 Task: Find connections with filter location Jiaozuo with filter topic #lifewith filter profile language English with filter current company Upload Your Resume with filter school Rajalakshmi Engineering College with filter industry Waste Collection with filter service category Product Marketing with filter keywords title Travel Nurse
Action: Mouse moved to (590, 89)
Screenshot: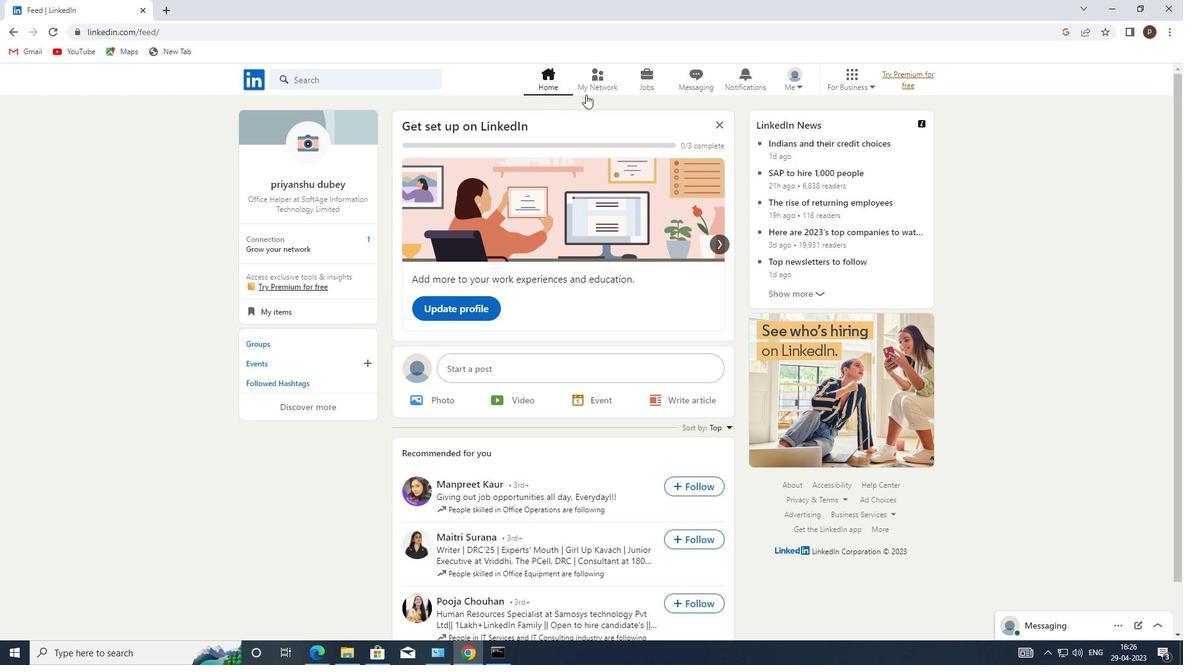 
Action: Mouse pressed left at (590, 89)
Screenshot: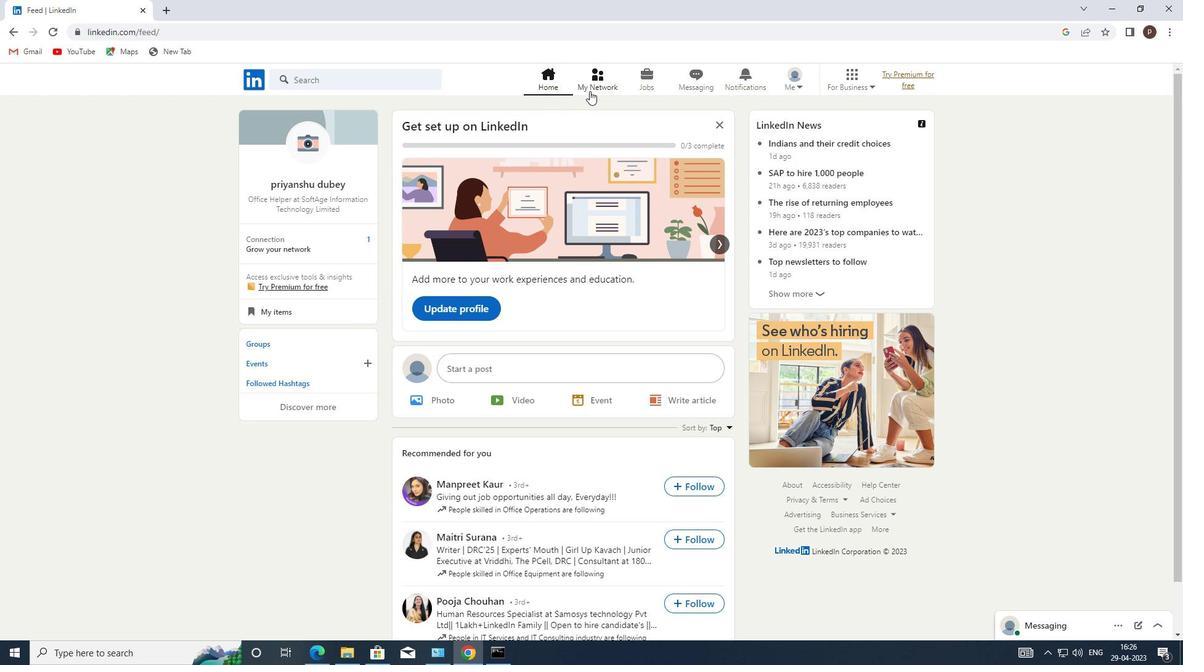 
Action: Mouse moved to (345, 146)
Screenshot: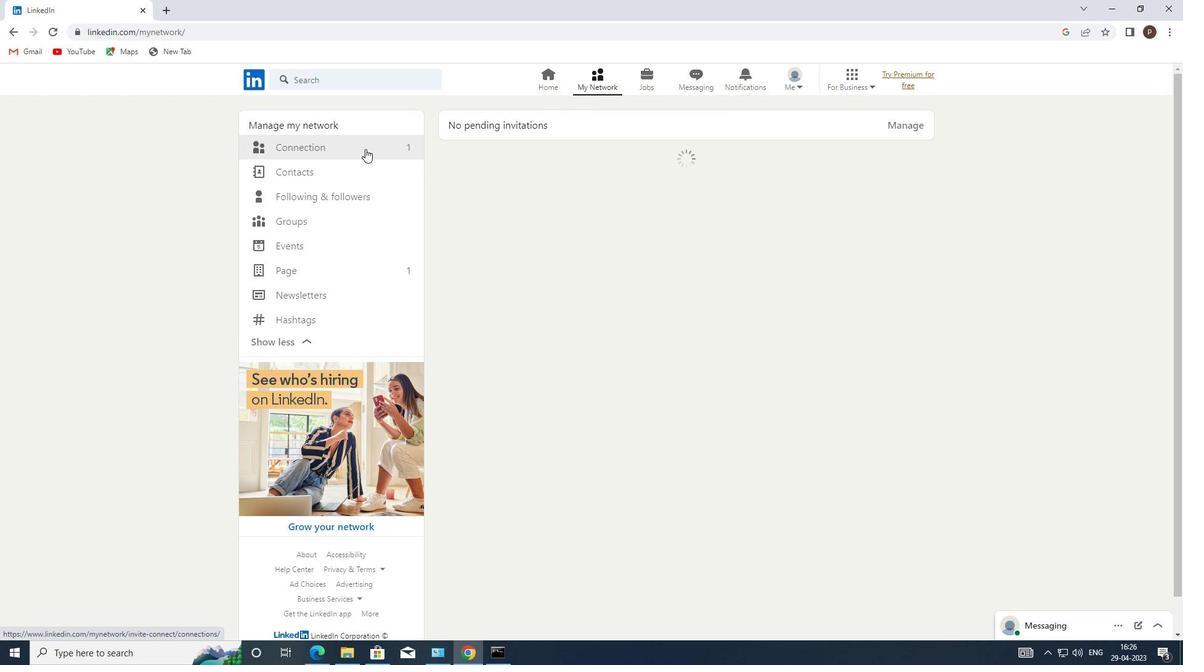
Action: Mouse pressed left at (345, 146)
Screenshot: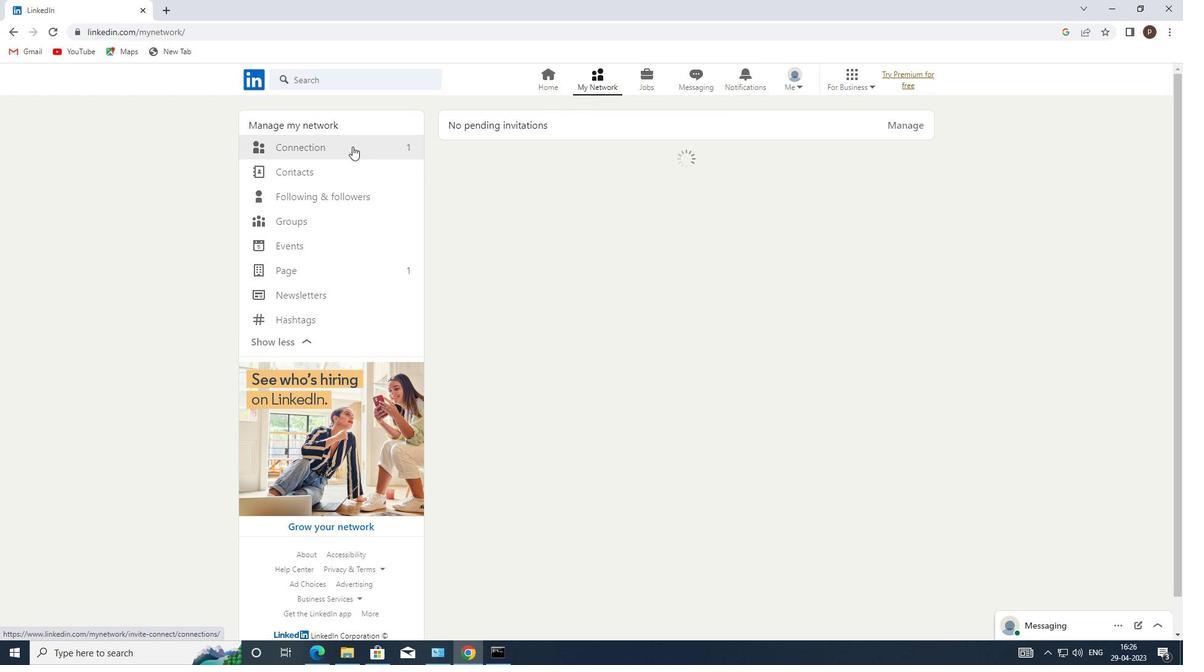 
Action: Mouse moved to (679, 150)
Screenshot: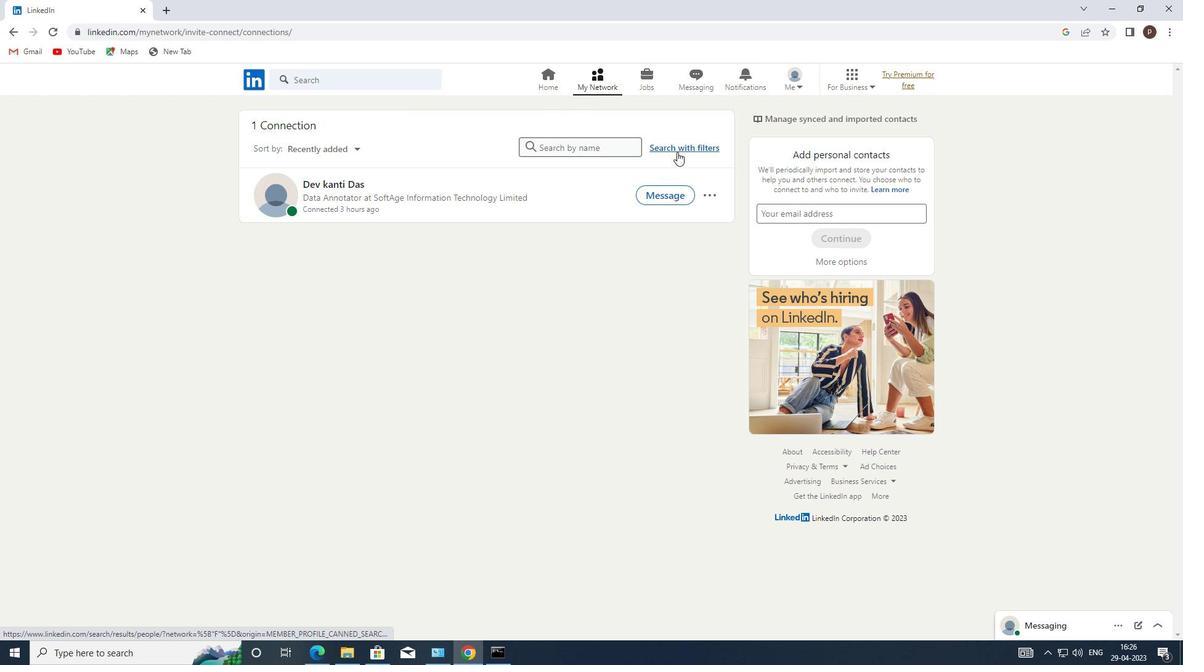 
Action: Mouse pressed left at (679, 150)
Screenshot: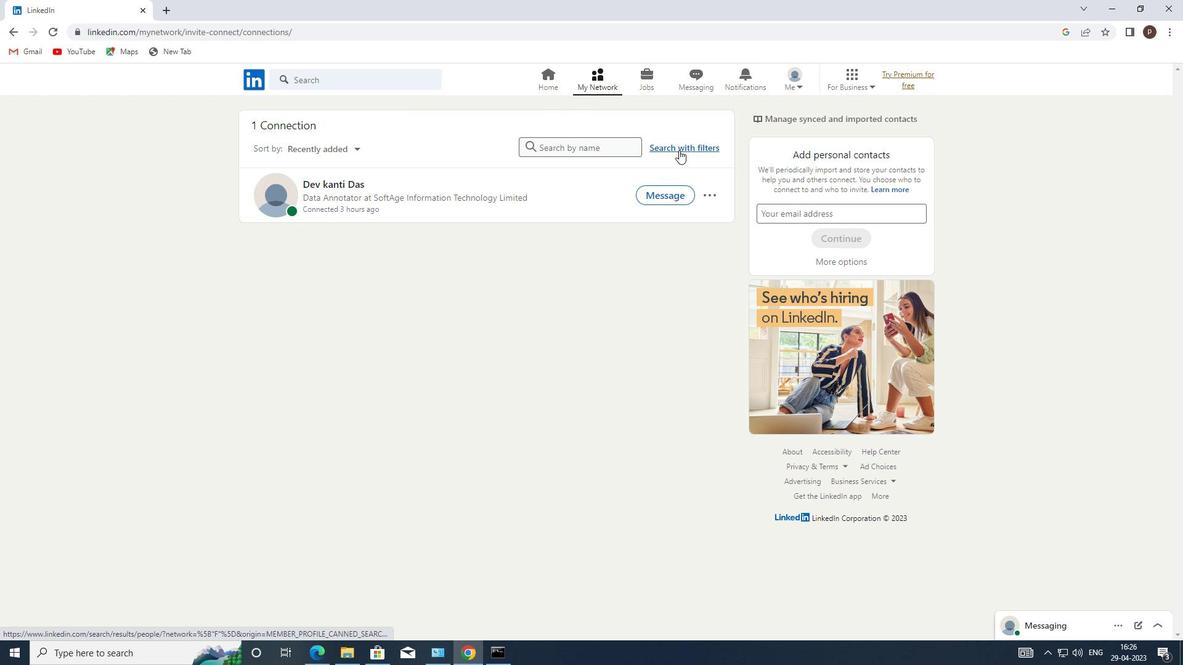 
Action: Mouse moved to (628, 115)
Screenshot: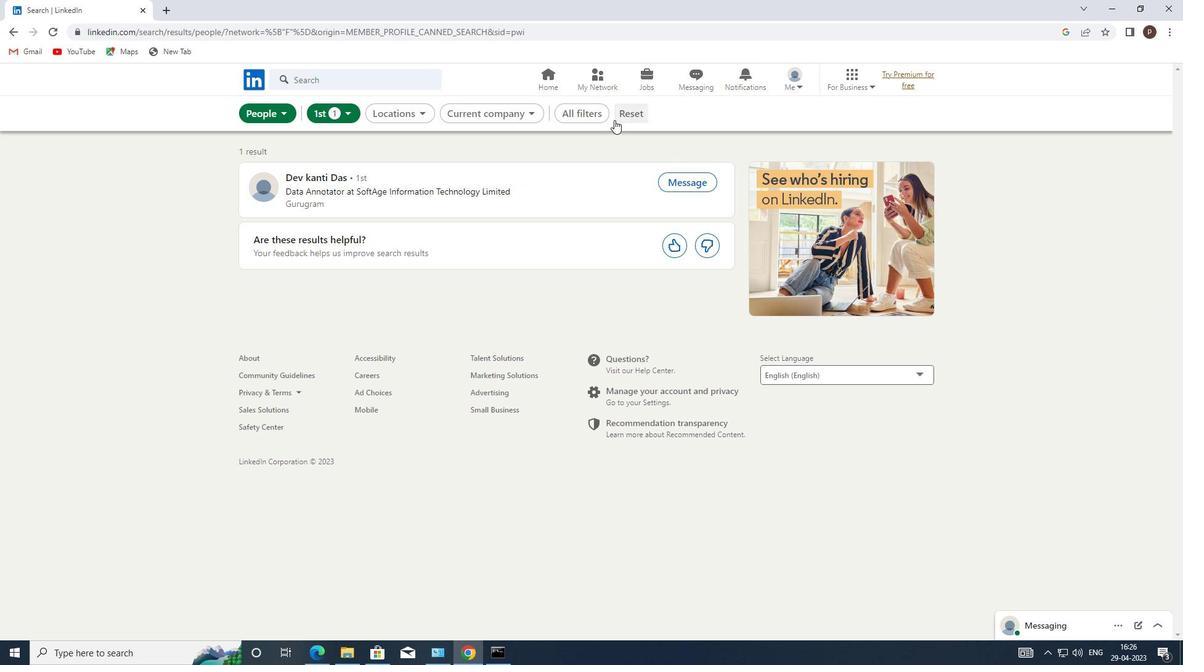 
Action: Mouse pressed left at (628, 115)
Screenshot: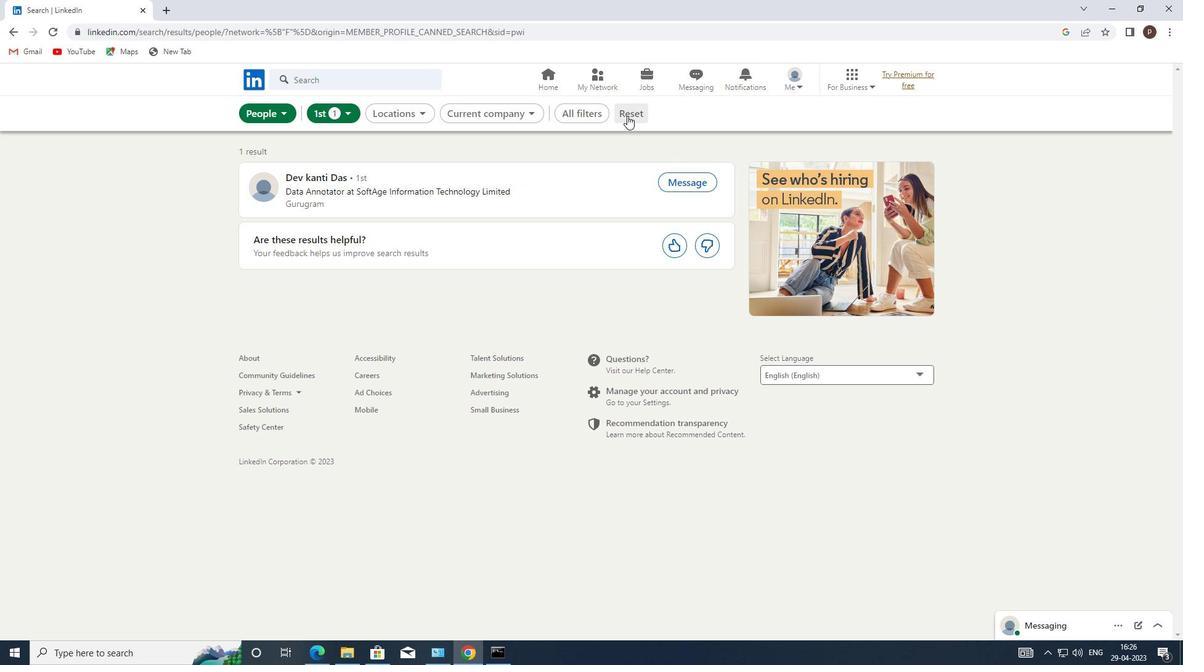 
Action: Mouse moved to (614, 117)
Screenshot: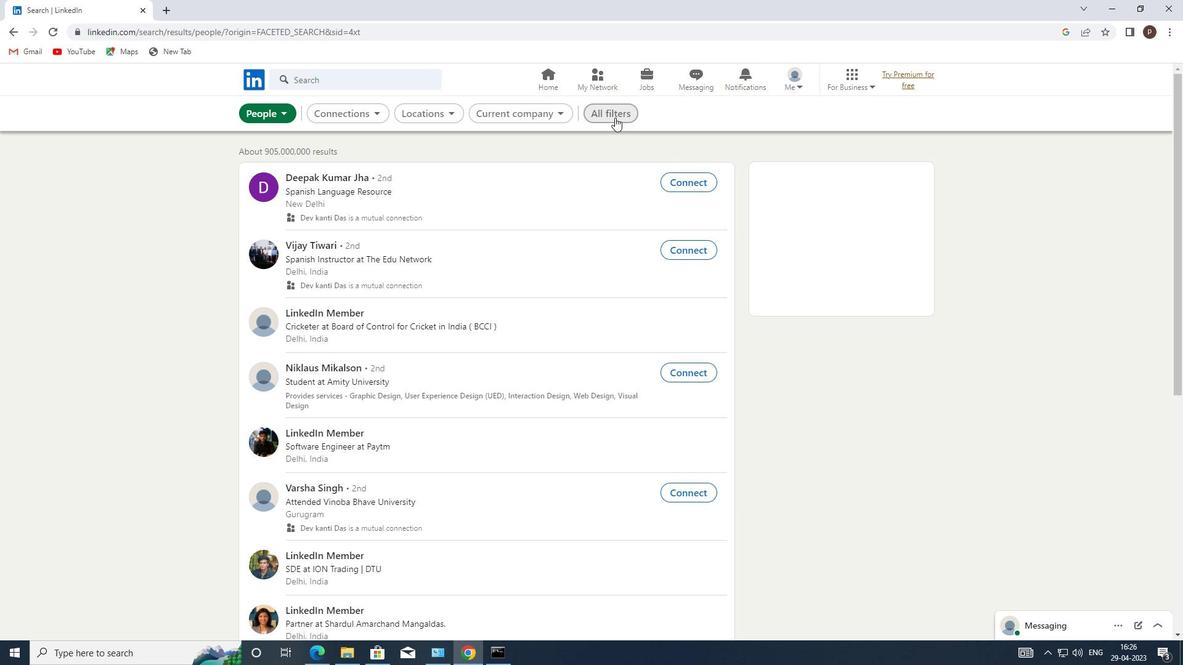 
Action: Mouse pressed left at (614, 117)
Screenshot: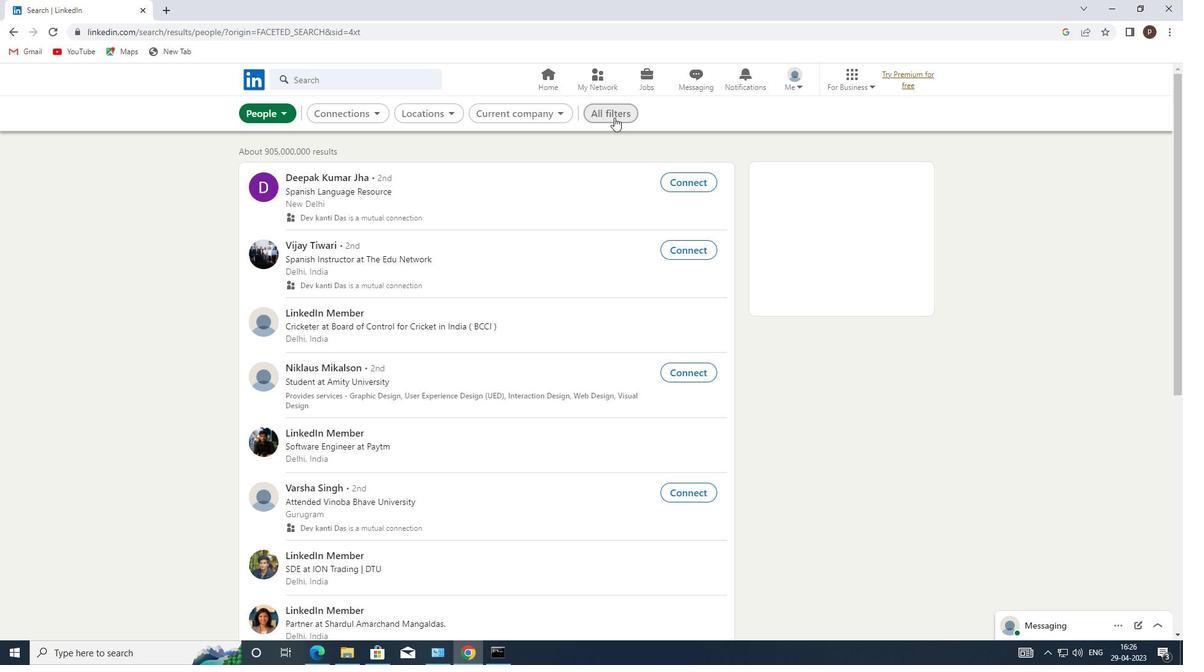 
Action: Mouse moved to (1022, 460)
Screenshot: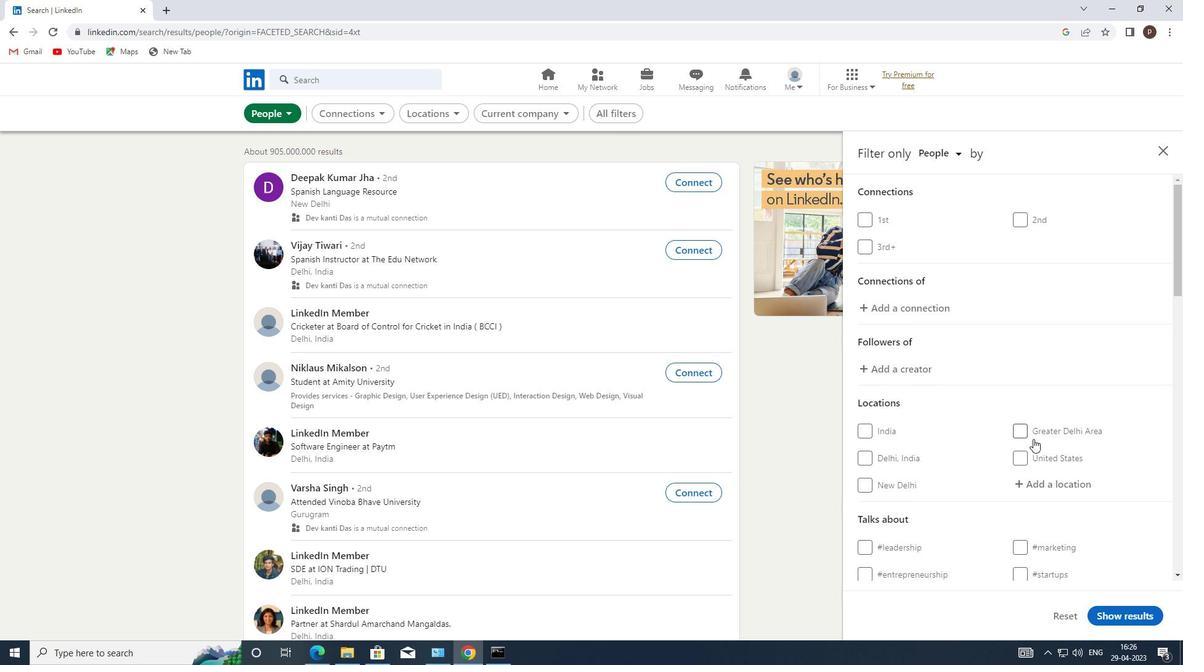 
Action: Mouse scrolled (1022, 460) with delta (0, 0)
Screenshot: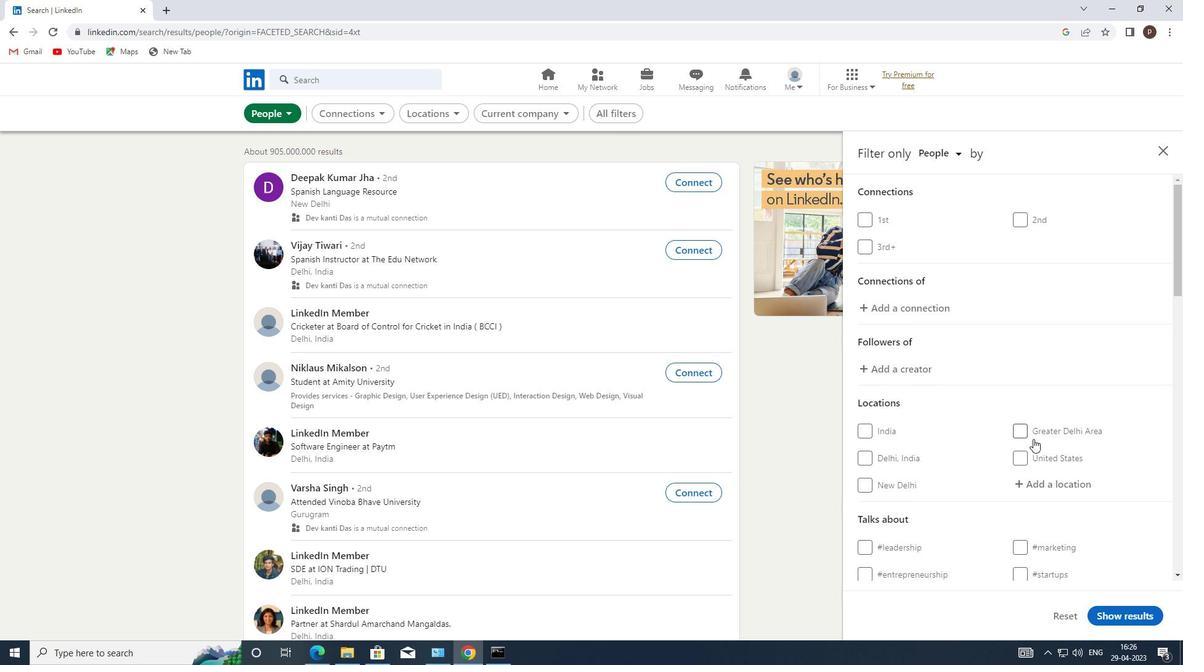
Action: Mouse scrolled (1022, 460) with delta (0, 0)
Screenshot: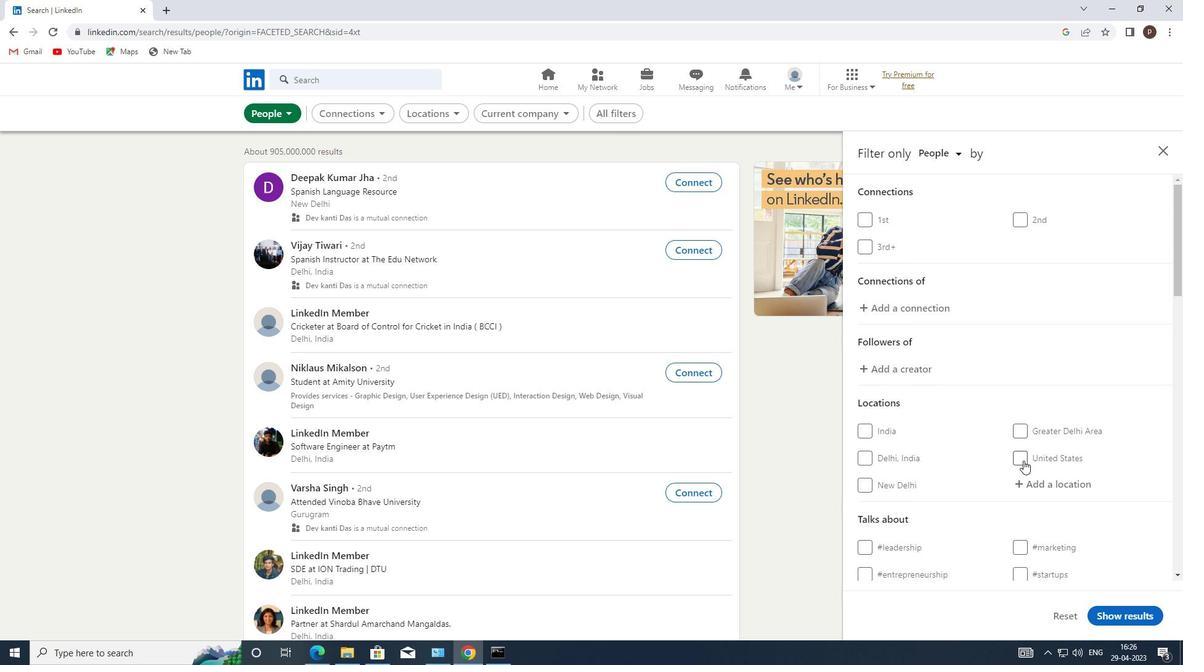 
Action: Mouse moved to (1047, 359)
Screenshot: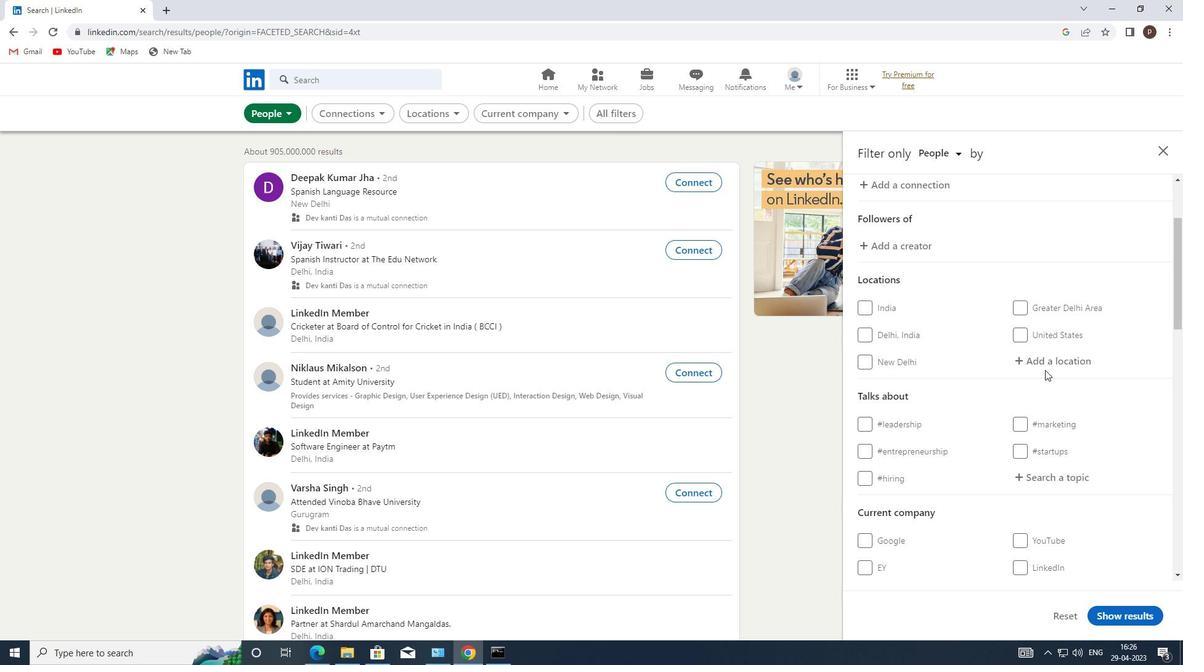 
Action: Mouse pressed left at (1047, 359)
Screenshot: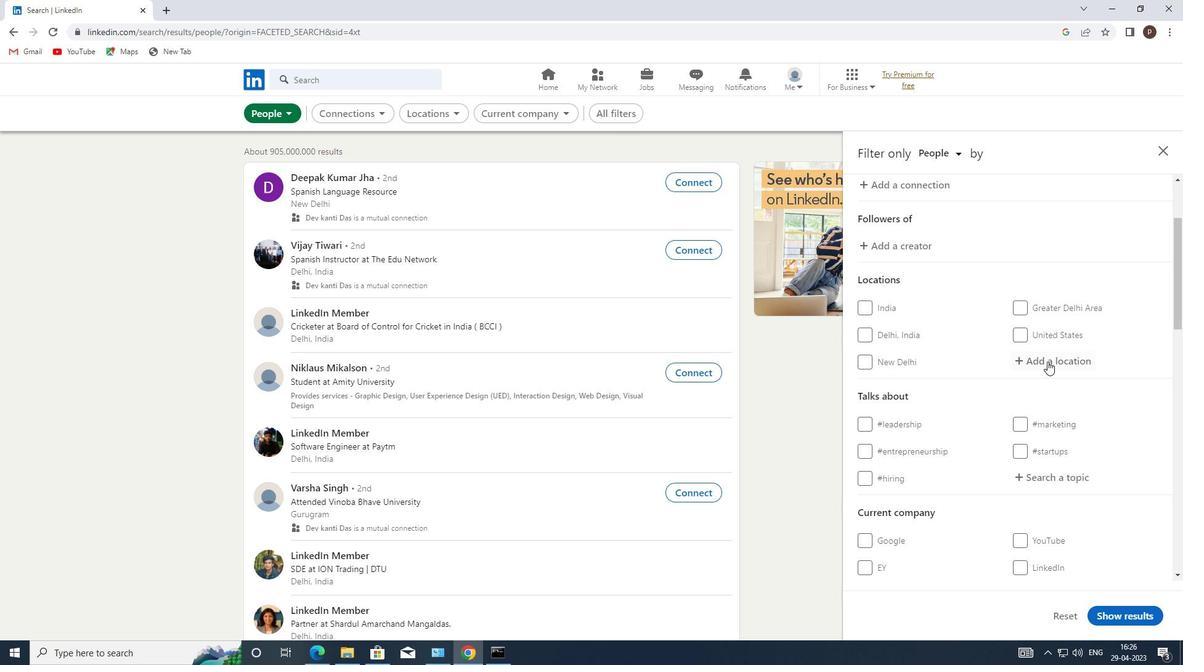 
Action: Key pressed j<Key.caps_lock>iao
Screenshot: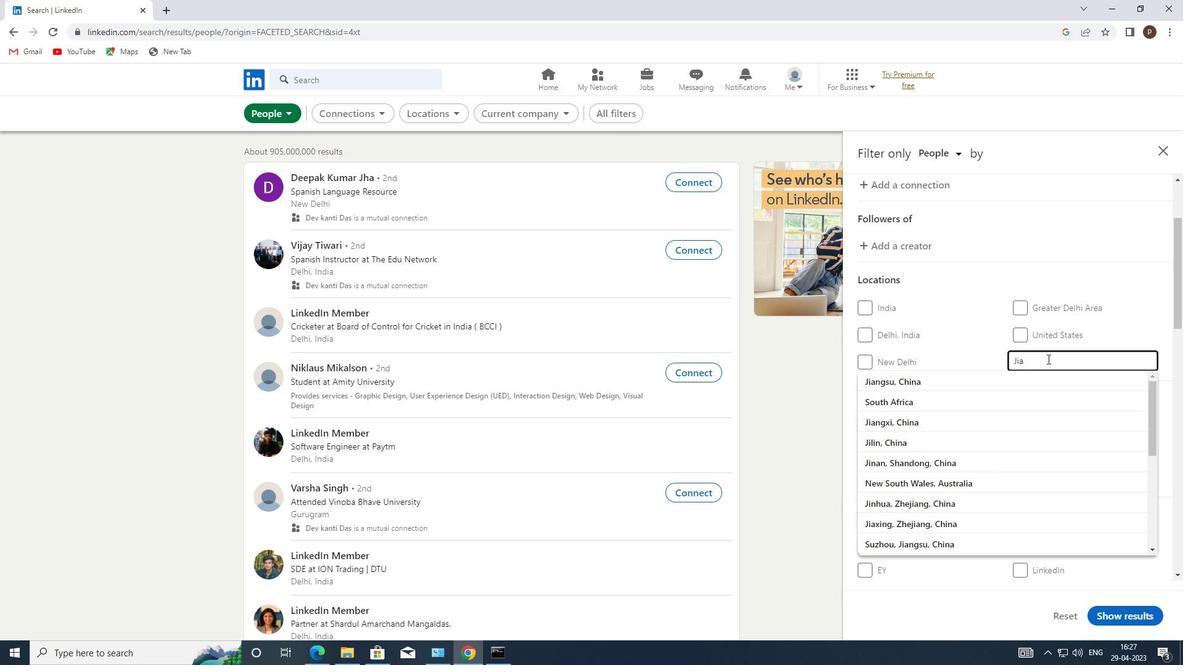 
Action: Mouse moved to (951, 381)
Screenshot: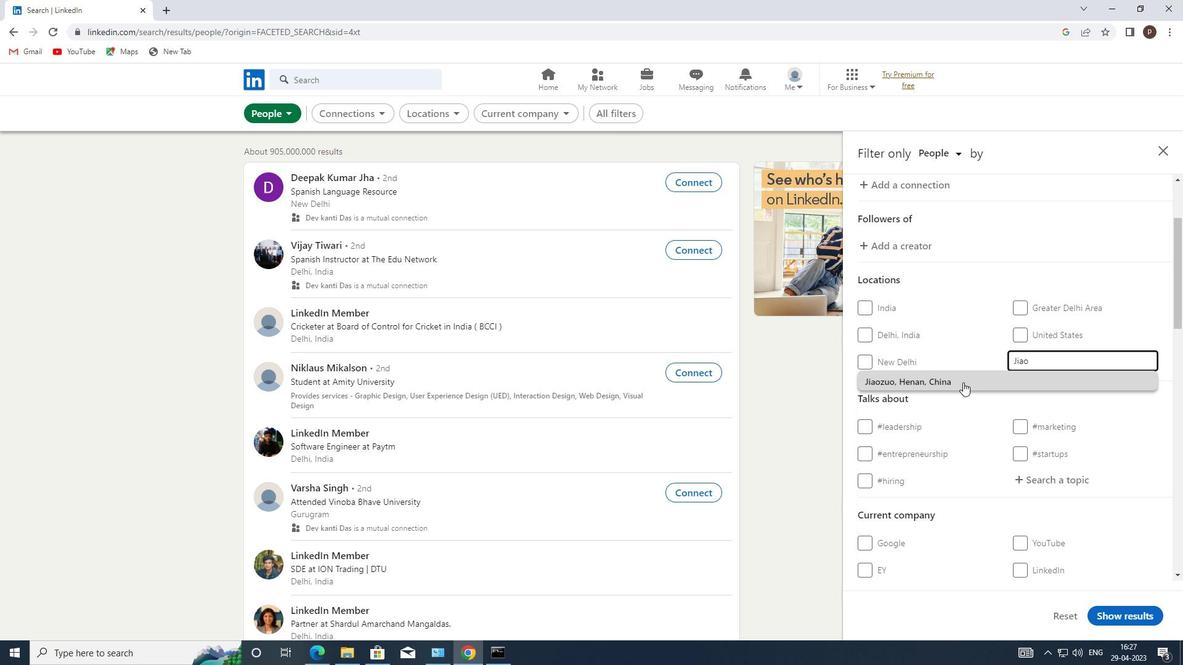 
Action: Mouse pressed left at (951, 381)
Screenshot: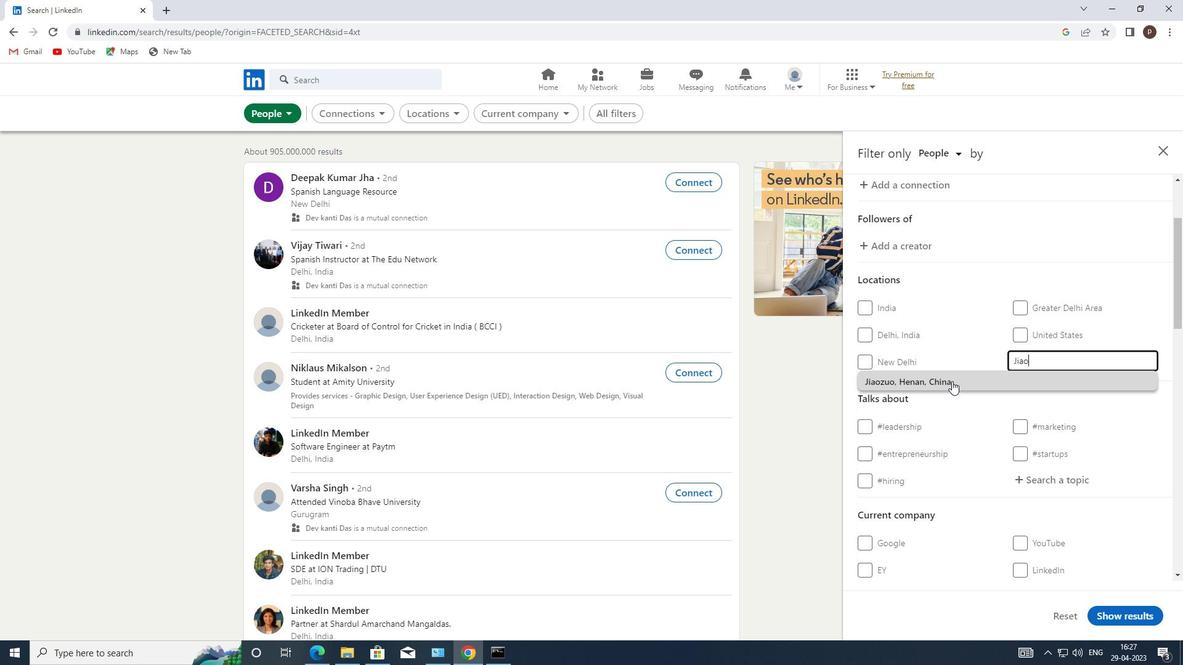 
Action: Mouse moved to (1019, 496)
Screenshot: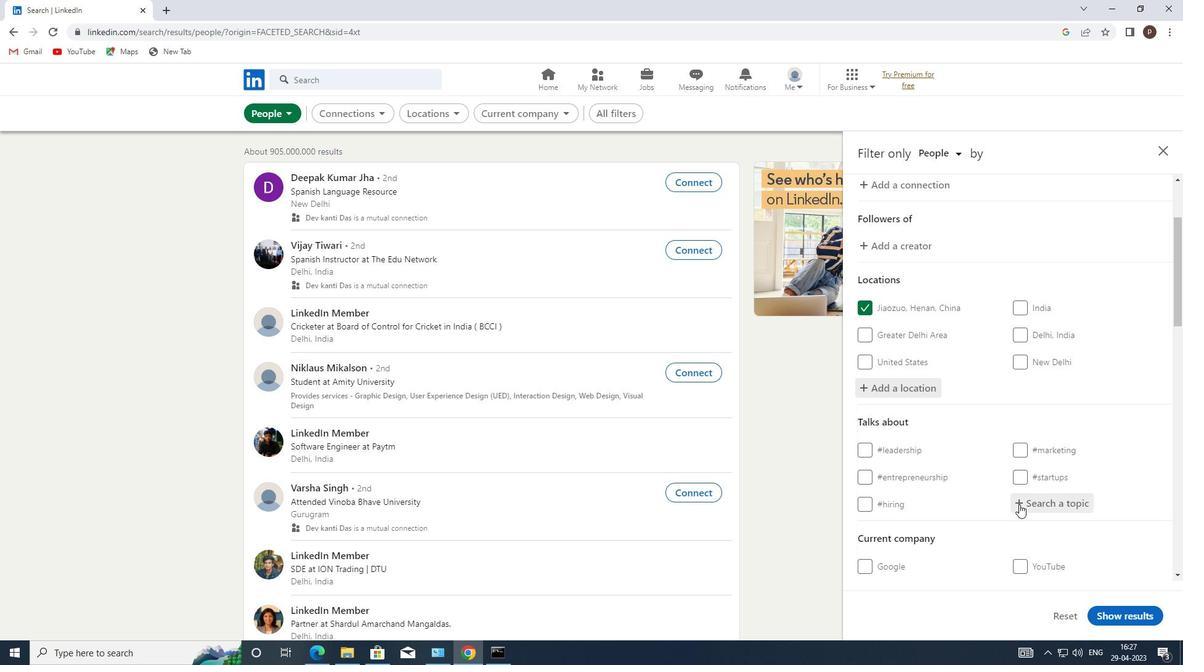 
Action: Mouse scrolled (1019, 495) with delta (0, 0)
Screenshot: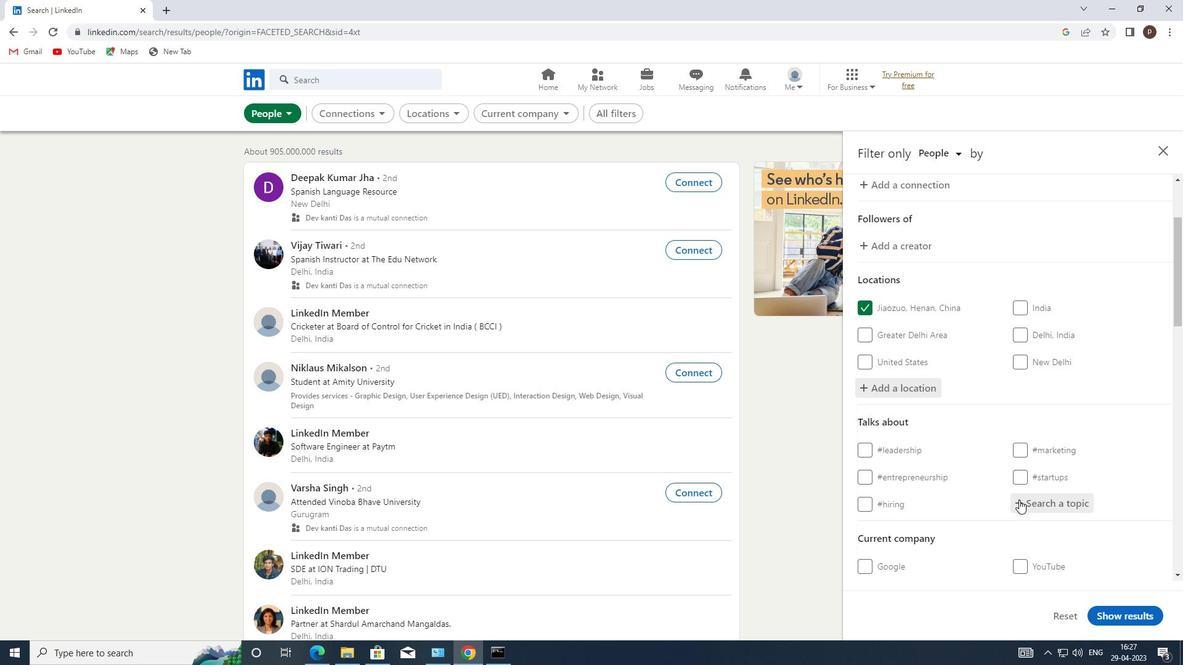
Action: Mouse moved to (1027, 444)
Screenshot: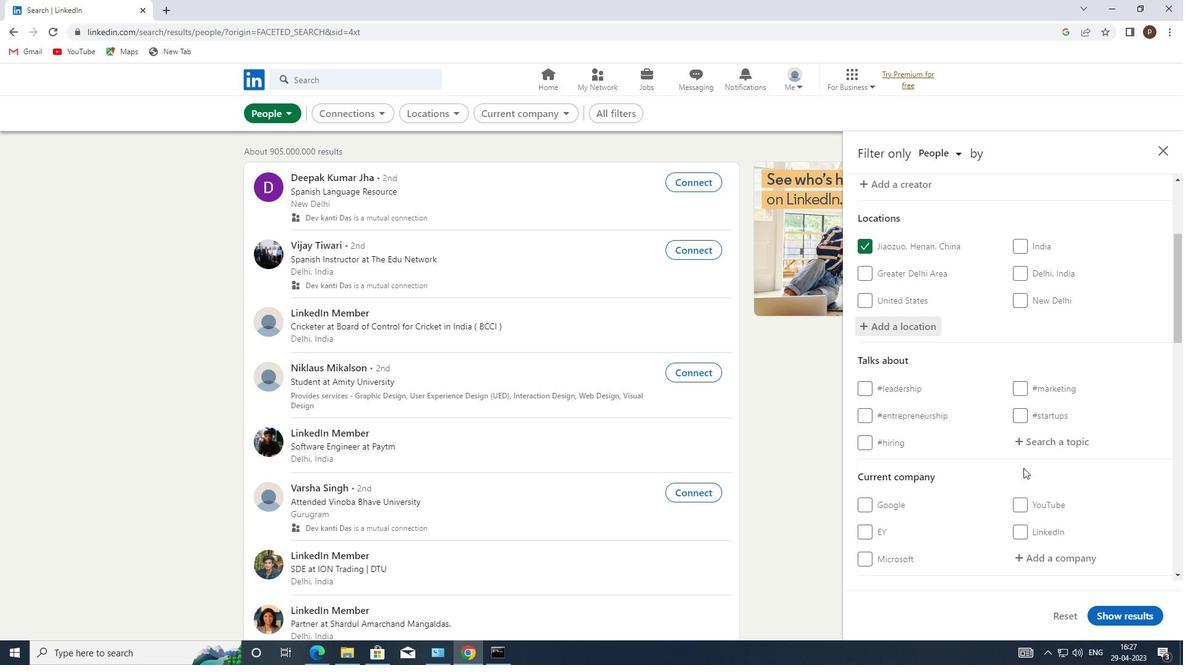 
Action: Mouse pressed left at (1027, 444)
Screenshot: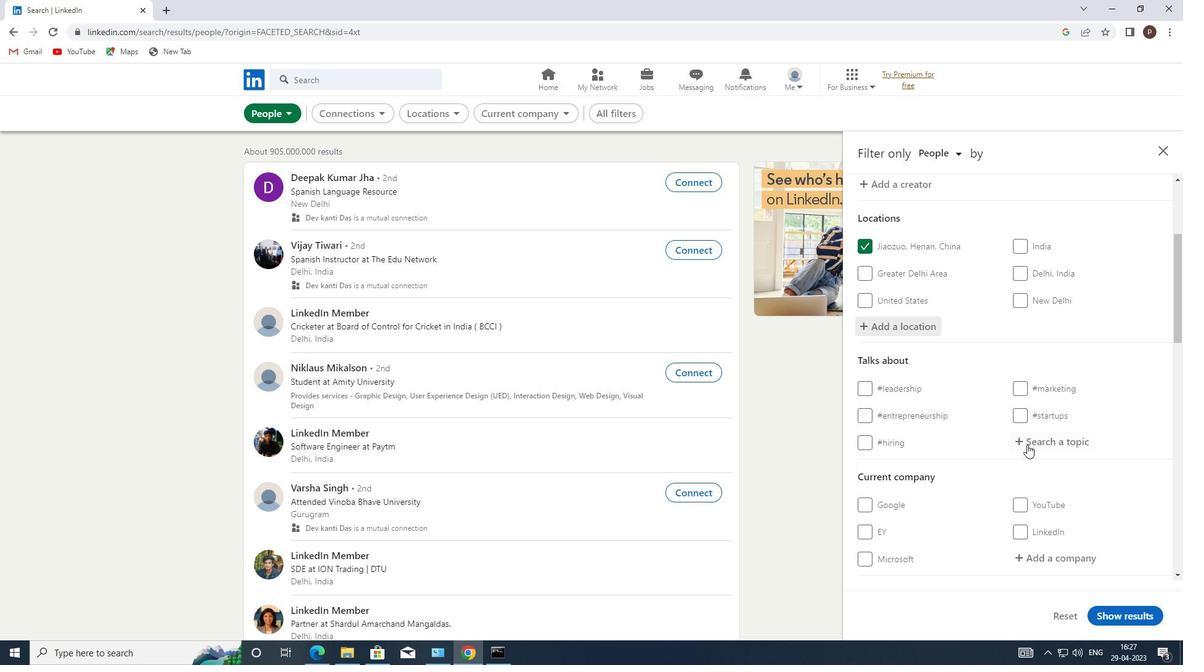 
Action: Key pressed <Key.shift><Key.shift><Key.shift><Key.shift><Key.shift><Key.shift><Key.shift><Key.shift><Key.shift><Key.shift><Key.shift><Key.shift><Key.shift><Key.shift><Key.shift><Key.shift><Key.shift><Key.shift><Key.shift><Key.shift><Key.shift><Key.shift><Key.shift><Key.shift><Key.shift><Key.shift><Key.shift><Key.shift><Key.shift><Key.shift><Key.shift><Key.shift><Key.shift><Key.shift><Key.shift><Key.shift><Key.shift><Key.shift><Key.shift><Key.shift><Key.shift><Key.shift><Key.shift>#LIFE
Screenshot: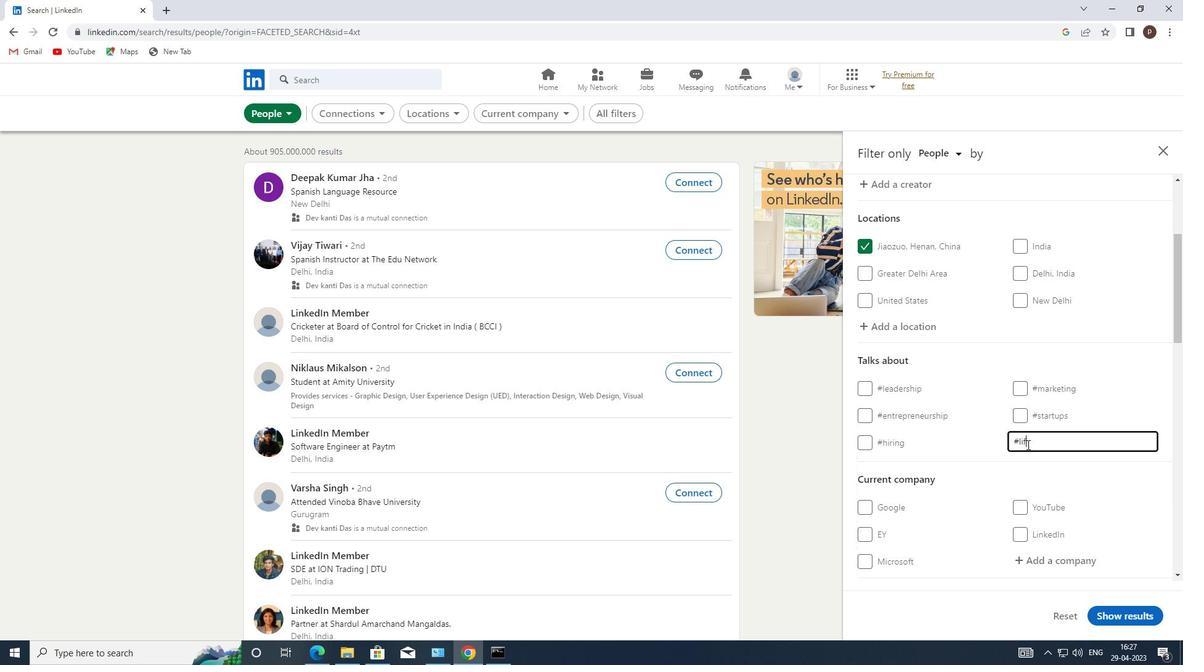 
Action: Mouse scrolled (1027, 444) with delta (0, 0)
Screenshot: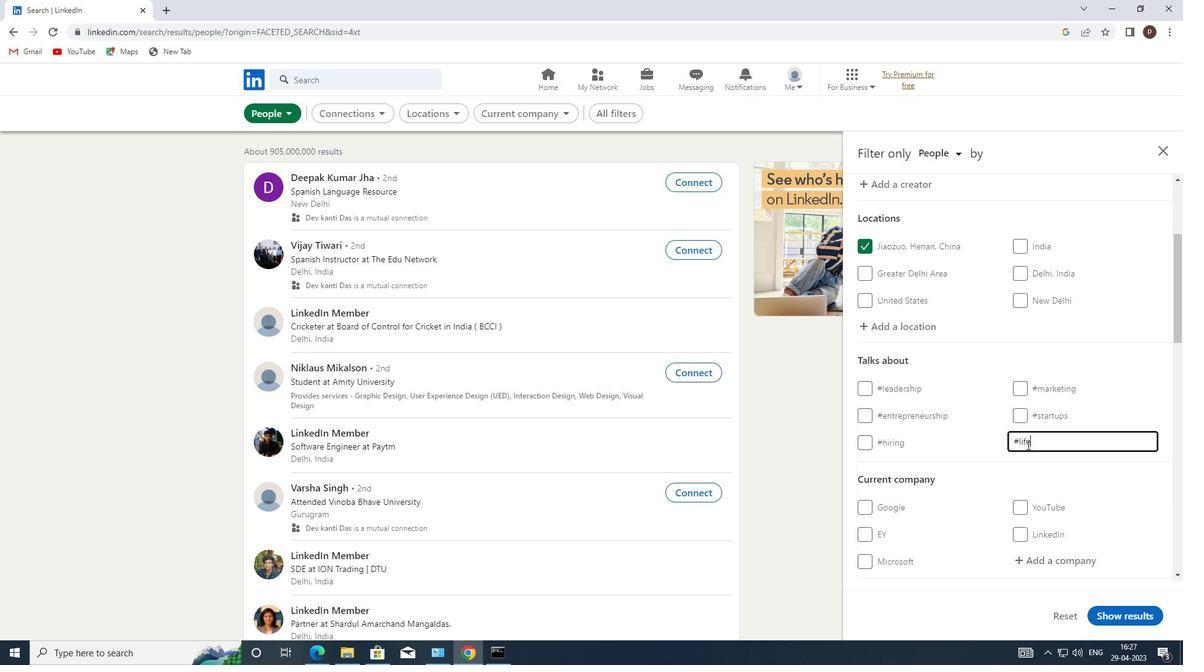 
Action: Mouse scrolled (1027, 444) with delta (0, 0)
Screenshot: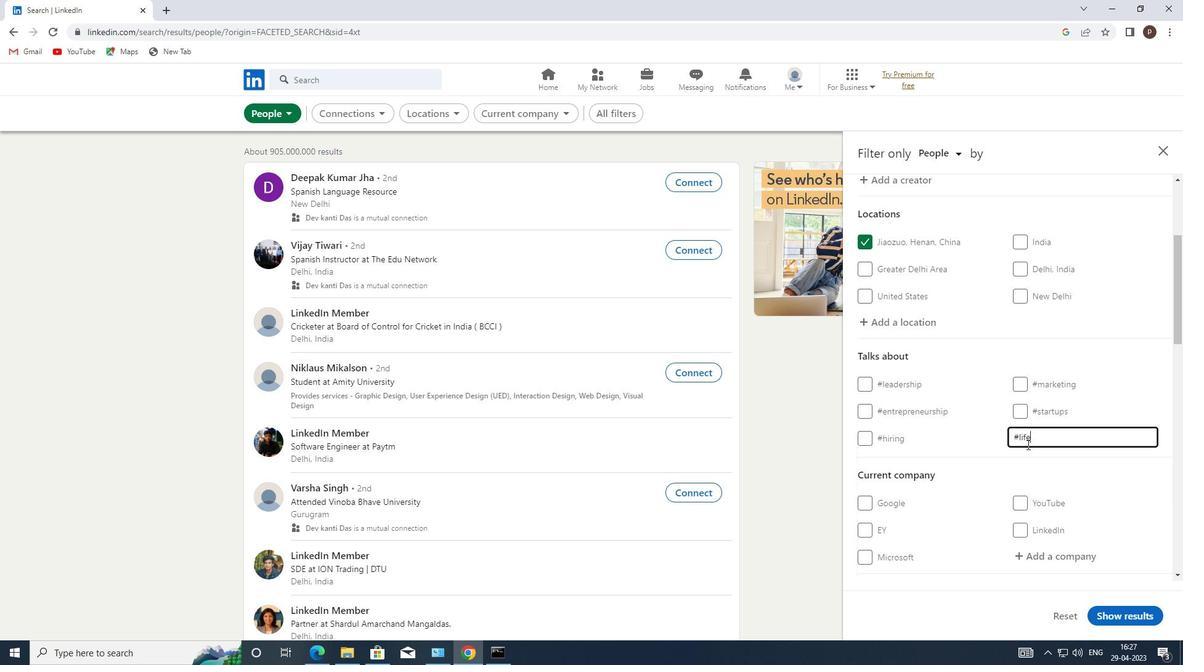 
Action: Mouse scrolled (1027, 444) with delta (0, 0)
Screenshot: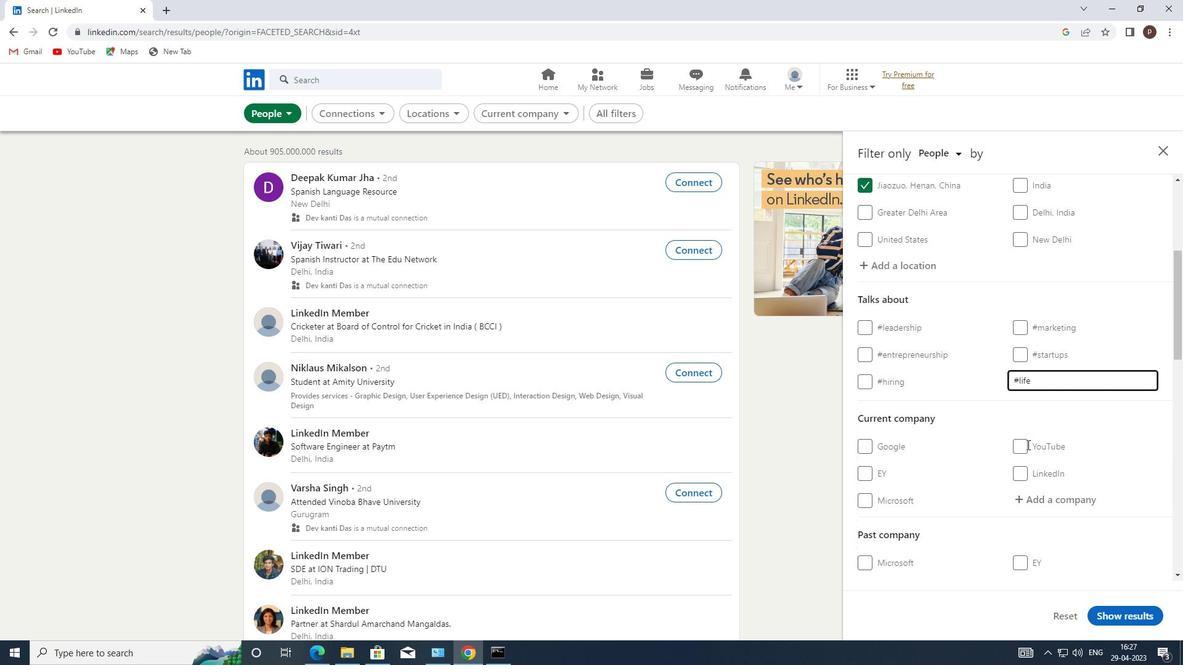 
Action: Mouse scrolled (1027, 444) with delta (0, 0)
Screenshot: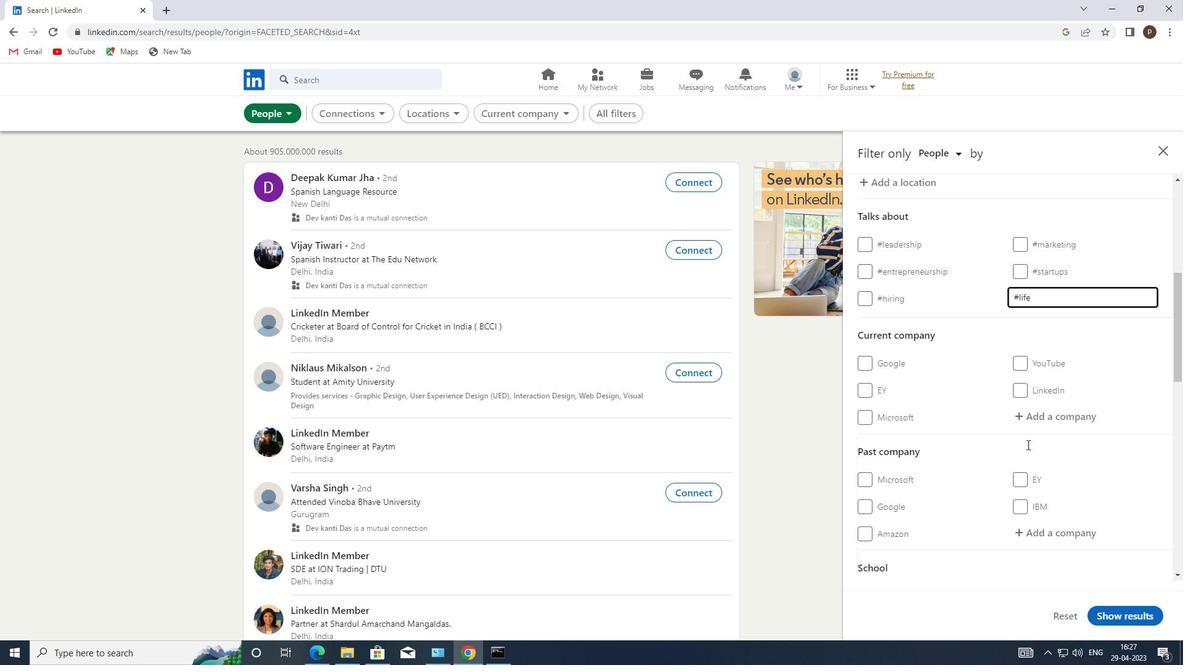
Action: Mouse scrolled (1027, 444) with delta (0, 0)
Screenshot: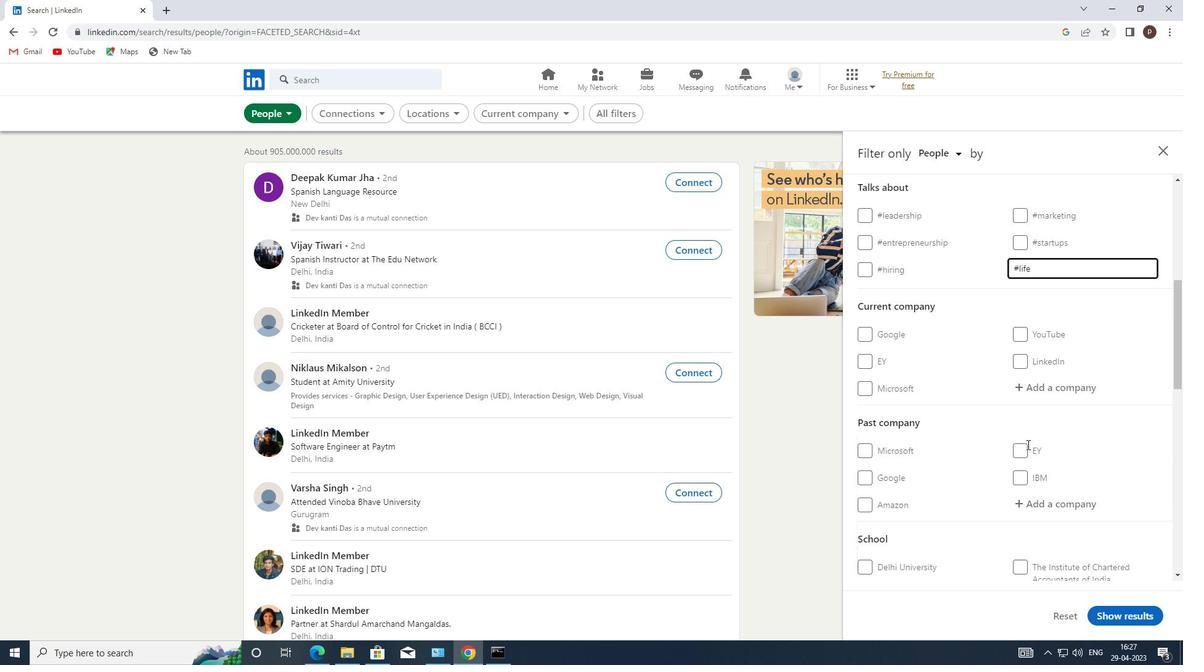 
Action: Mouse moved to (1027, 444)
Screenshot: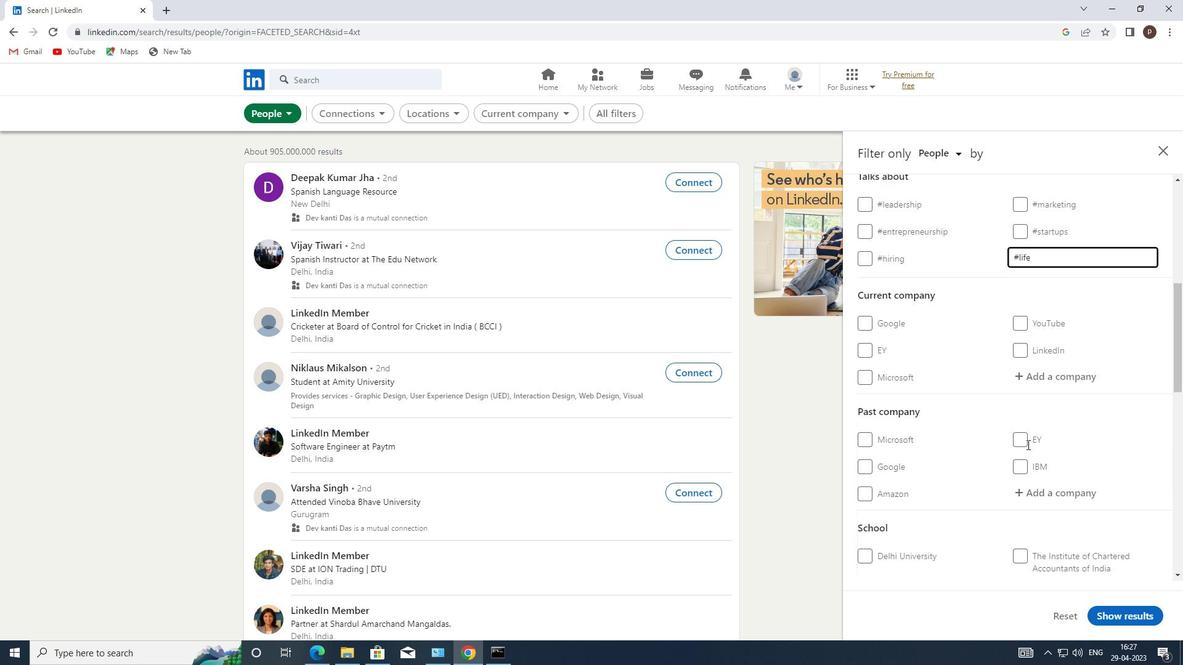 
Action: Mouse scrolled (1027, 444) with delta (0, 0)
Screenshot: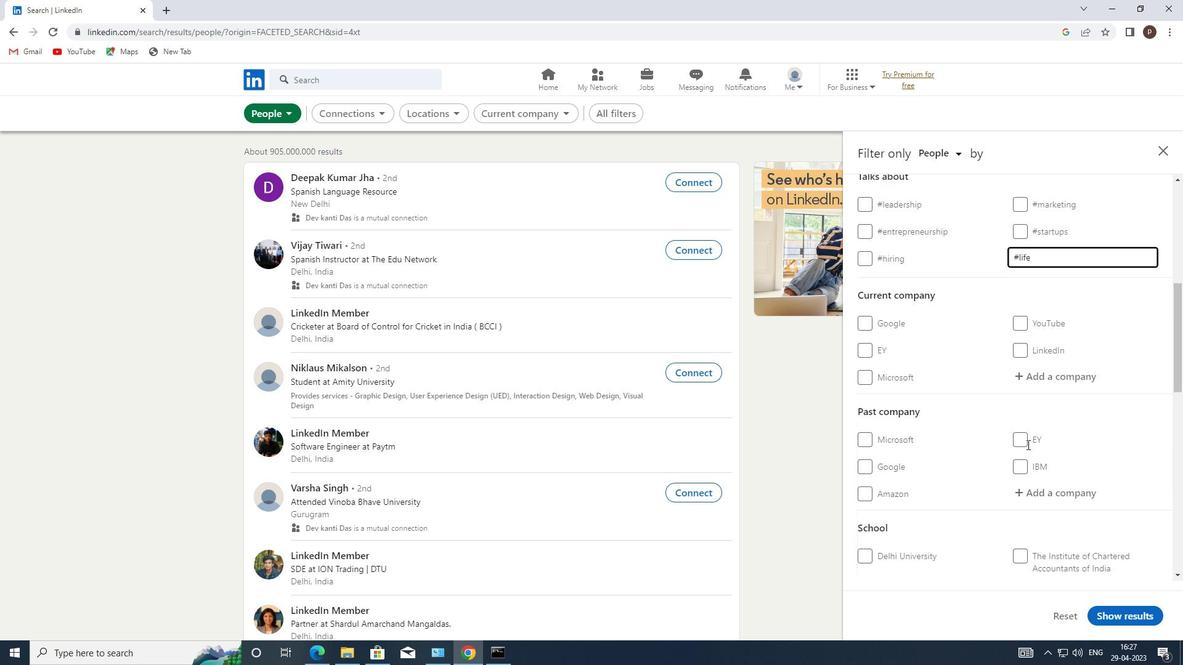 
Action: Mouse moved to (1026, 442)
Screenshot: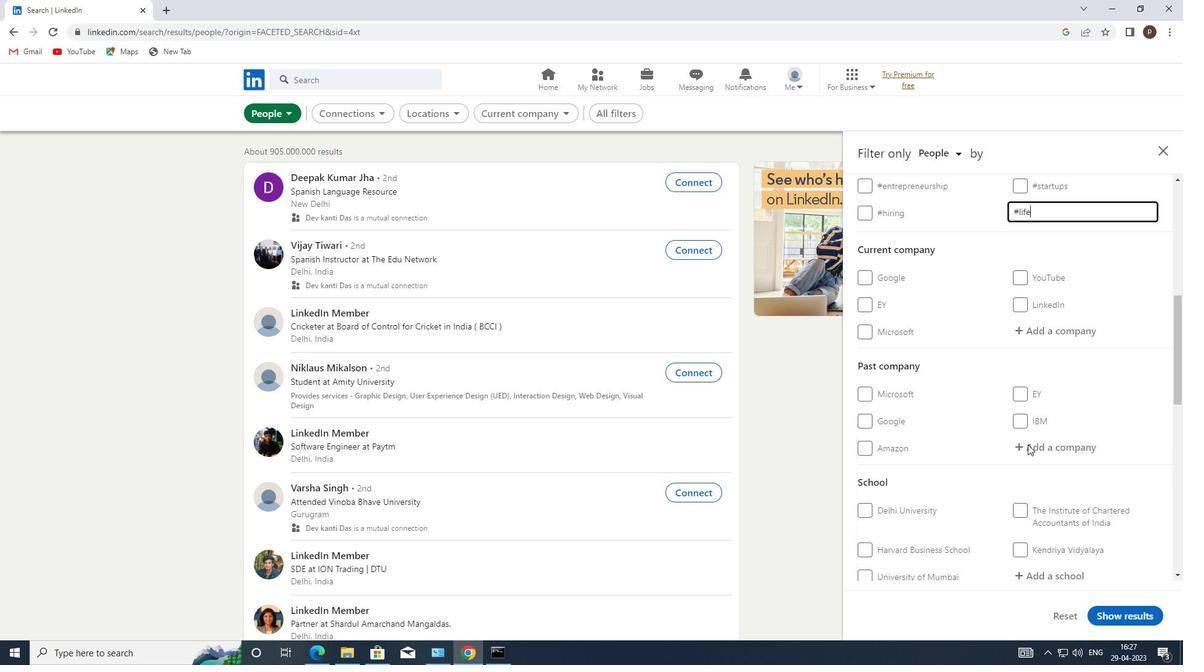
Action: Mouse scrolled (1026, 441) with delta (0, 0)
Screenshot: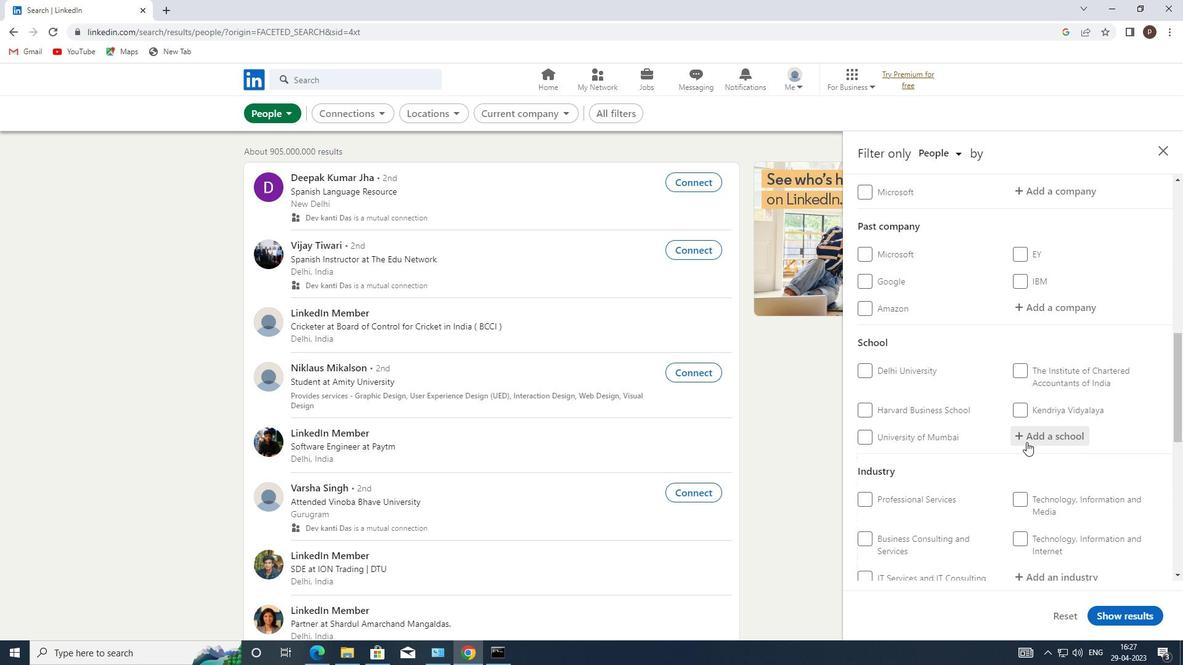 
Action: Mouse moved to (1025, 442)
Screenshot: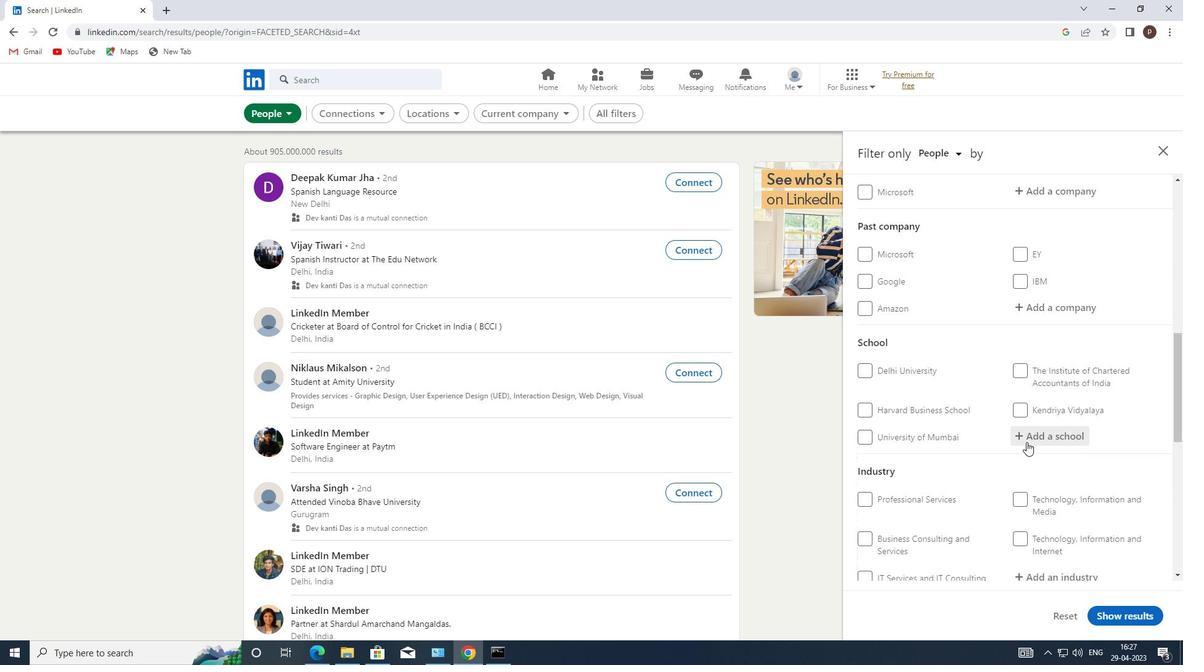
Action: Mouse scrolled (1025, 441) with delta (0, 0)
Screenshot: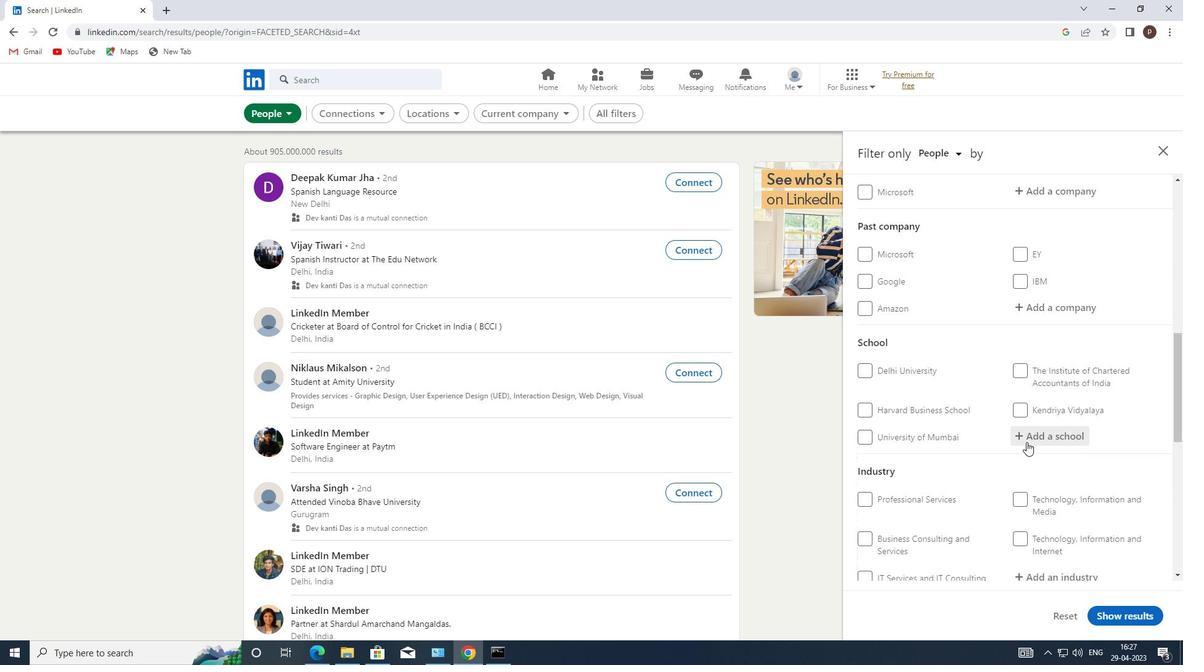 
Action: Mouse scrolled (1025, 441) with delta (0, 0)
Screenshot: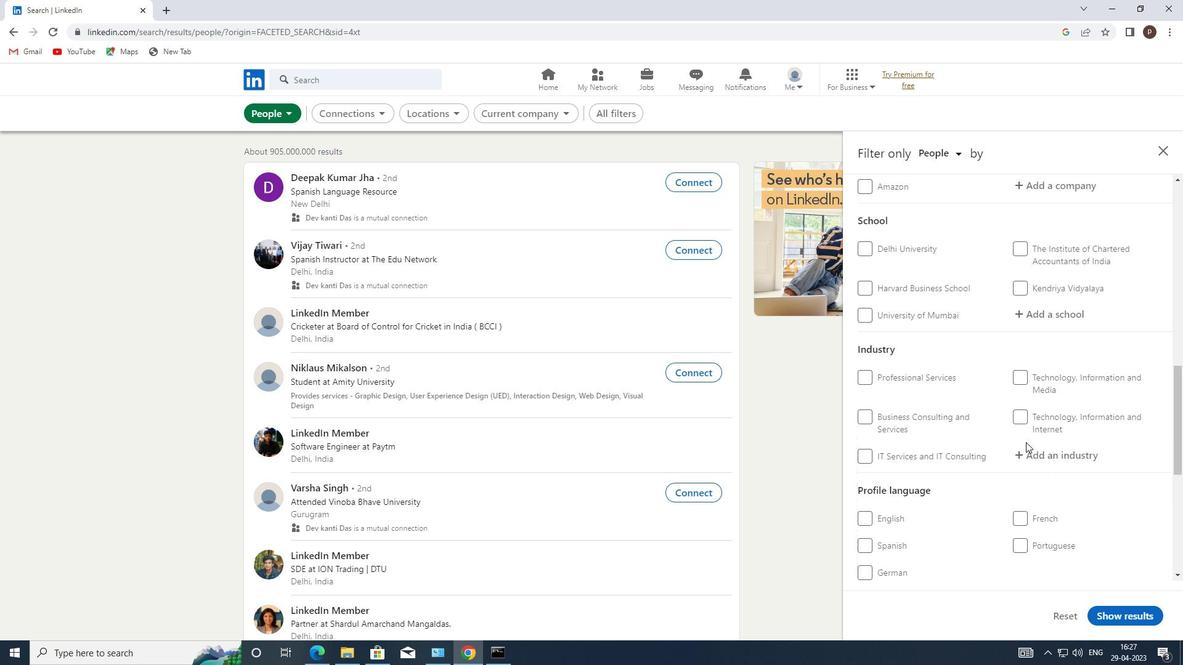 
Action: Mouse moved to (863, 457)
Screenshot: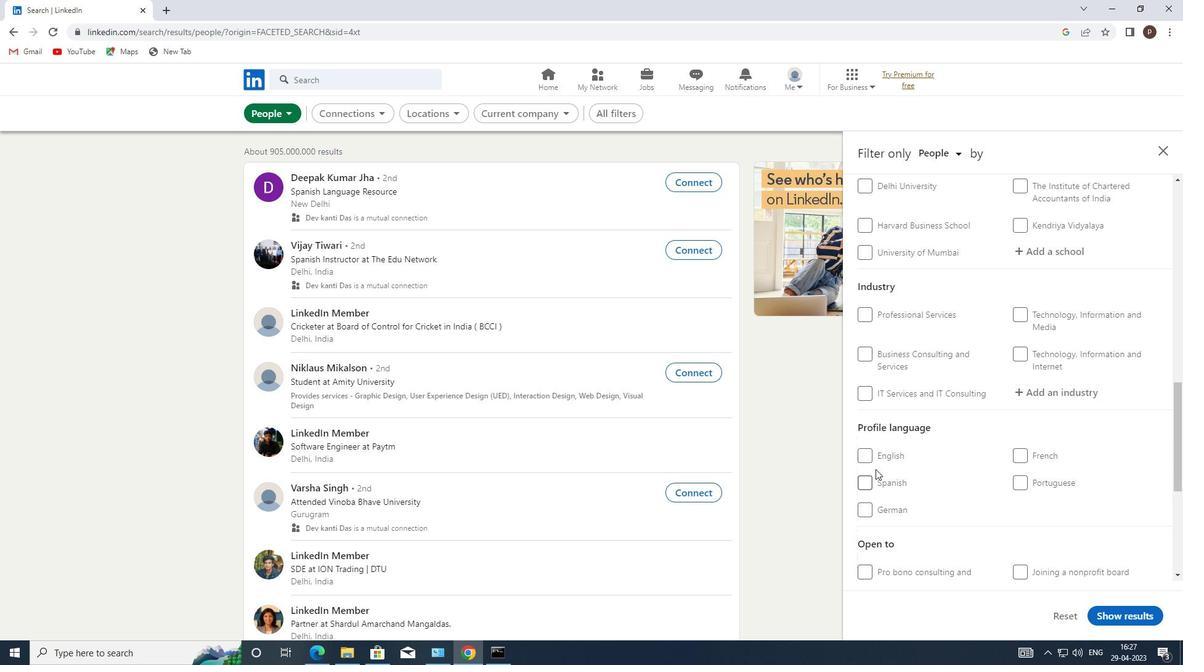
Action: Mouse pressed left at (863, 457)
Screenshot: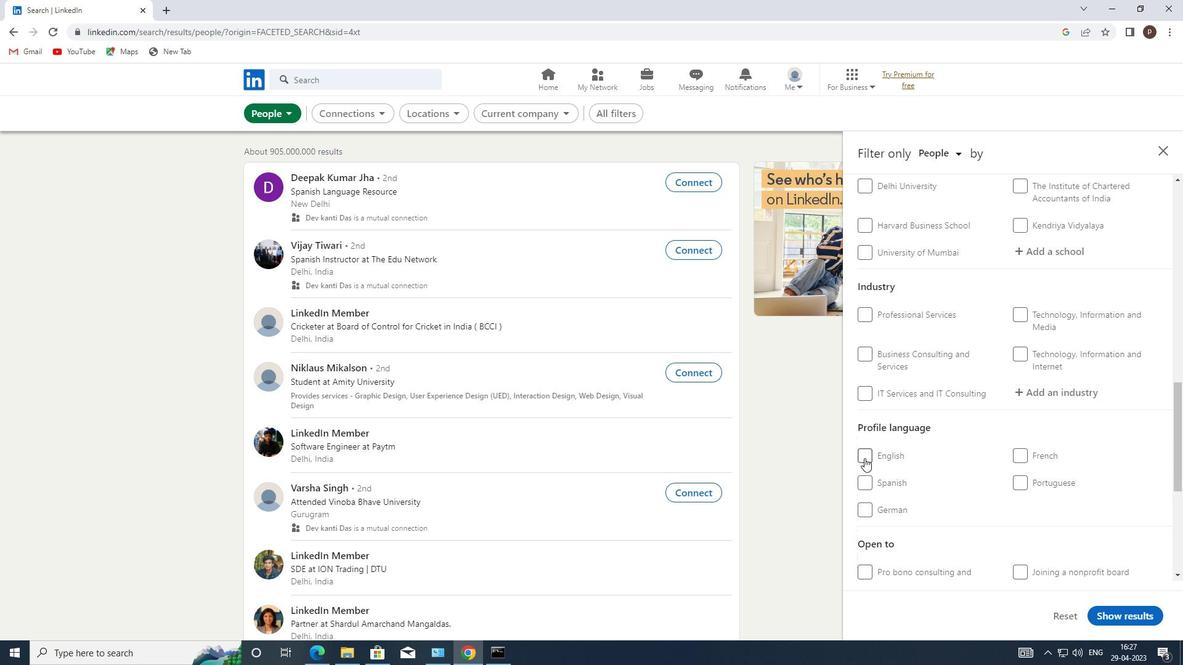 
Action: Mouse moved to (991, 426)
Screenshot: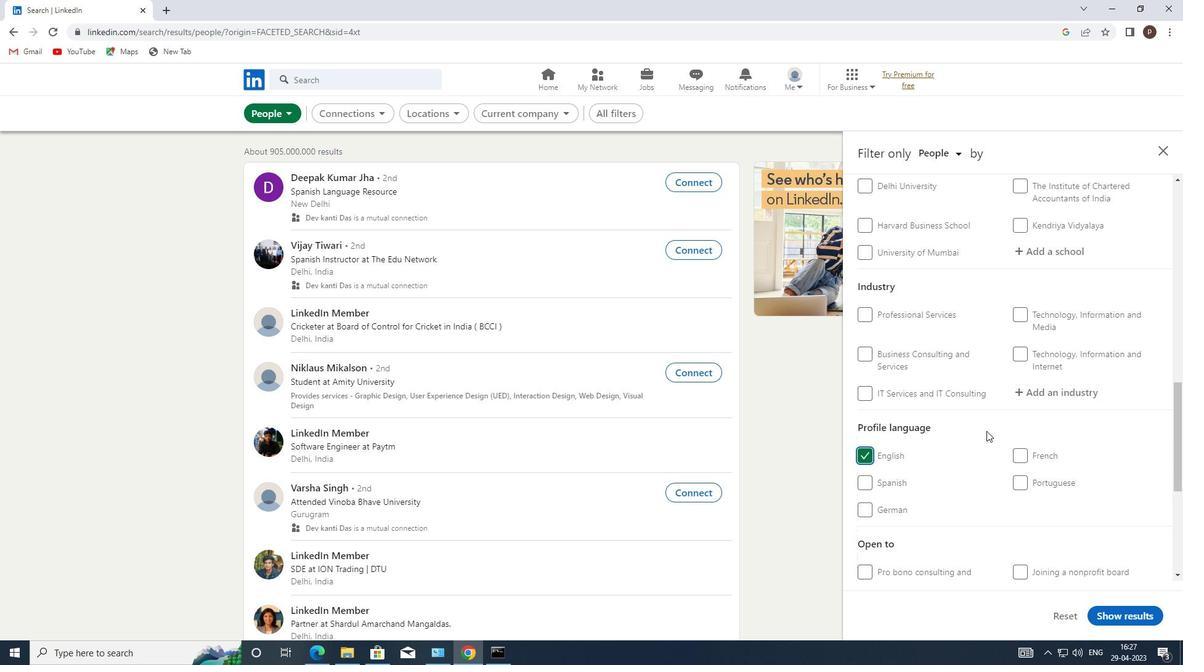 
Action: Mouse scrolled (991, 426) with delta (0, 0)
Screenshot: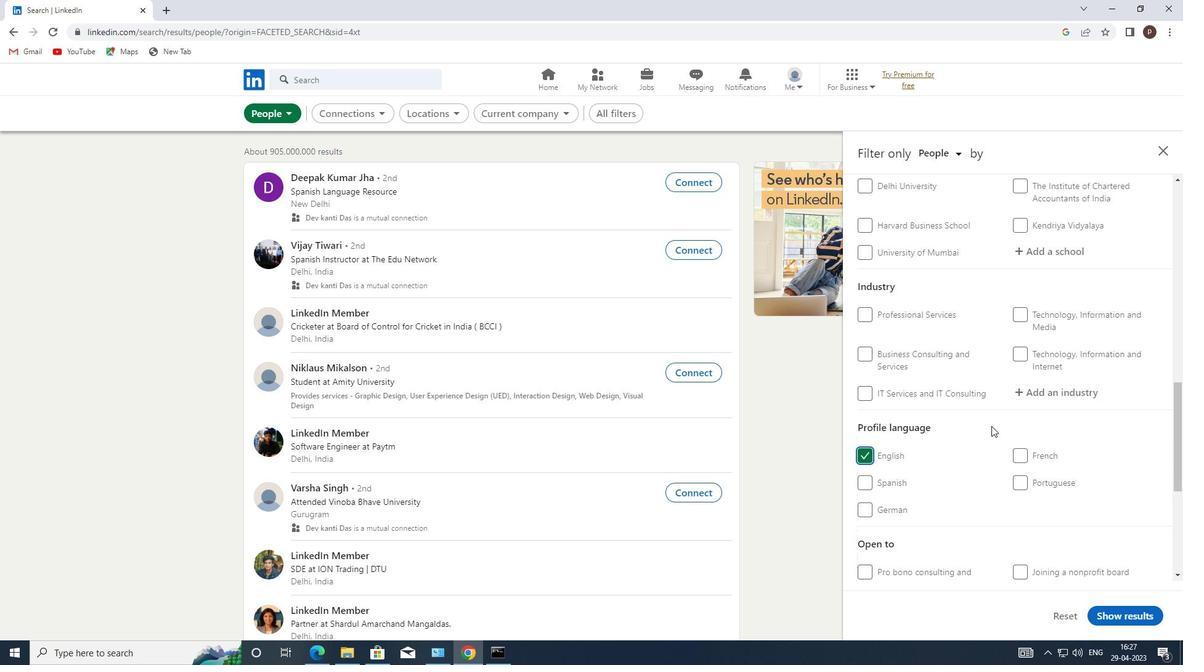 
Action: Mouse scrolled (991, 426) with delta (0, 0)
Screenshot: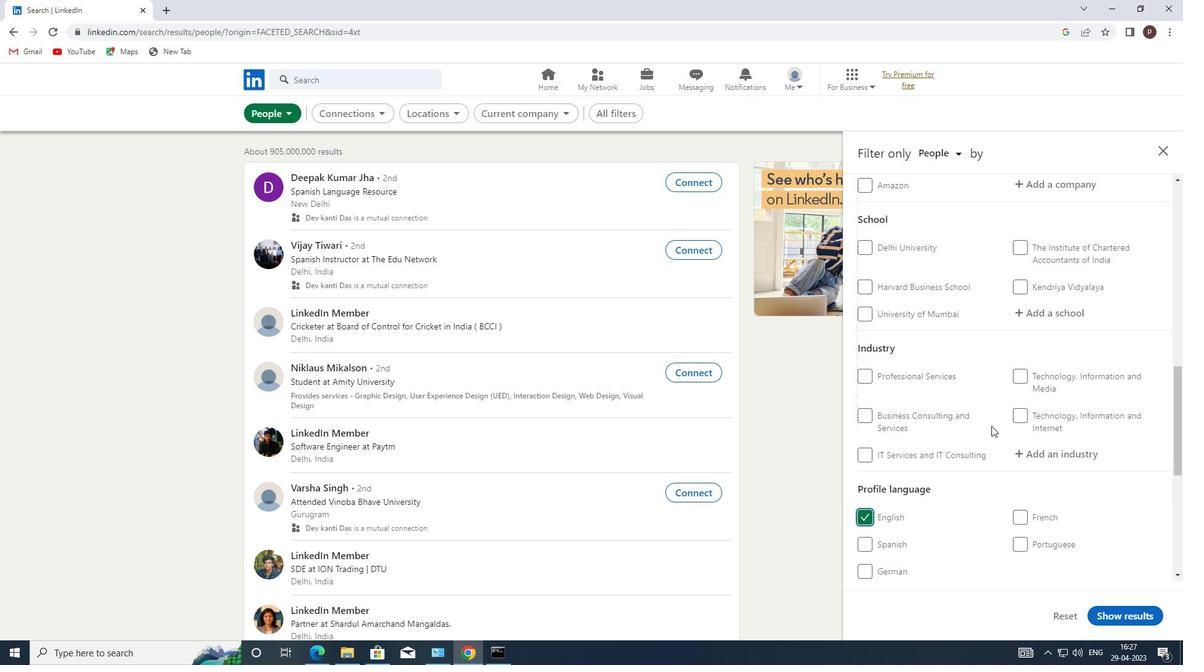 
Action: Mouse scrolled (991, 426) with delta (0, 0)
Screenshot: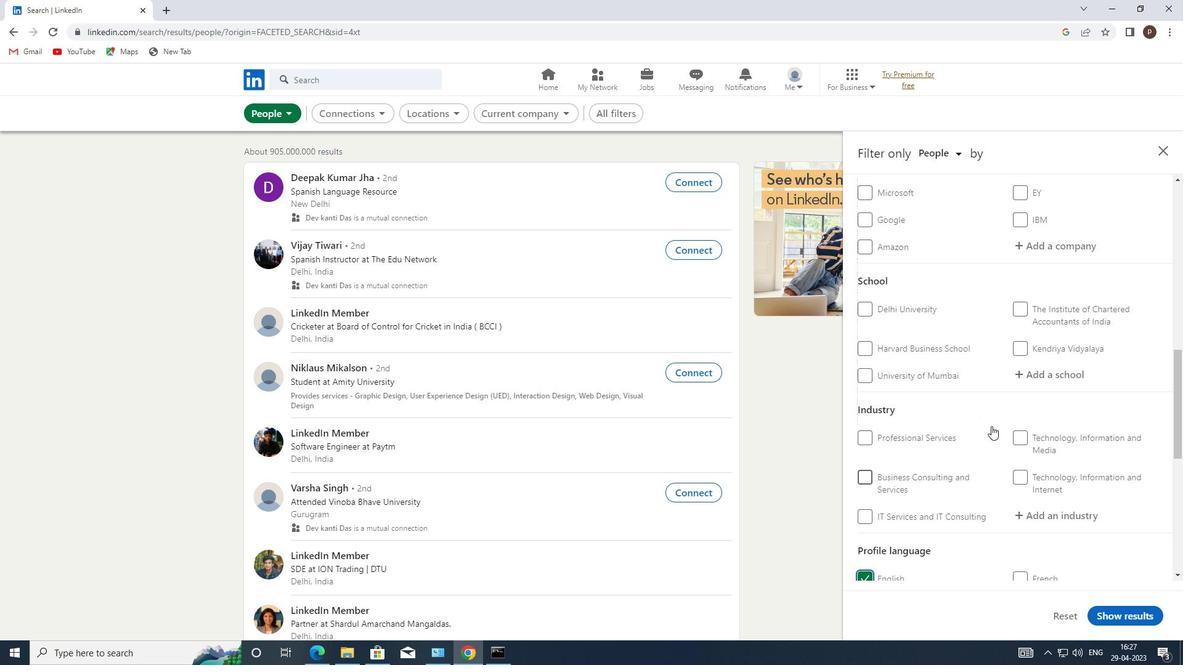 
Action: Mouse scrolled (991, 426) with delta (0, 0)
Screenshot: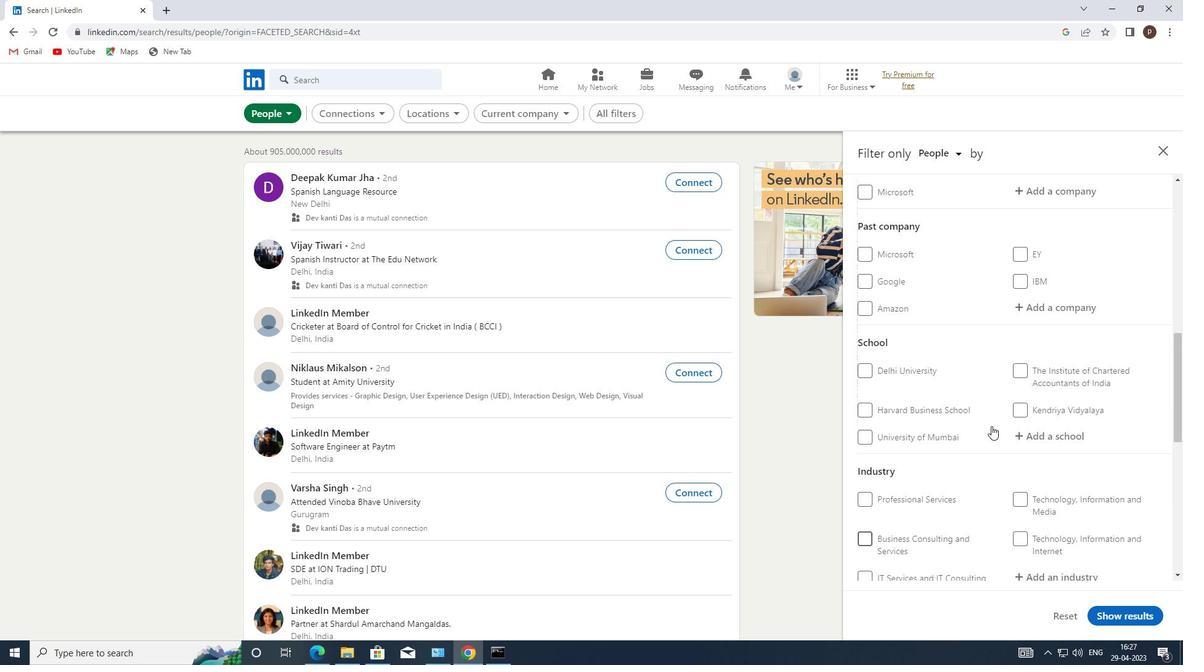 
Action: Mouse moved to (996, 420)
Screenshot: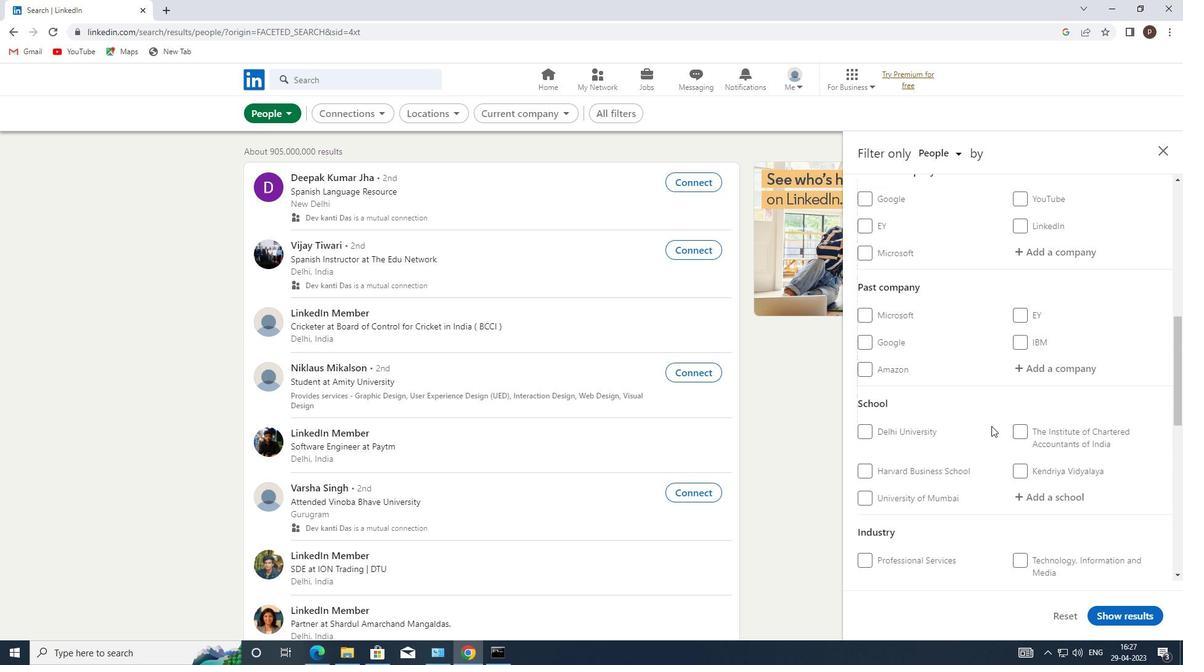
Action: Mouse scrolled (996, 420) with delta (0, 0)
Screenshot: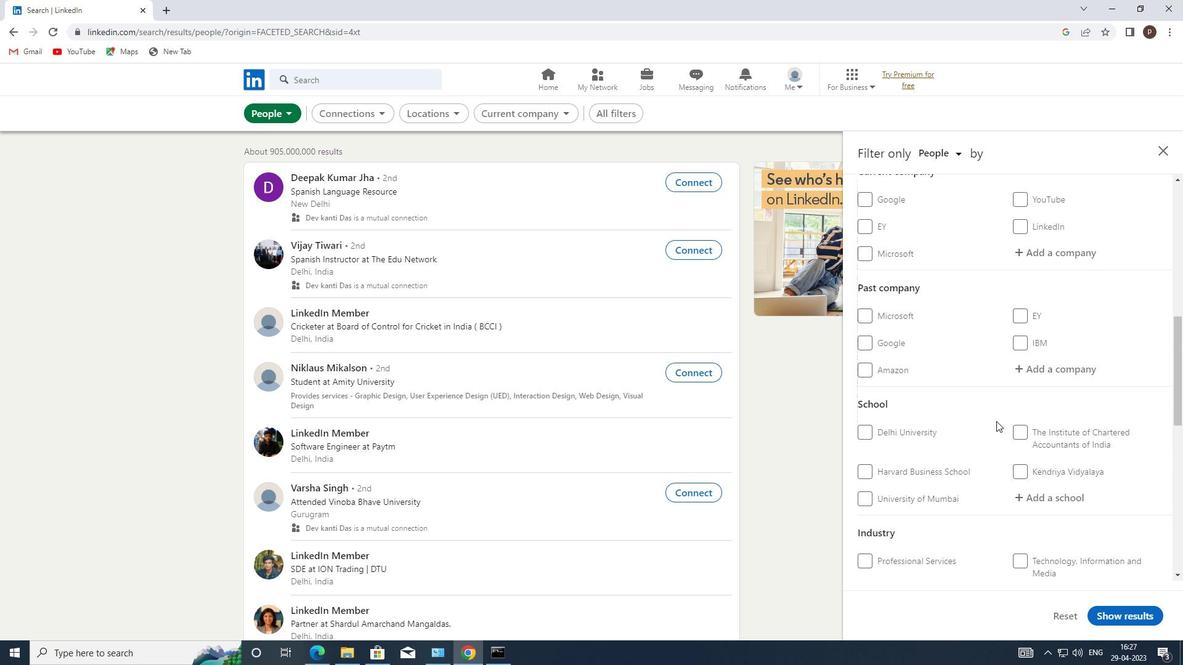 
Action: Mouse scrolled (996, 420) with delta (0, 0)
Screenshot: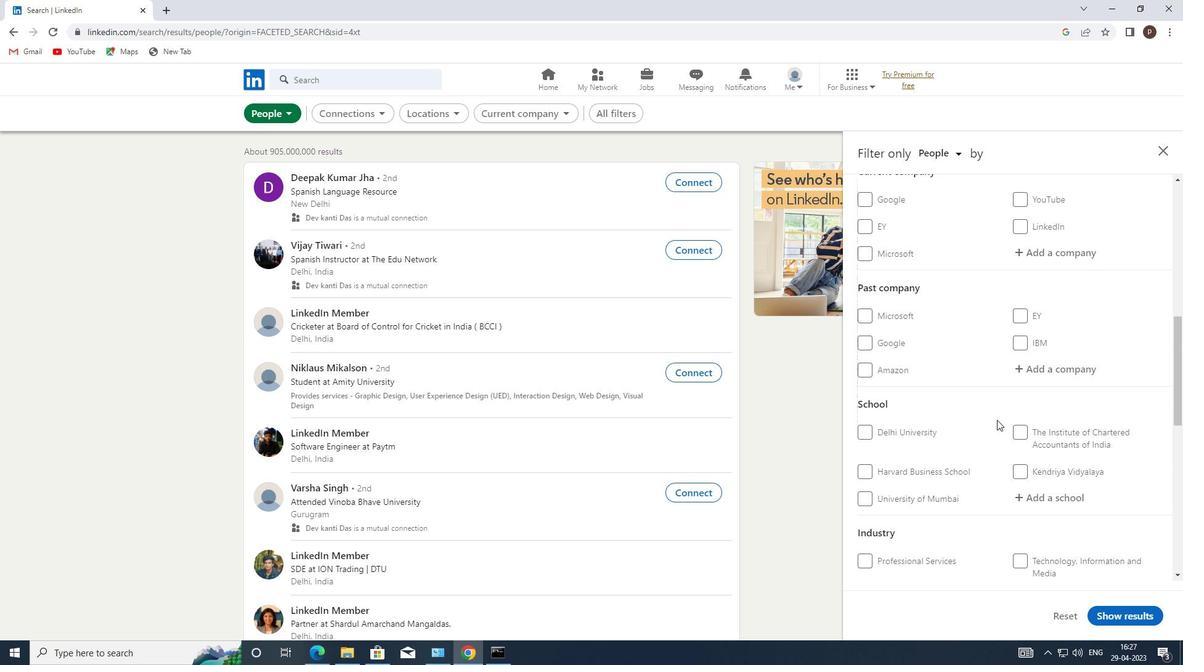 
Action: Mouse moved to (1041, 380)
Screenshot: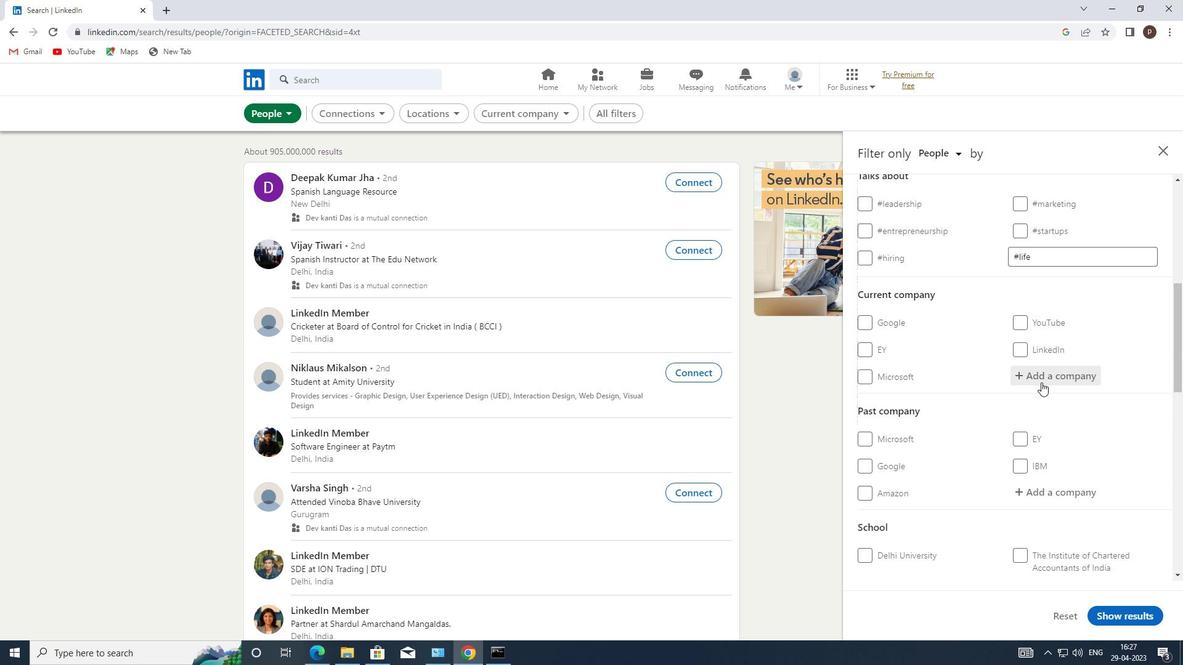 
Action: Mouse pressed left at (1041, 380)
Screenshot: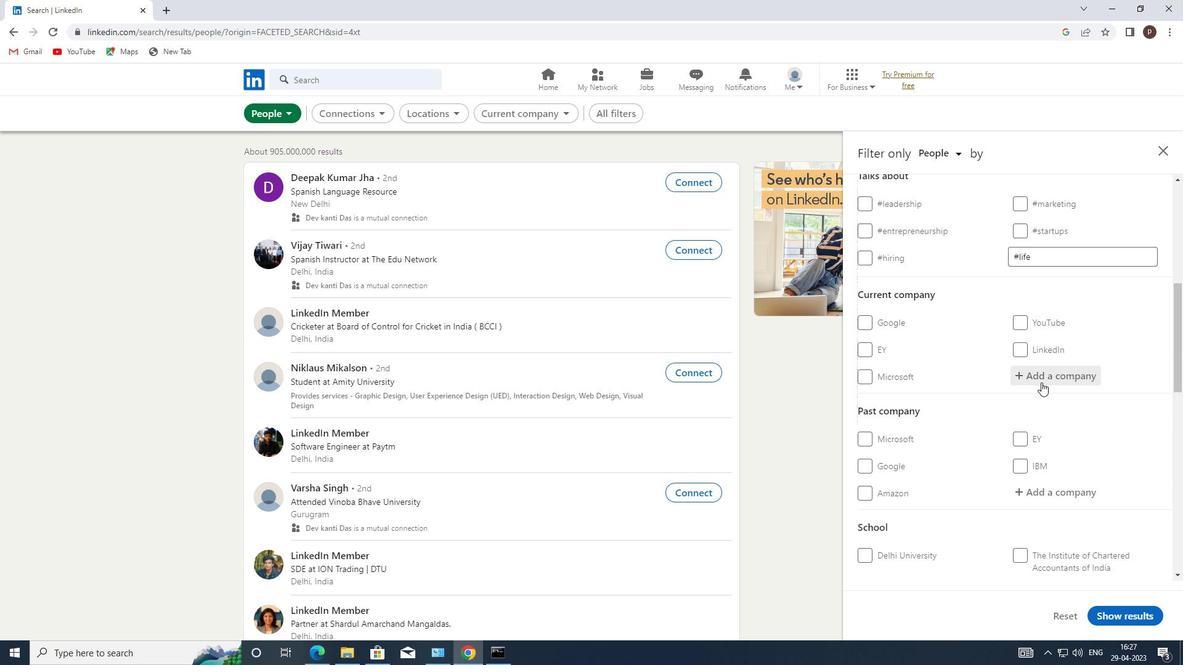 
Action: Key pressed <Key.caps_lock>U<Key.caps_lock>PLOAD<Key.space><Key.caps_lock>Y<Key.caps_lock>OUR<Key.space><Key.caps_lock>R<Key.caps_lock>ESUME
Screenshot: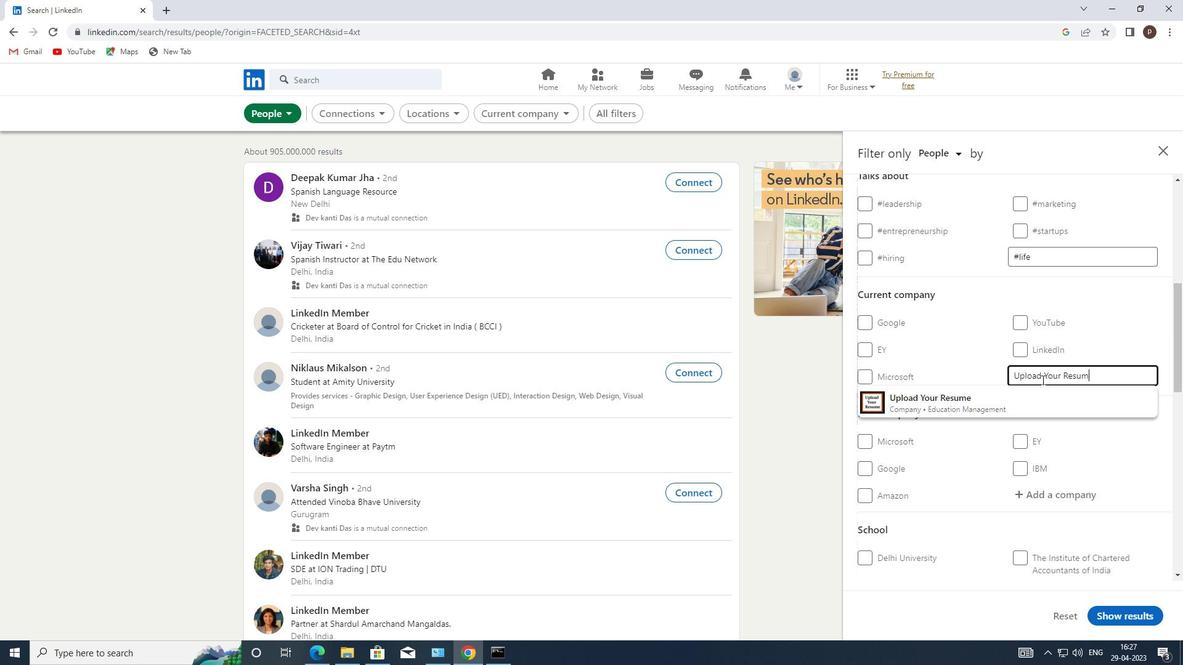 
Action: Mouse moved to (956, 400)
Screenshot: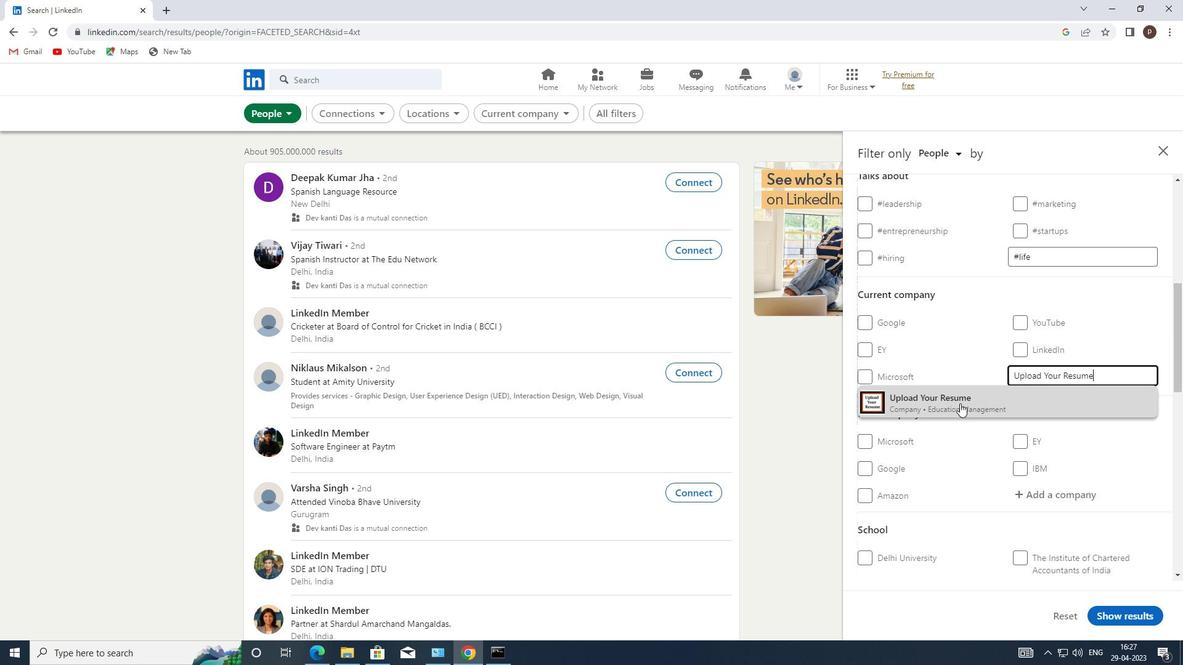 
Action: Mouse pressed left at (956, 400)
Screenshot: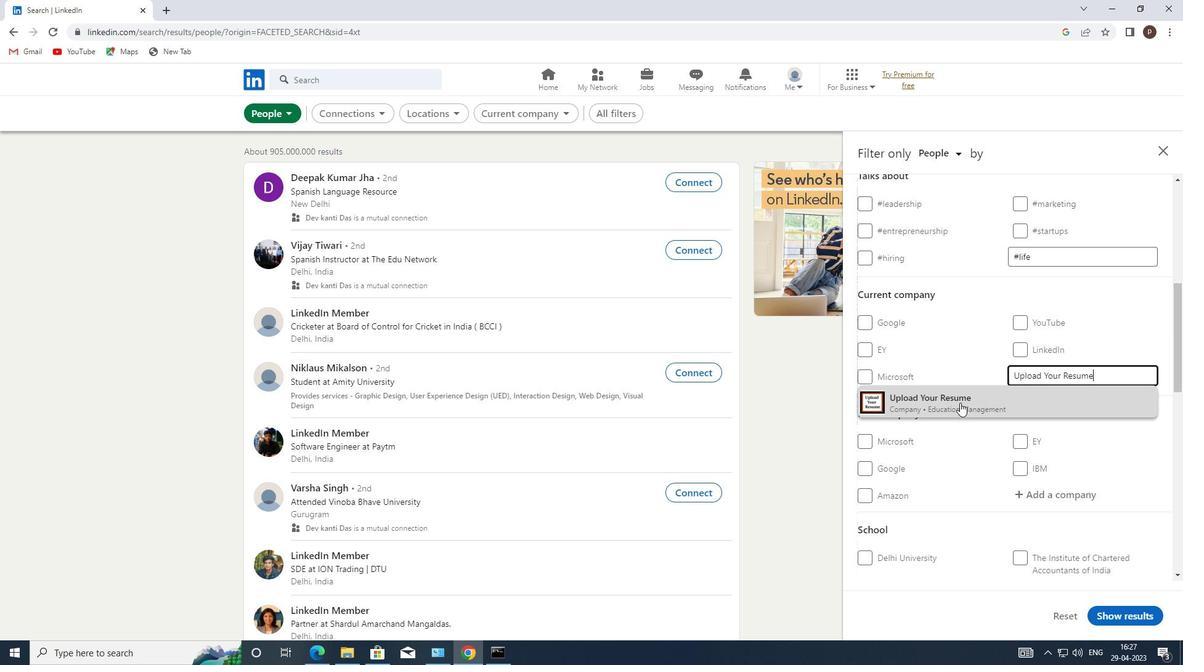 
Action: Mouse moved to (958, 400)
Screenshot: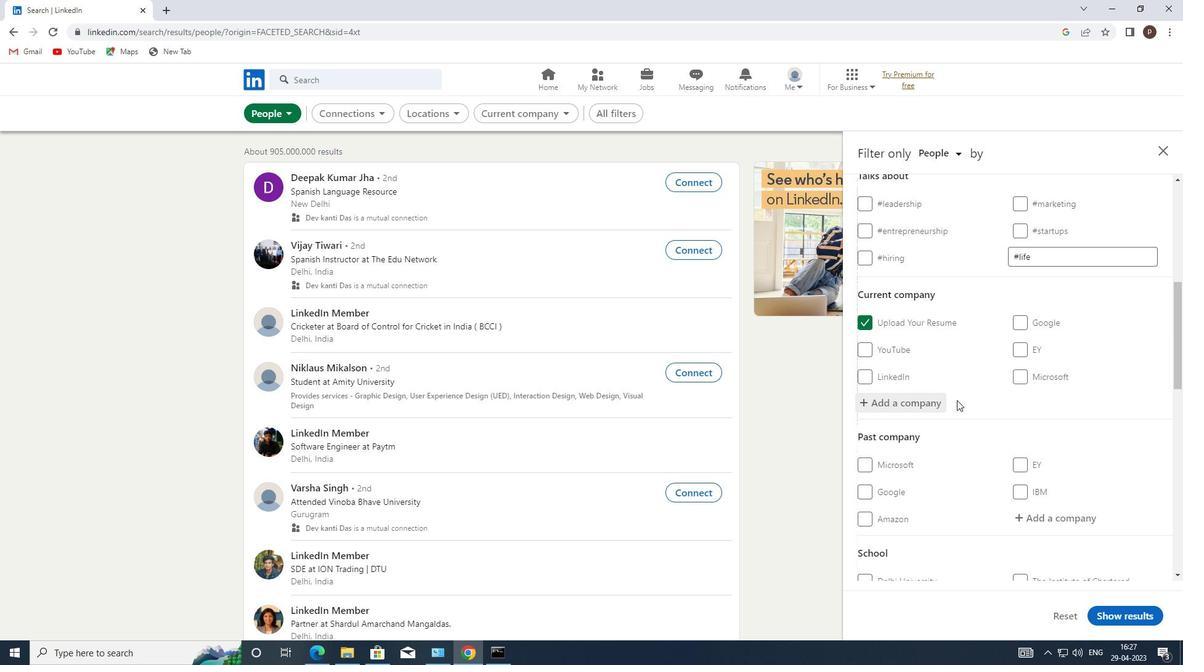 
Action: Mouse scrolled (958, 399) with delta (0, 0)
Screenshot: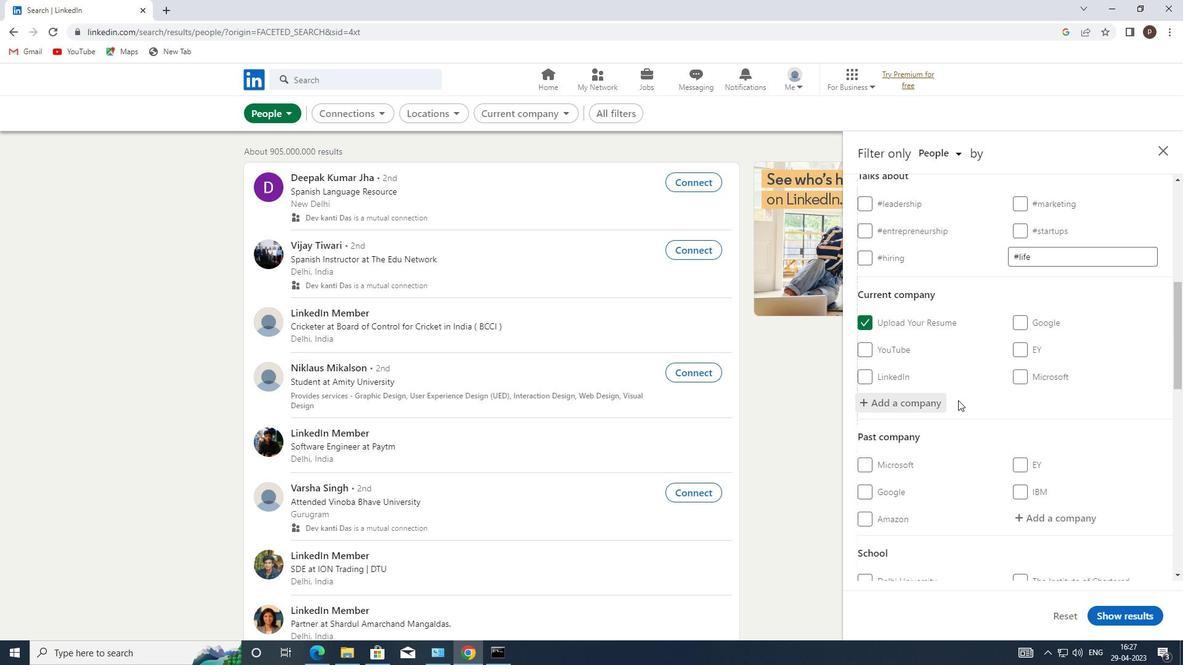 
Action: Mouse scrolled (958, 399) with delta (0, 0)
Screenshot: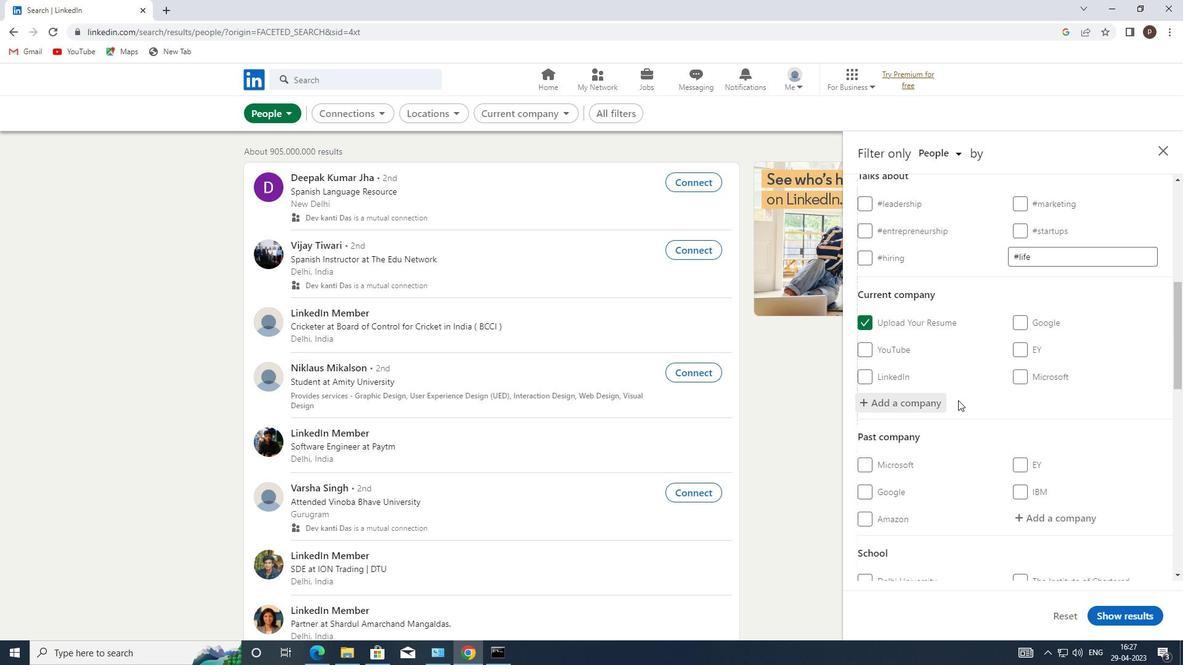 
Action: Mouse scrolled (958, 399) with delta (0, 0)
Screenshot: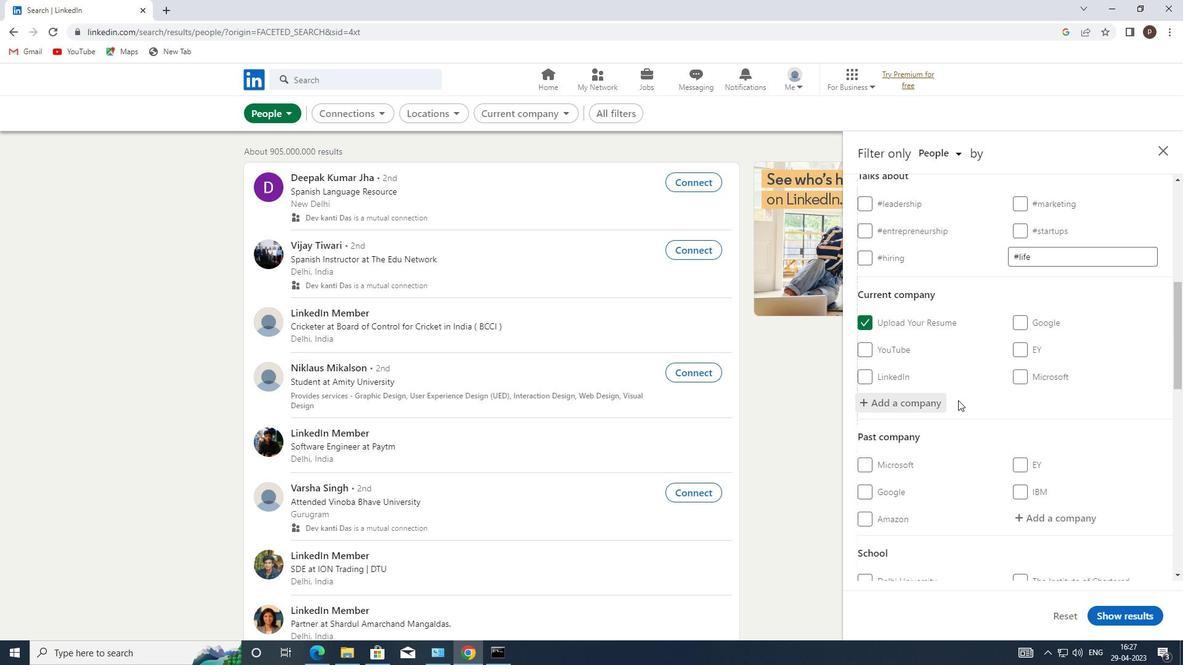 
Action: Mouse moved to (1028, 418)
Screenshot: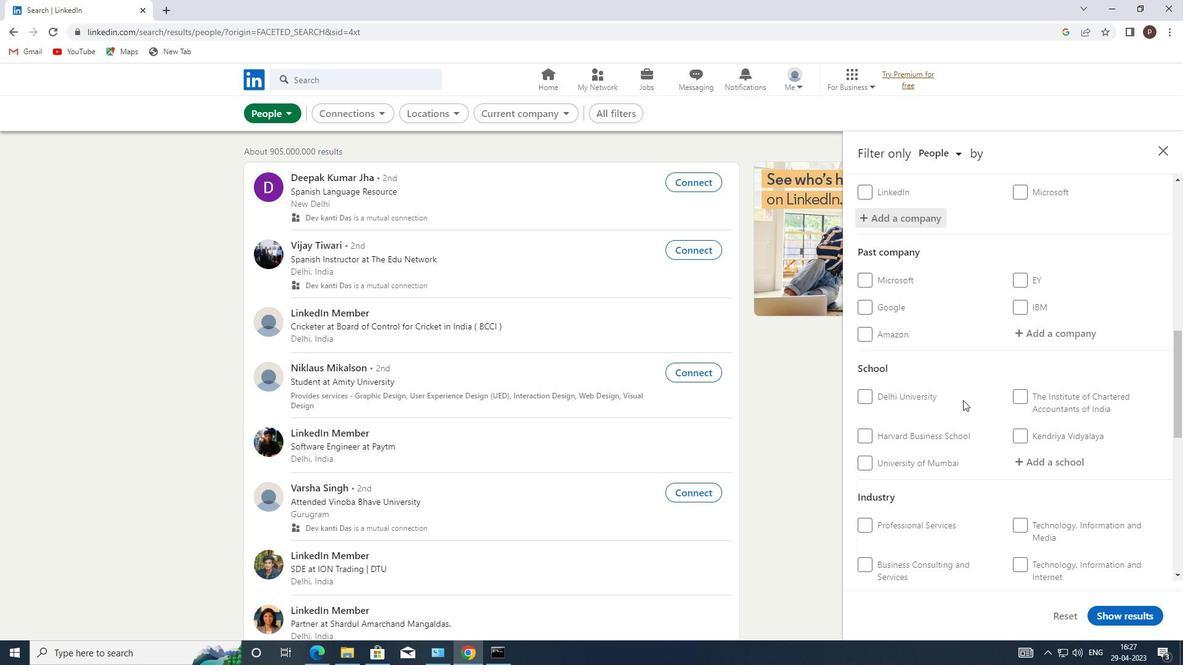 
Action: Mouse scrolled (1028, 418) with delta (0, 0)
Screenshot: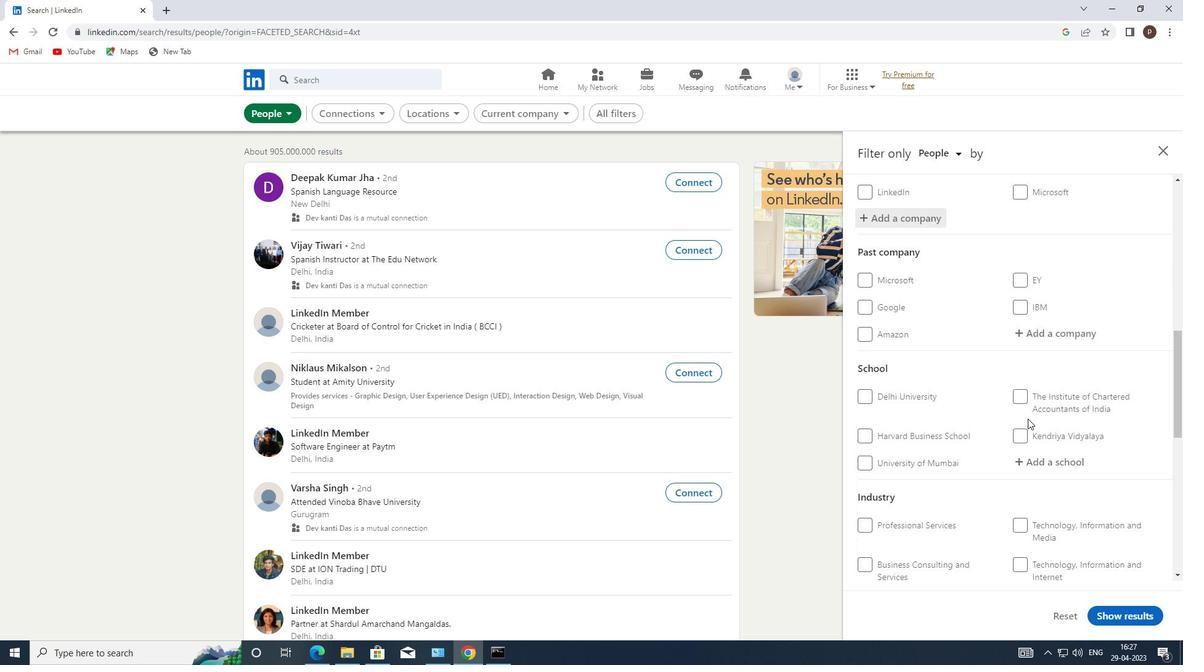 
Action: Mouse moved to (1030, 407)
Screenshot: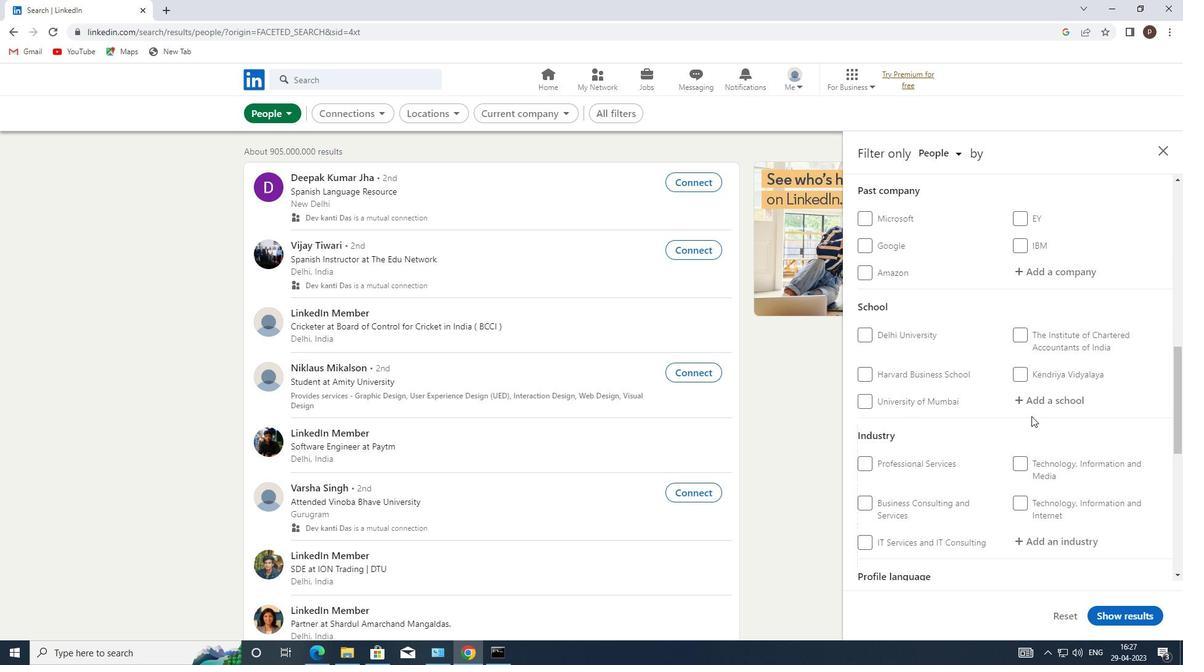 
Action: Mouse pressed left at (1030, 407)
Screenshot: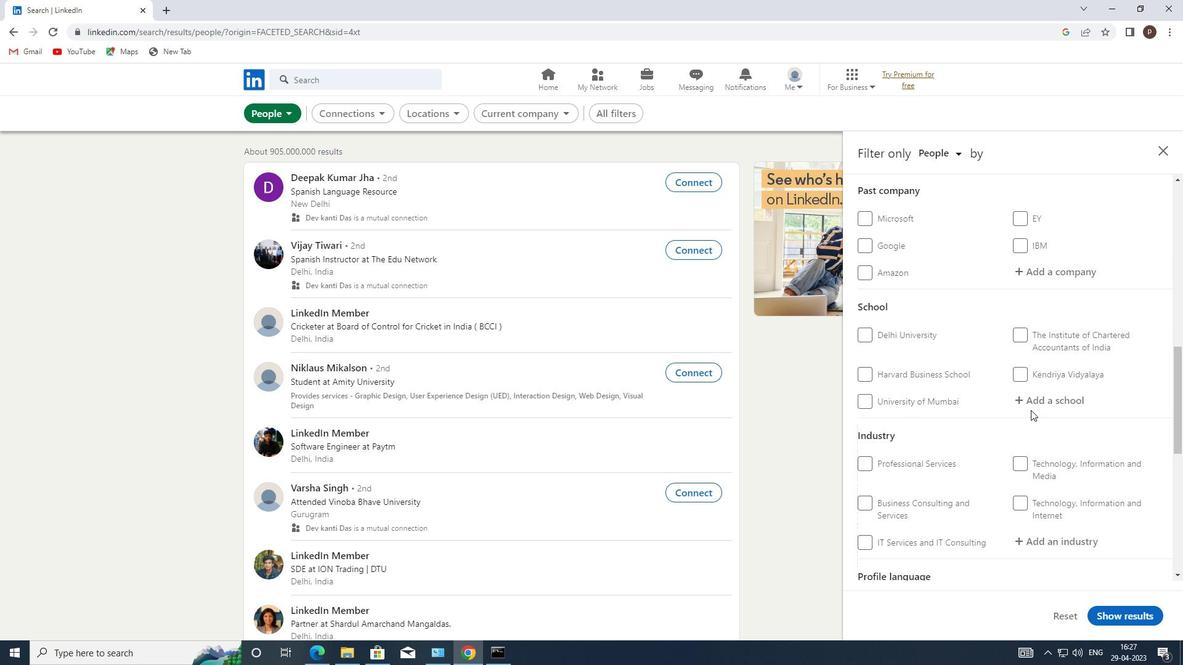 
Action: Mouse moved to (1030, 407)
Screenshot: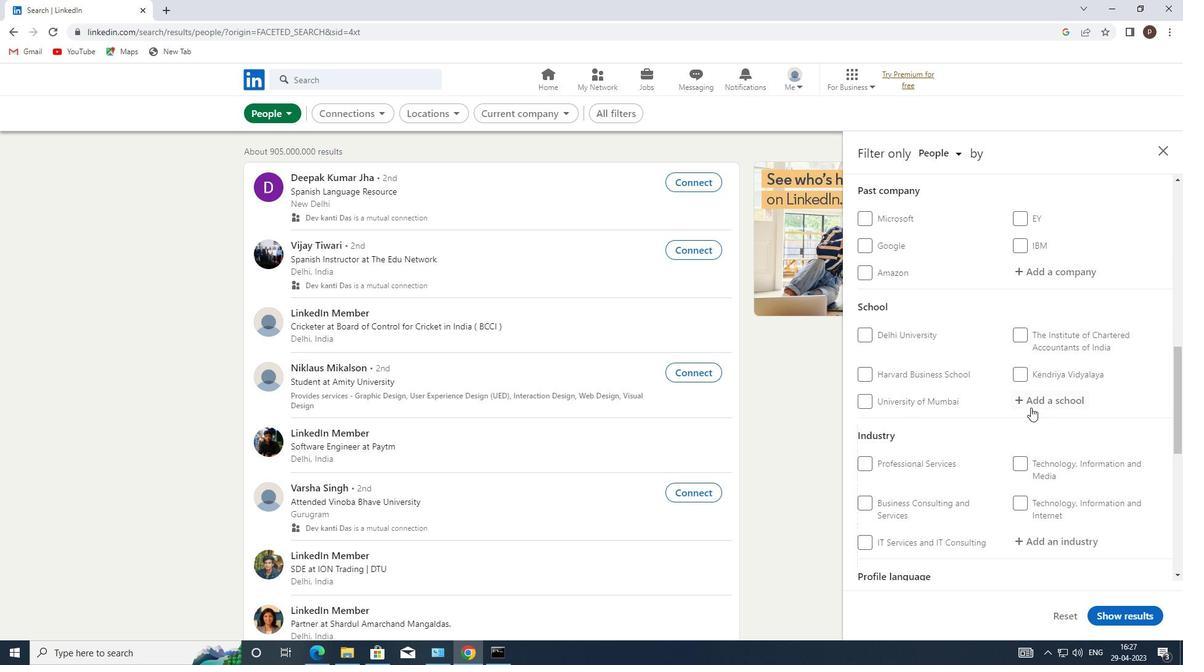 
Action: Mouse pressed left at (1030, 407)
Screenshot: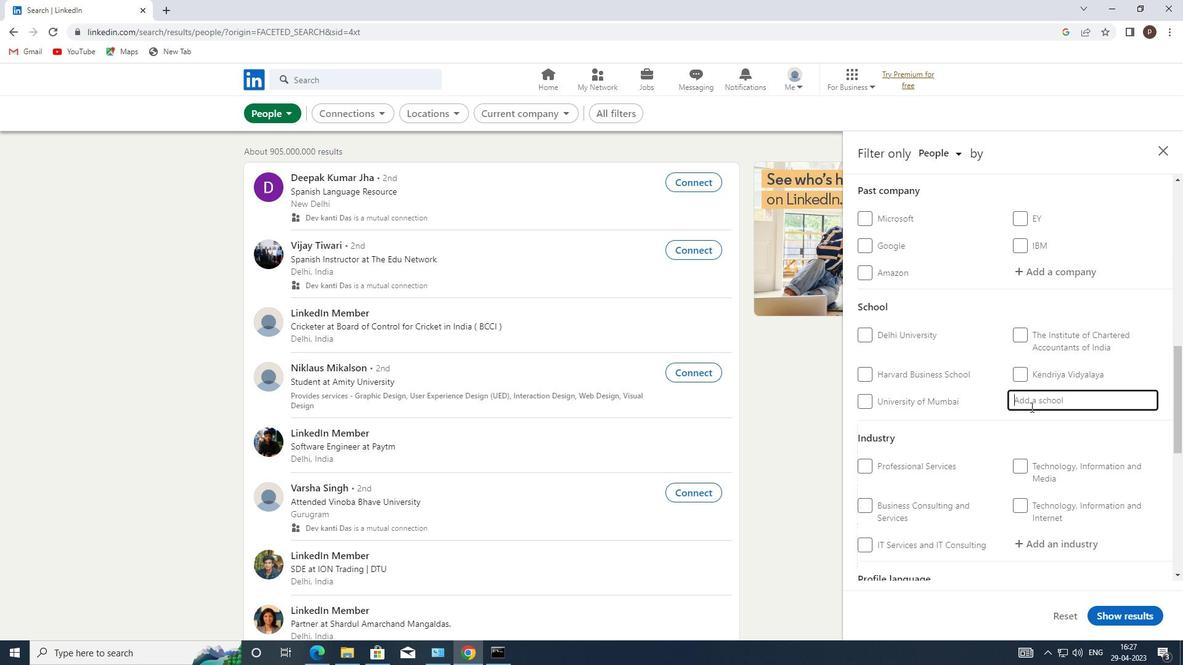 
Action: Key pressed <Key.caps_lock>R<Key.caps_lock>AJALAKSHMI
Screenshot: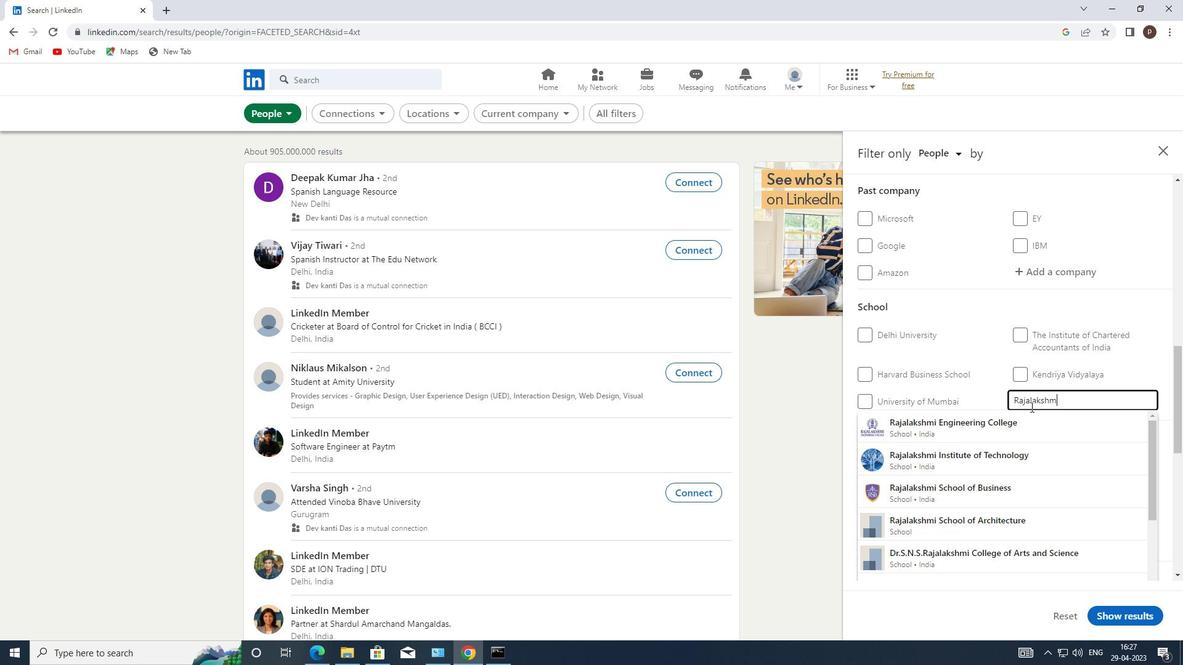 
Action: Mouse moved to (992, 426)
Screenshot: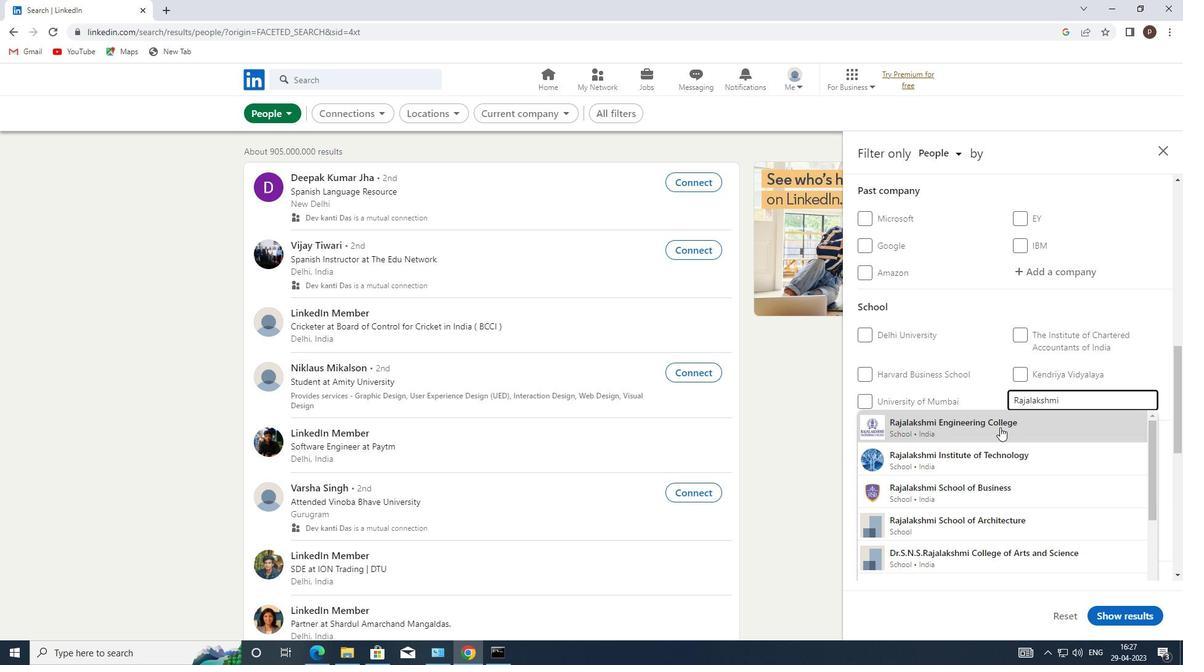 
Action: Mouse pressed left at (992, 426)
Screenshot: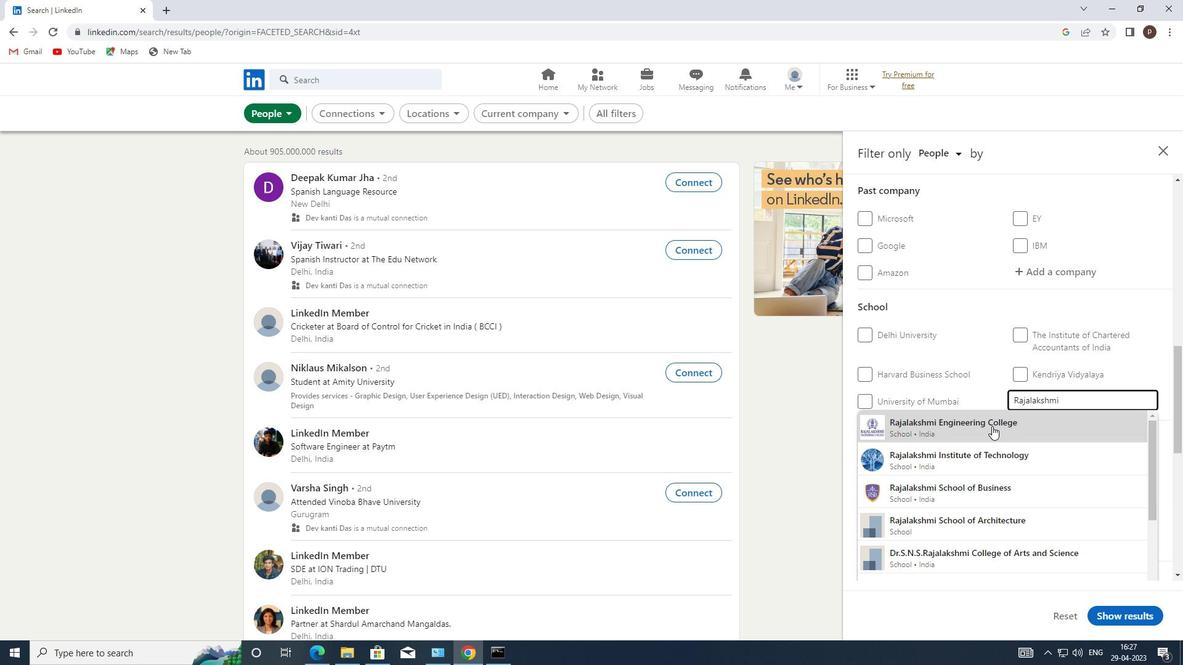 
Action: Mouse moved to (990, 423)
Screenshot: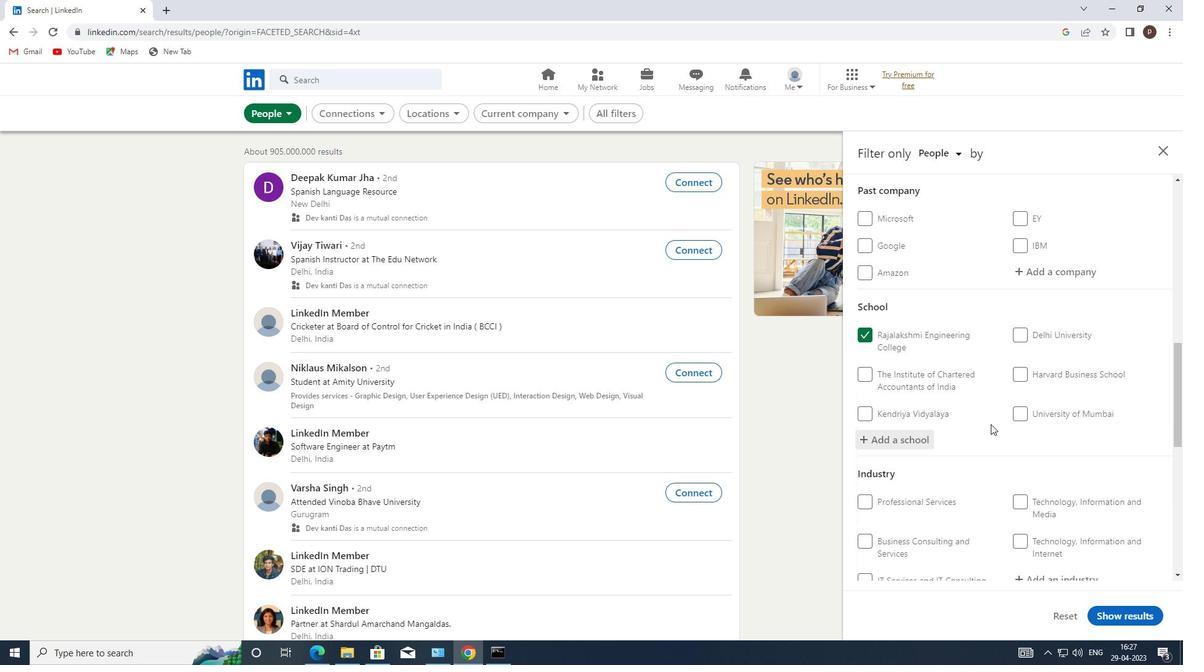 
Action: Mouse scrolled (990, 423) with delta (0, 0)
Screenshot: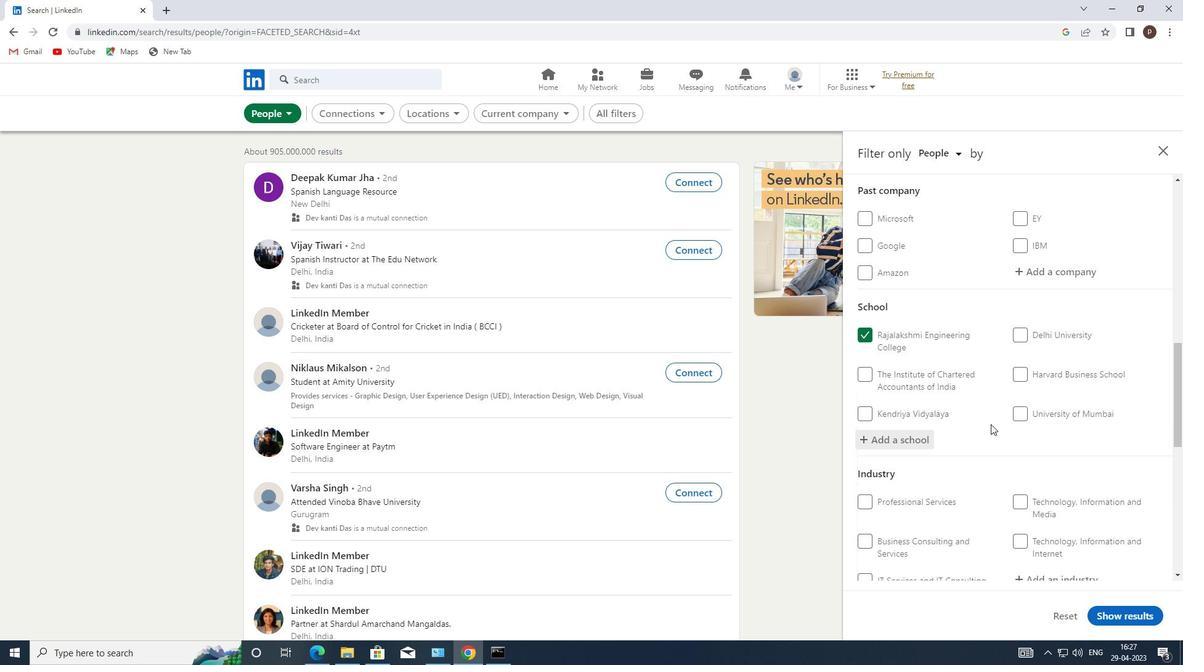 
Action: Mouse scrolled (990, 423) with delta (0, 0)
Screenshot: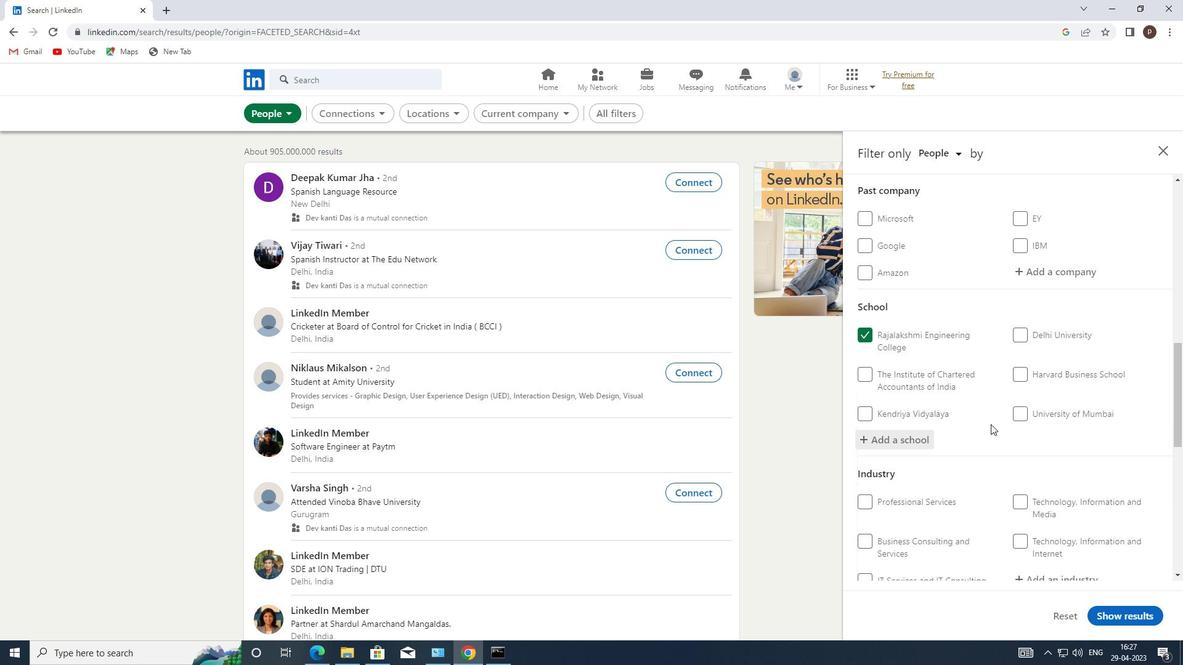 
Action: Mouse scrolled (990, 423) with delta (0, 0)
Screenshot: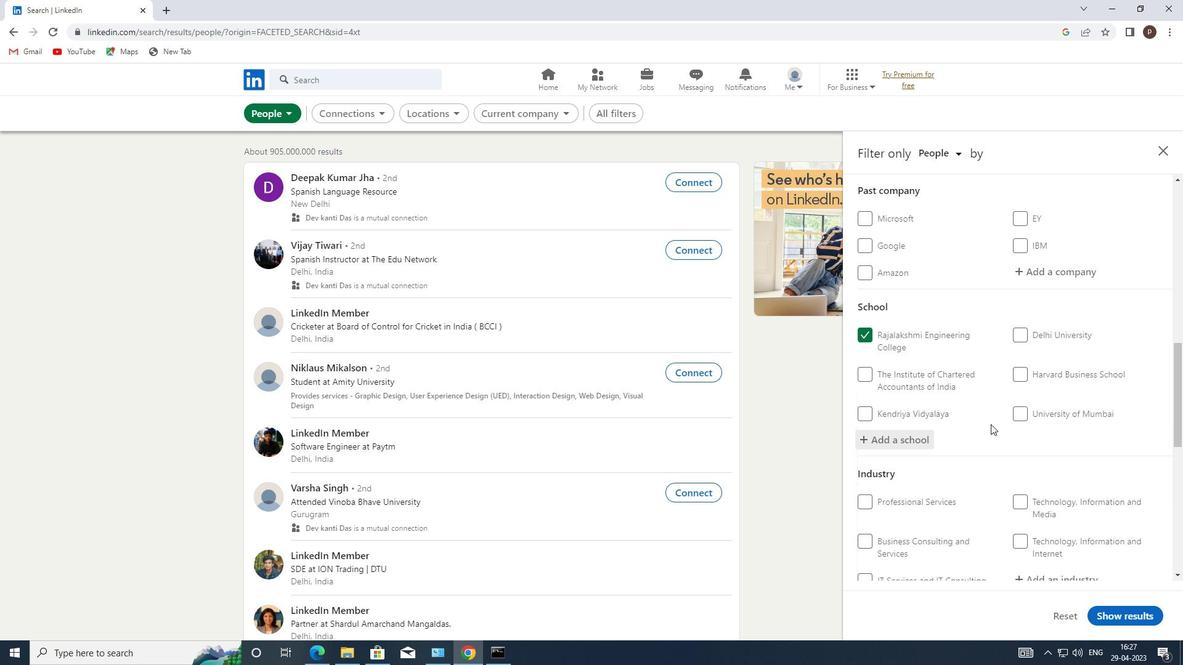 
Action: Mouse moved to (1027, 399)
Screenshot: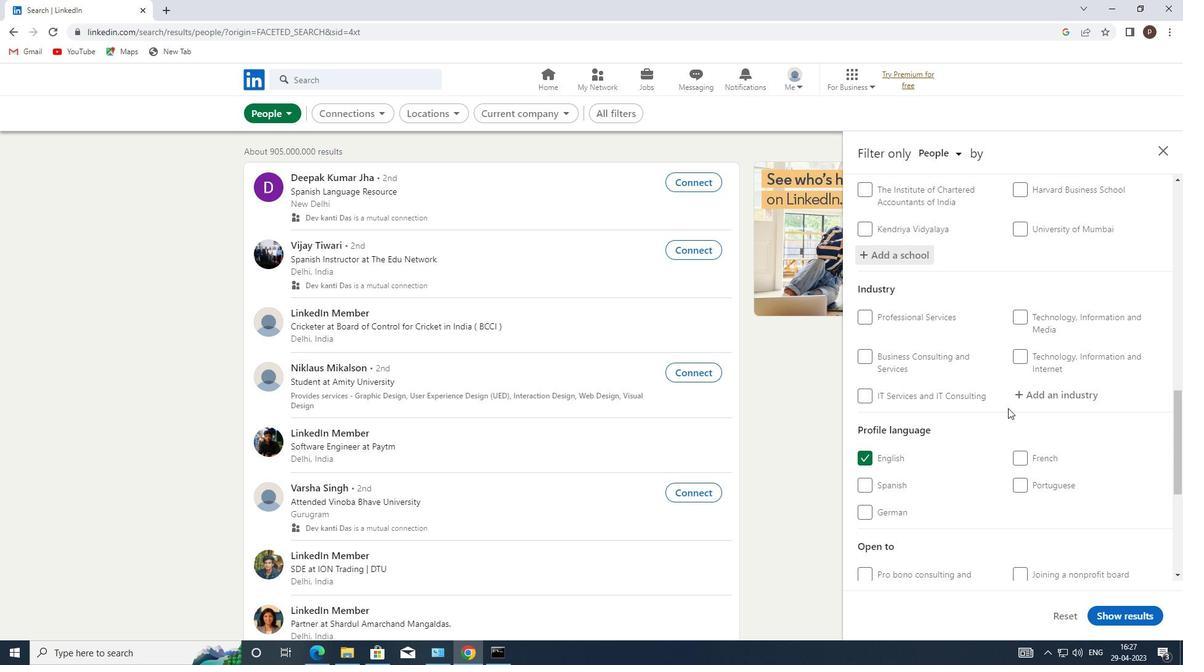 
Action: Mouse pressed left at (1027, 399)
Screenshot: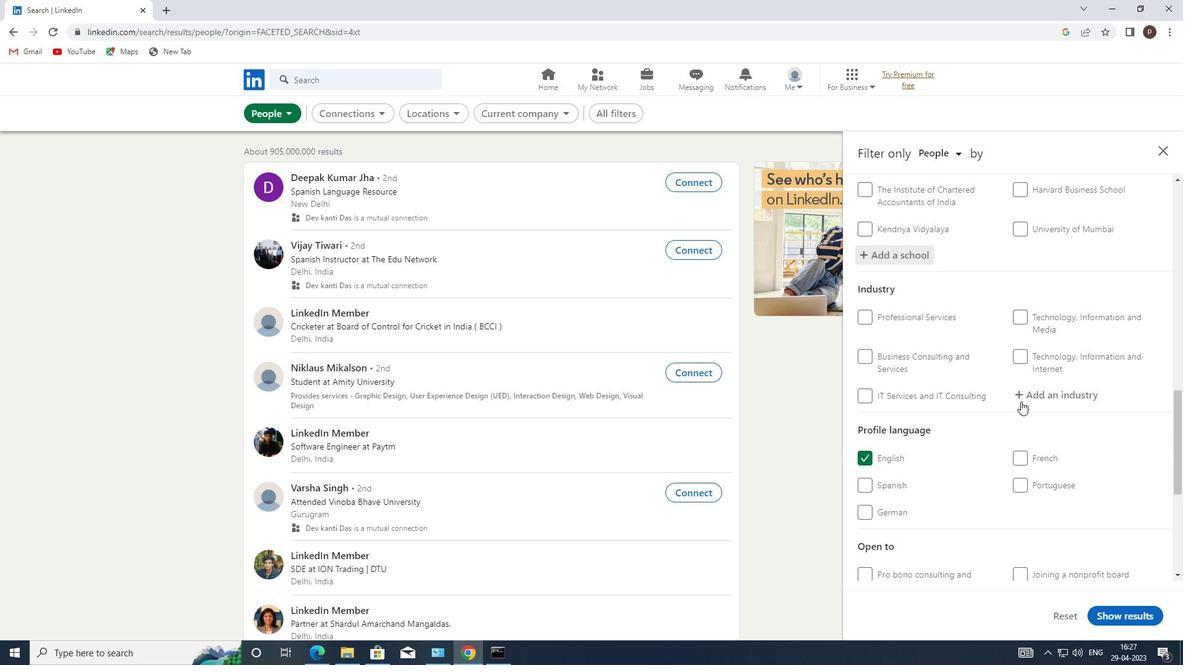 
Action: Mouse moved to (1028, 399)
Screenshot: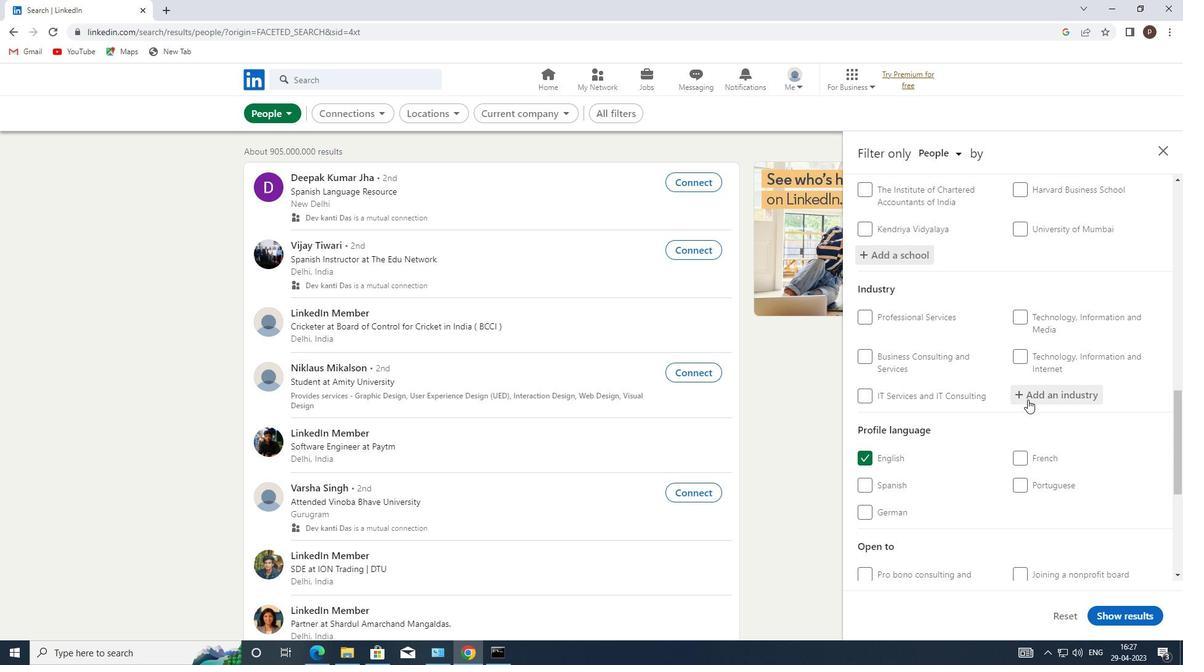 
Action: Mouse pressed left at (1028, 399)
Screenshot: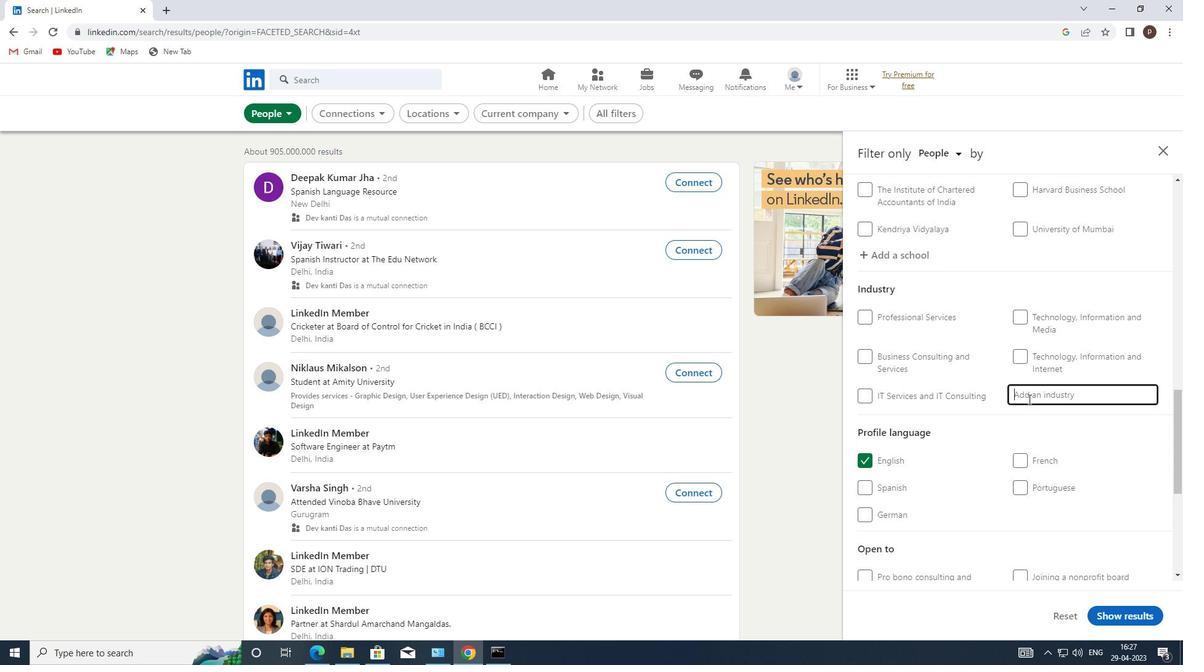 
Action: Key pressed <Key.caps_lock>W<Key.caps_lock>ASTE
Screenshot: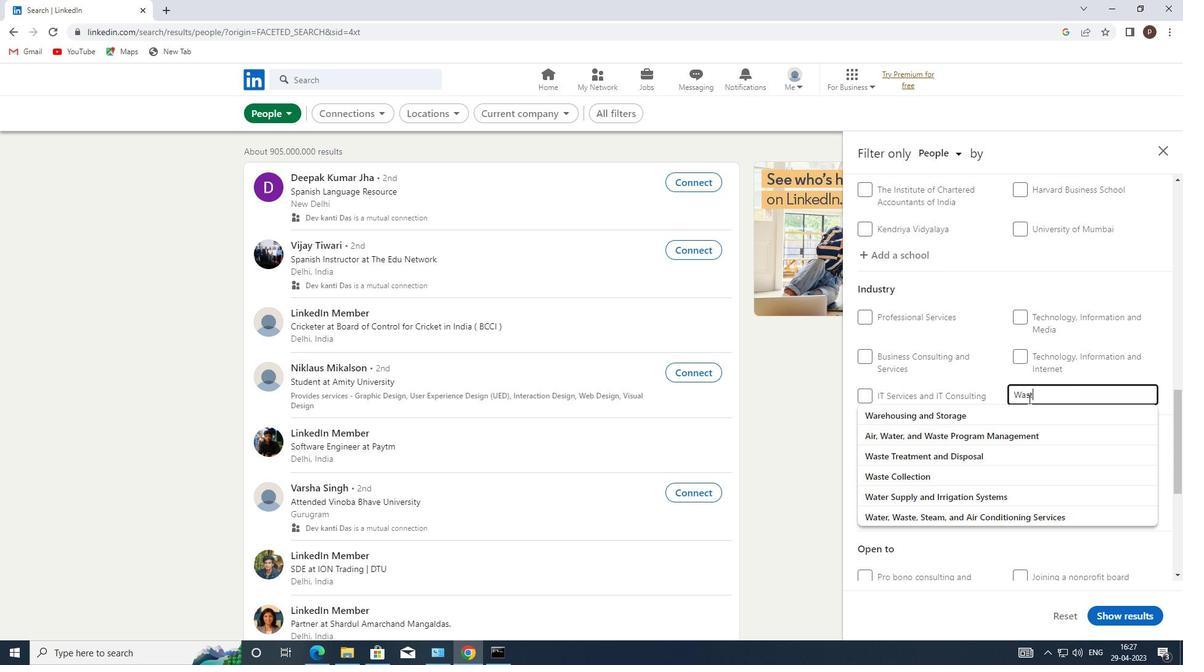 
Action: Mouse moved to (961, 451)
Screenshot: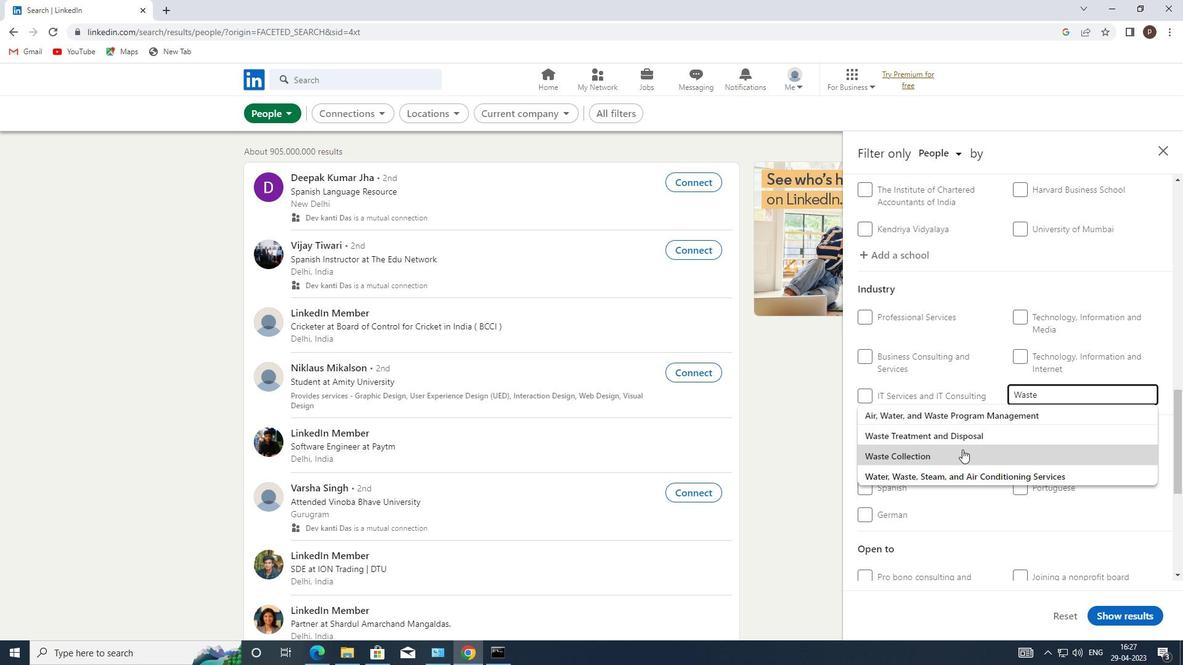 
Action: Mouse pressed left at (961, 451)
Screenshot: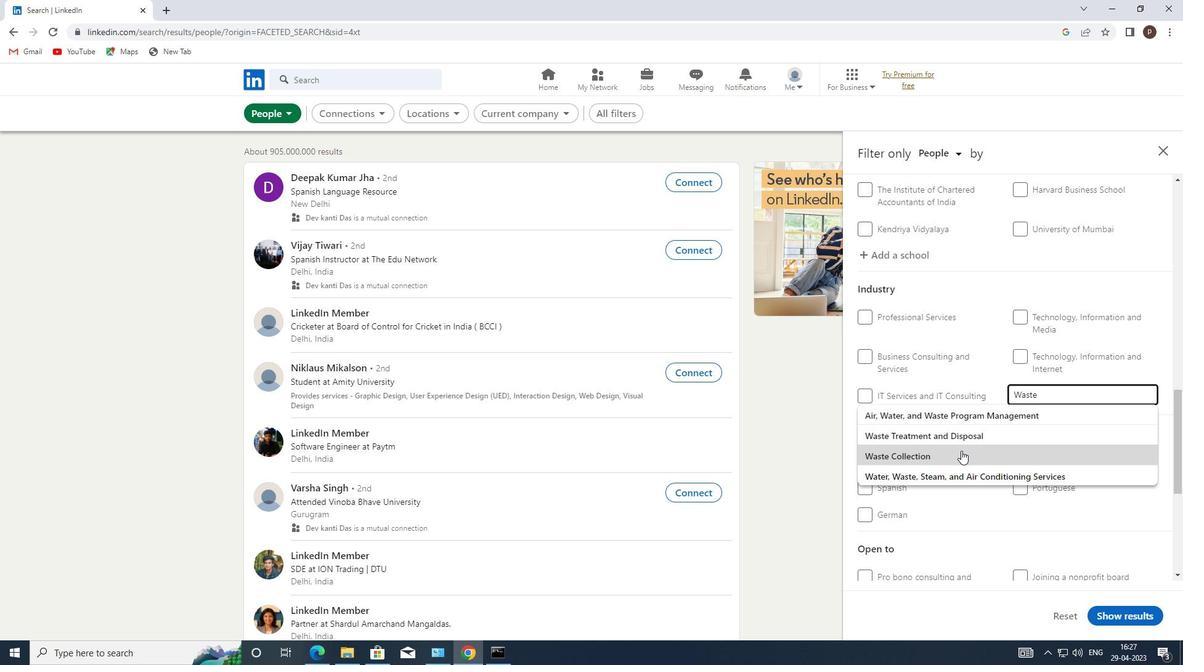 
Action: Mouse moved to (960, 449)
Screenshot: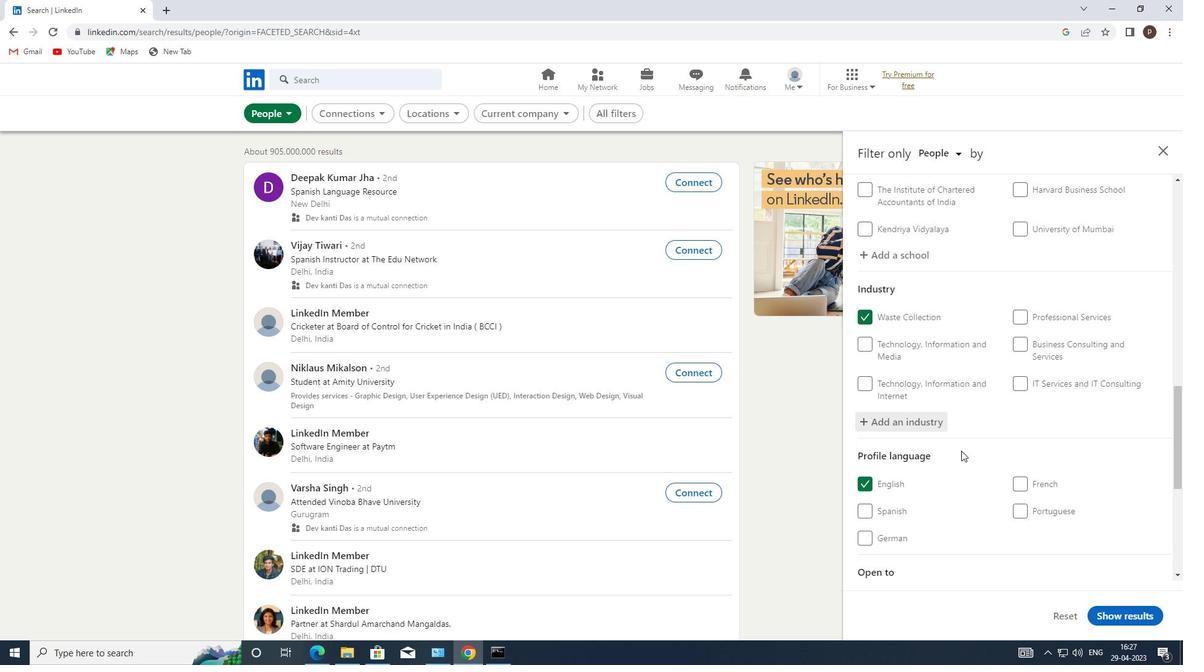 
Action: Mouse scrolled (960, 448) with delta (0, 0)
Screenshot: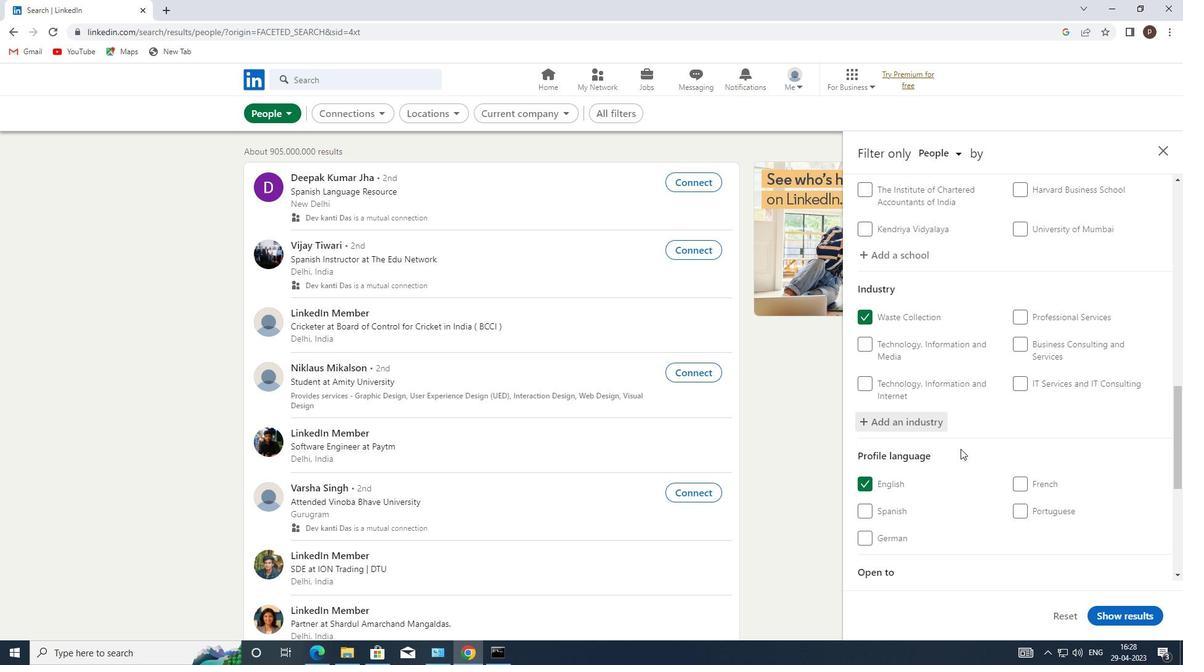 
Action: Mouse scrolled (960, 448) with delta (0, 0)
Screenshot: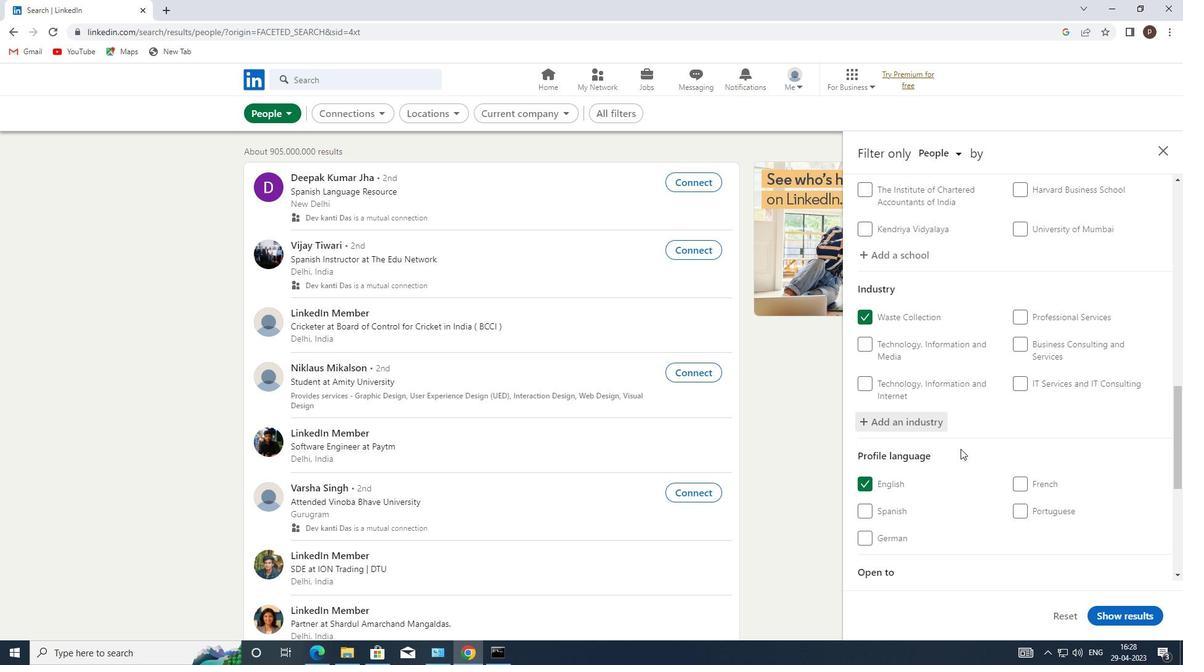 
Action: Mouse moved to (960, 448)
Screenshot: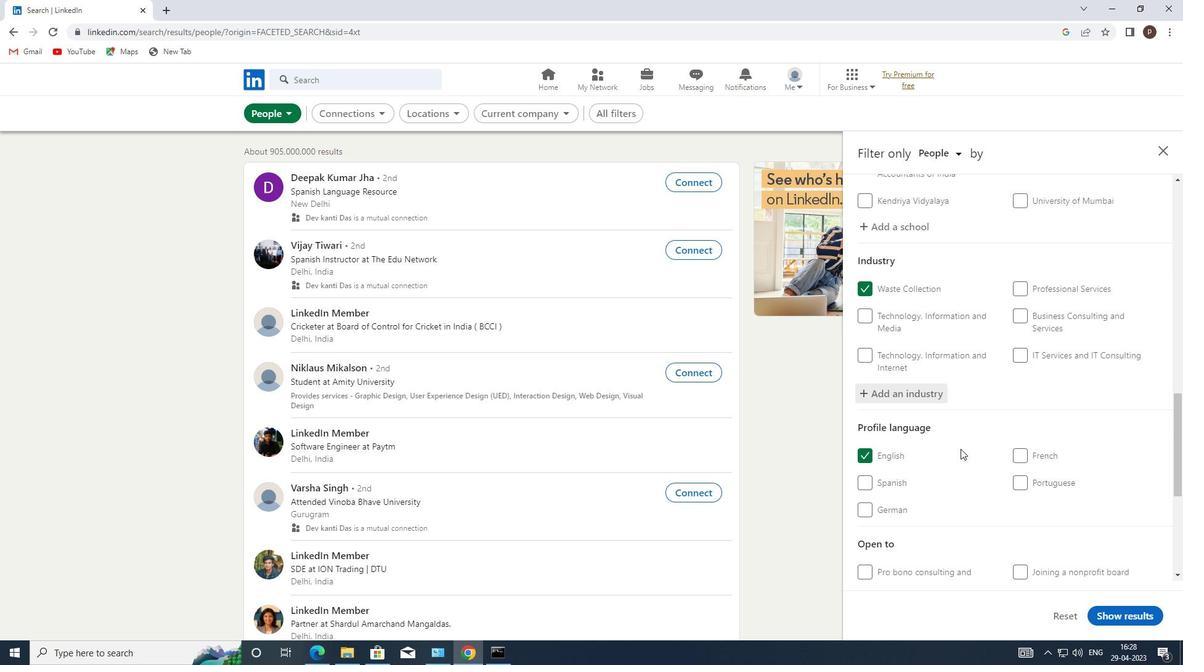 
Action: Mouse scrolled (960, 447) with delta (0, 0)
Screenshot: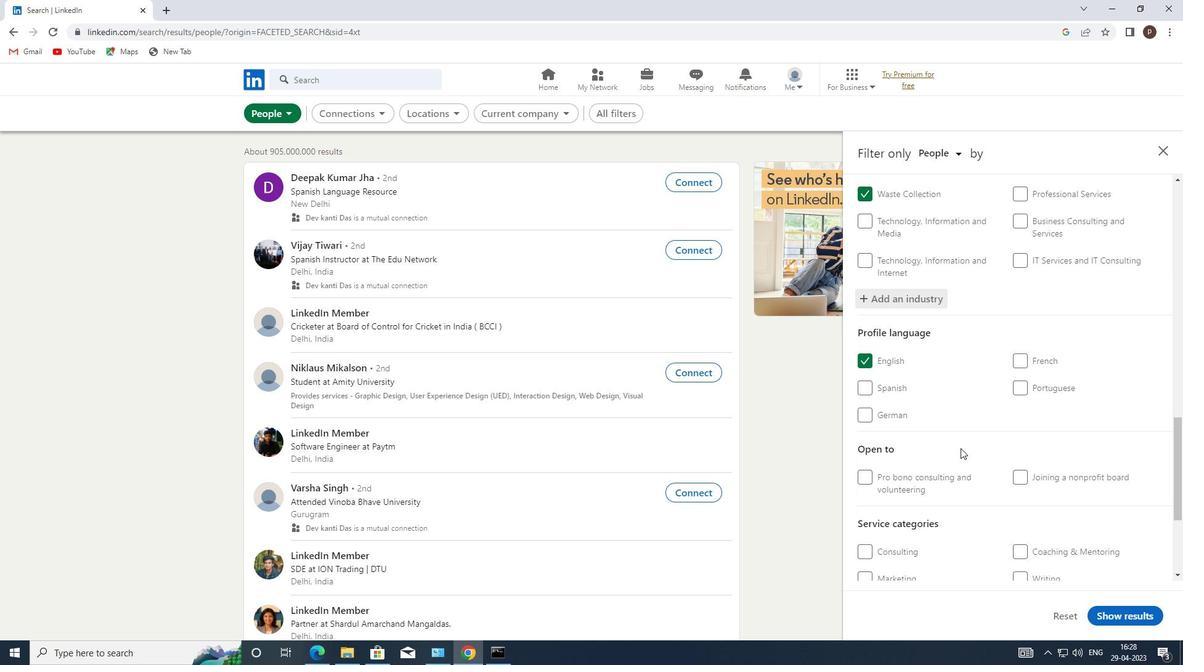 
Action: Mouse scrolled (960, 447) with delta (0, 0)
Screenshot: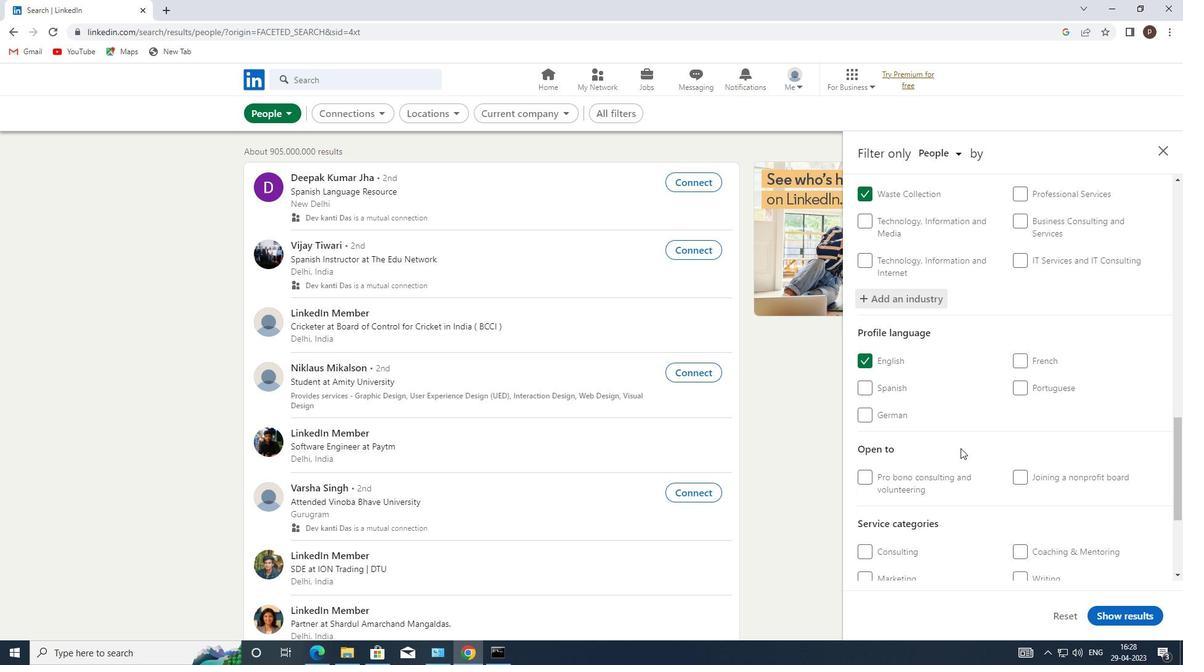 
Action: Mouse moved to (1029, 481)
Screenshot: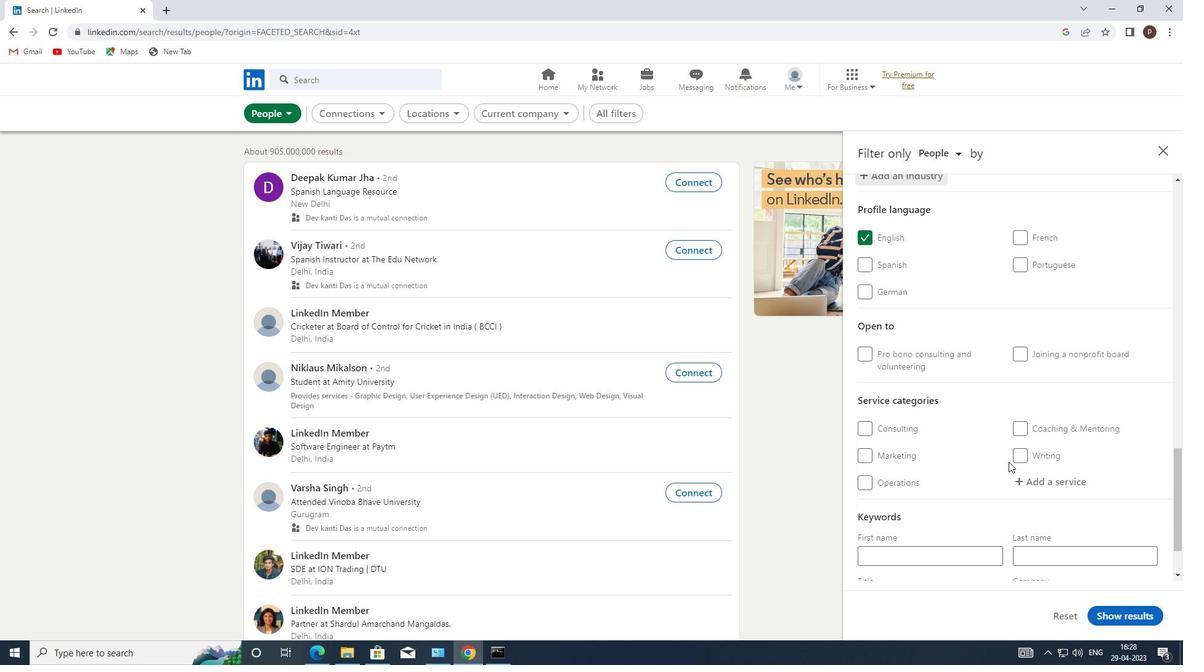 
Action: Mouse pressed left at (1029, 481)
Screenshot: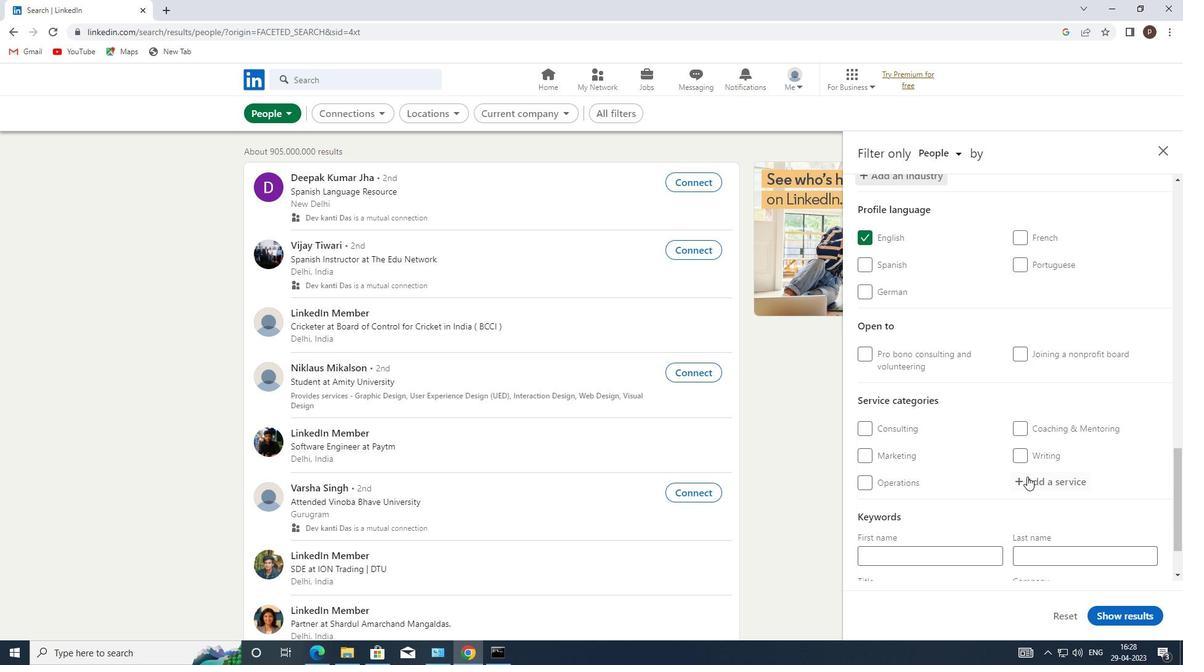 
Action: Mouse pressed left at (1029, 481)
Screenshot: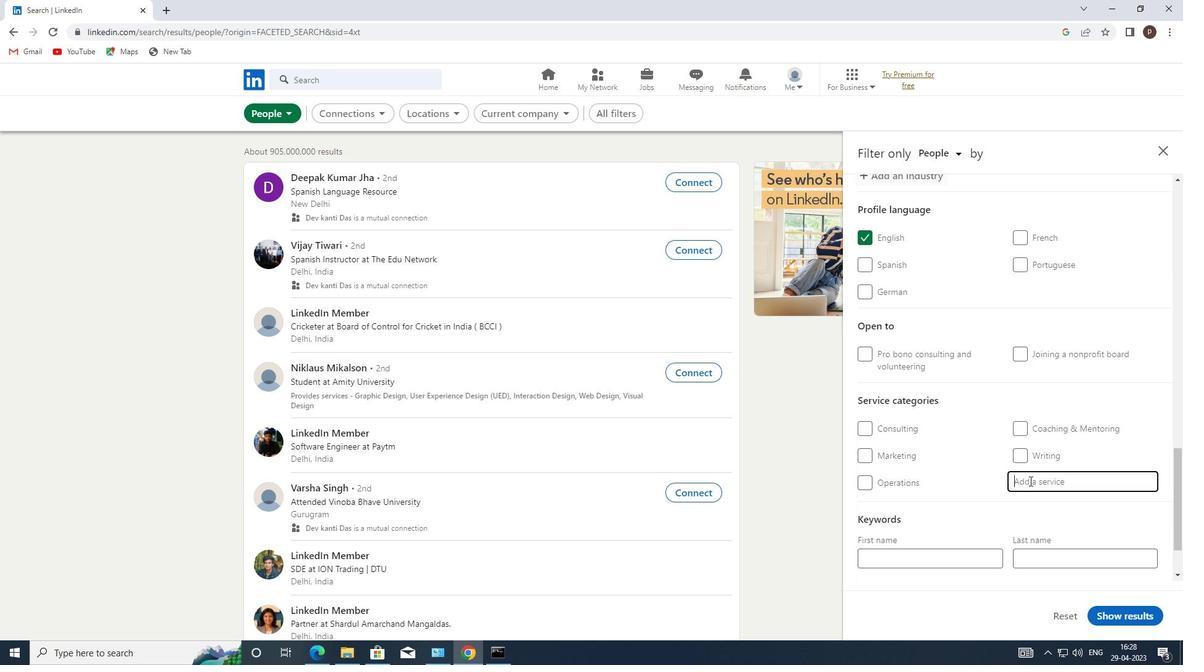 
Action: Key pressed <Key.caps_lock>P<Key.caps_lock>RODUCT
Screenshot: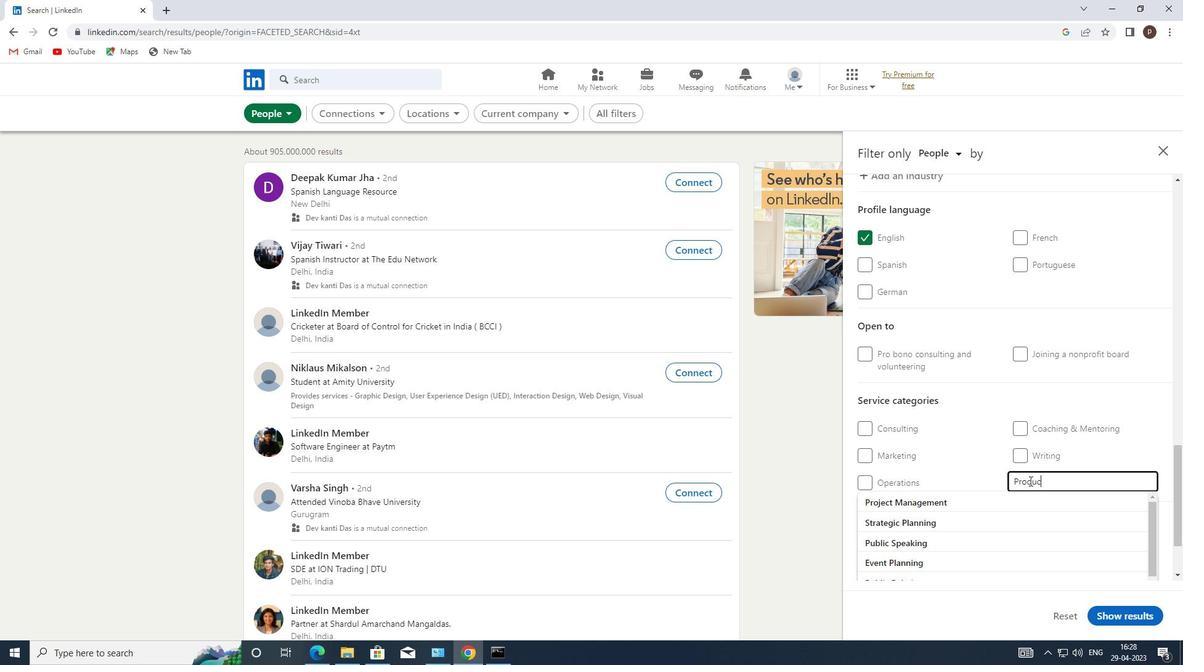 
Action: Mouse moved to (972, 500)
Screenshot: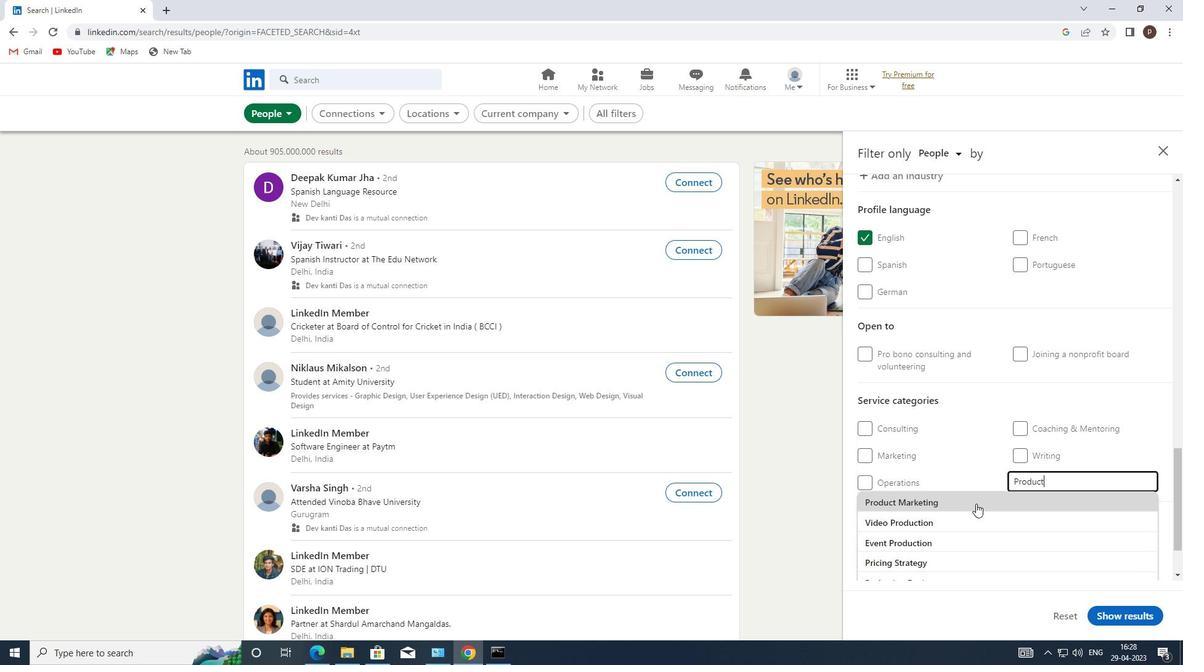 
Action: Mouse pressed left at (972, 500)
Screenshot: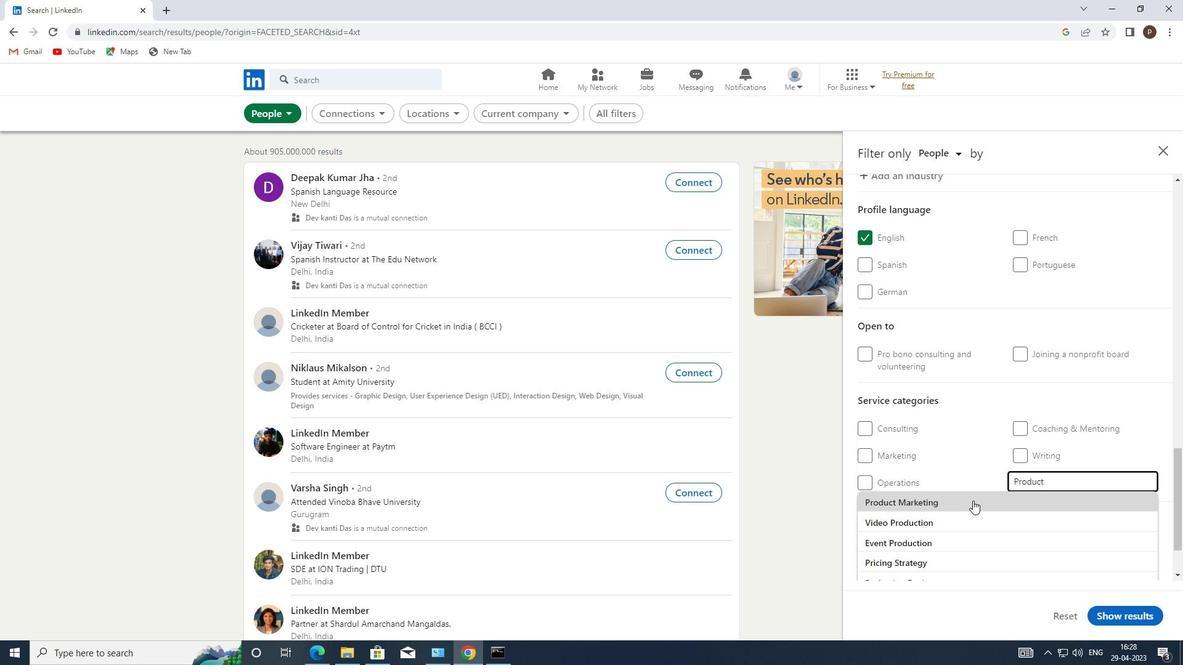 
Action: Mouse moved to (972, 500)
Screenshot: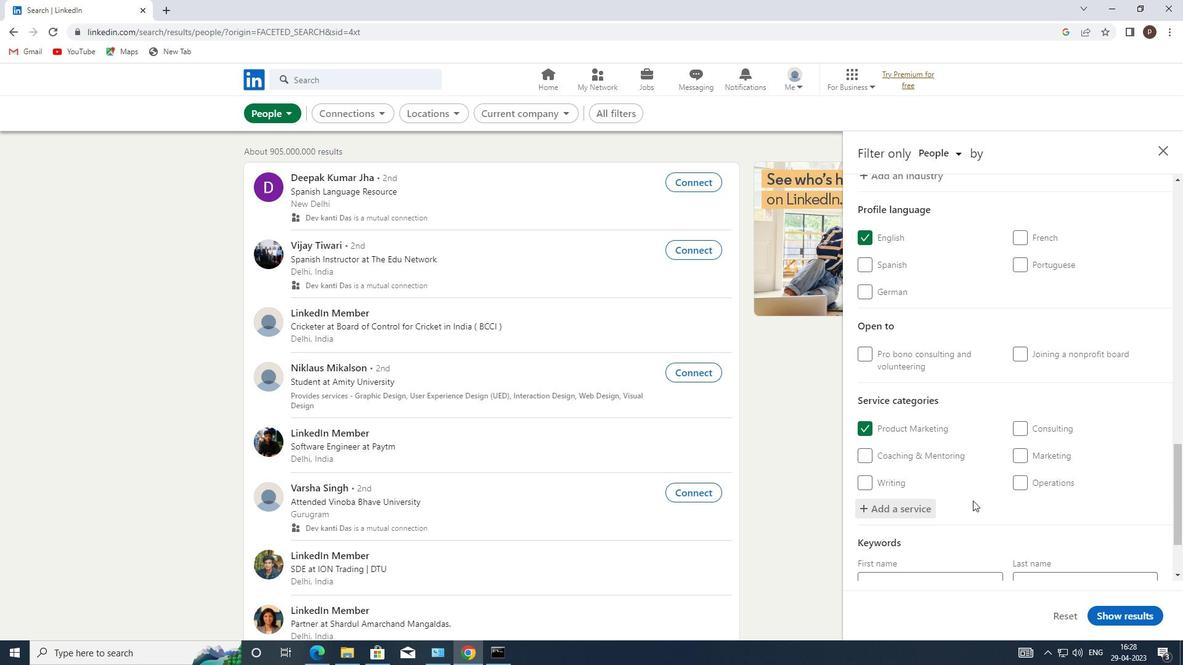 
Action: Mouse scrolled (972, 499) with delta (0, 0)
Screenshot: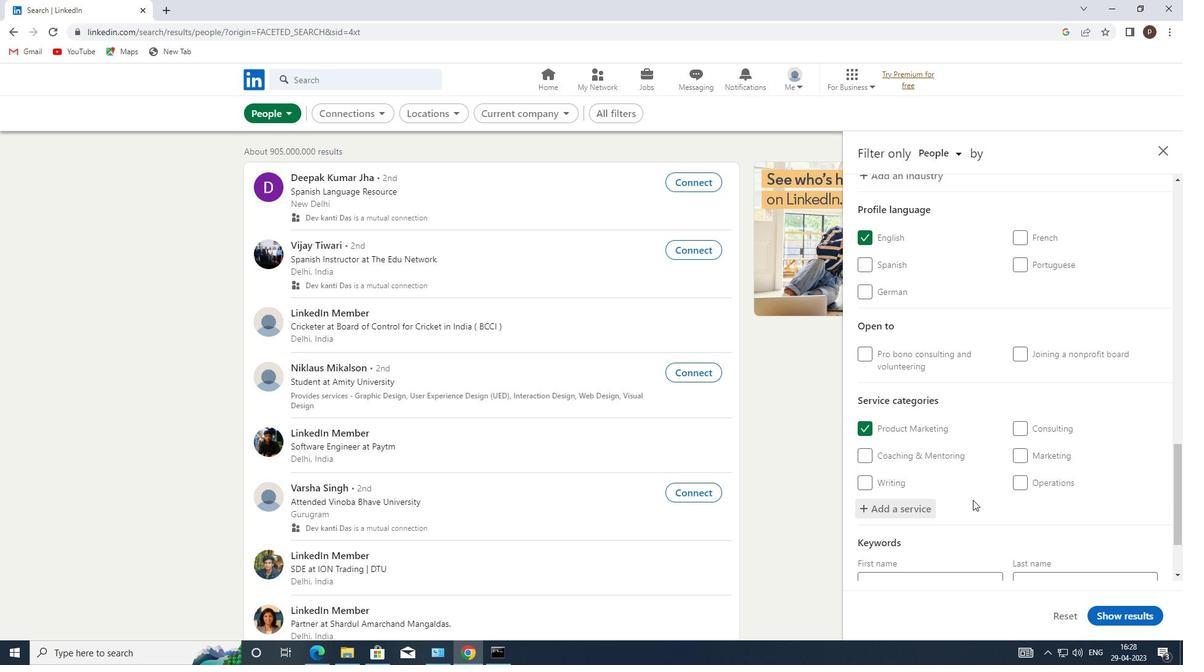 
Action: Mouse scrolled (972, 499) with delta (0, 0)
Screenshot: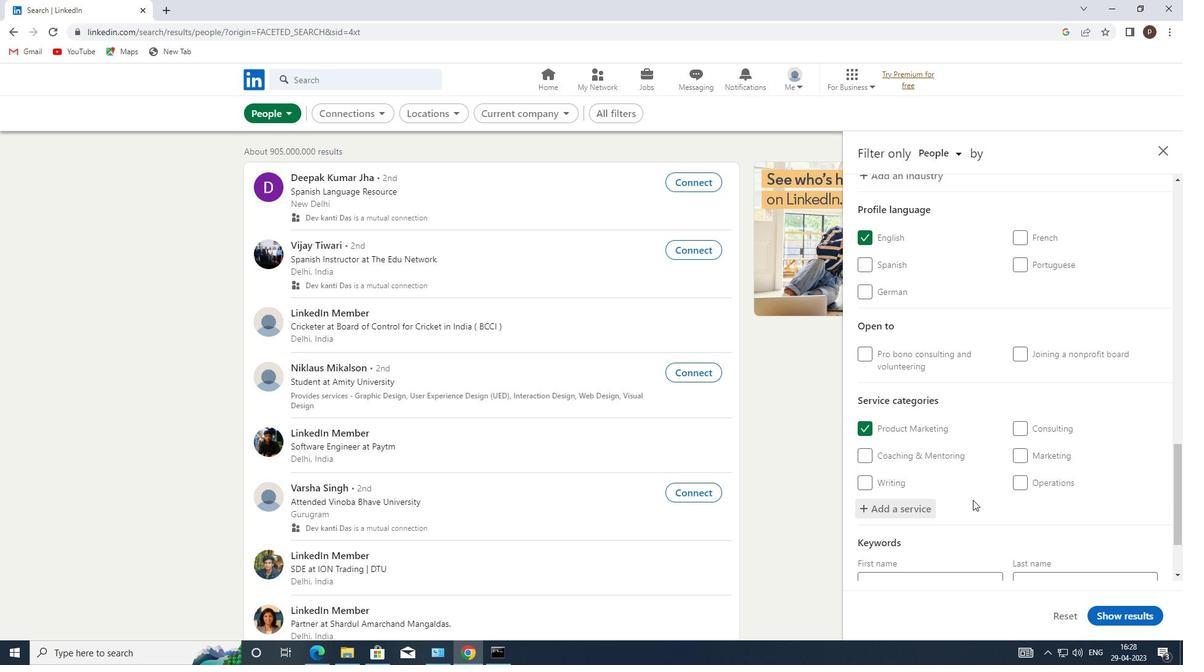 
Action: Mouse scrolled (972, 499) with delta (0, 0)
Screenshot: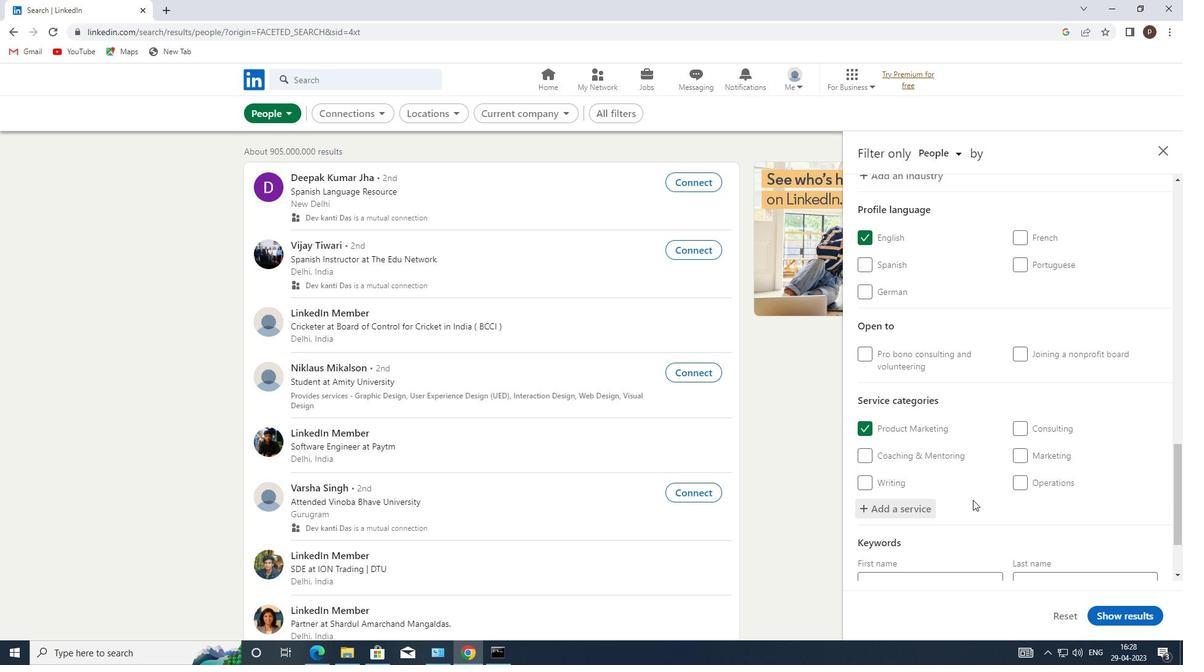 
Action: Mouse moved to (886, 526)
Screenshot: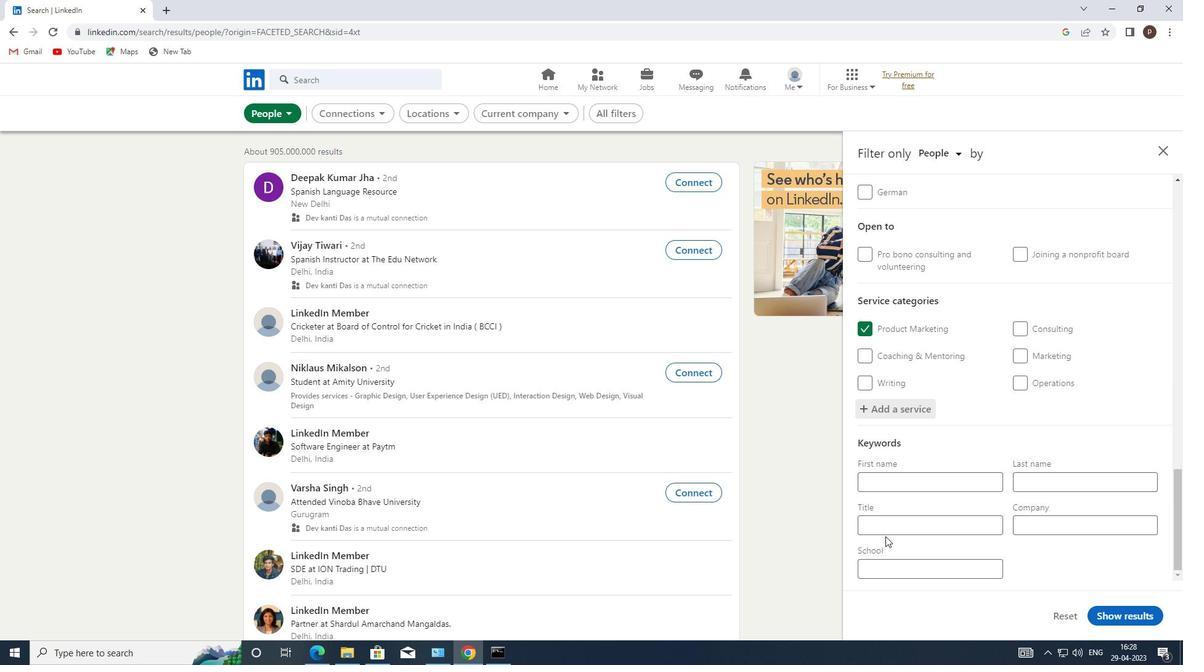 
Action: Mouse pressed left at (886, 526)
Screenshot: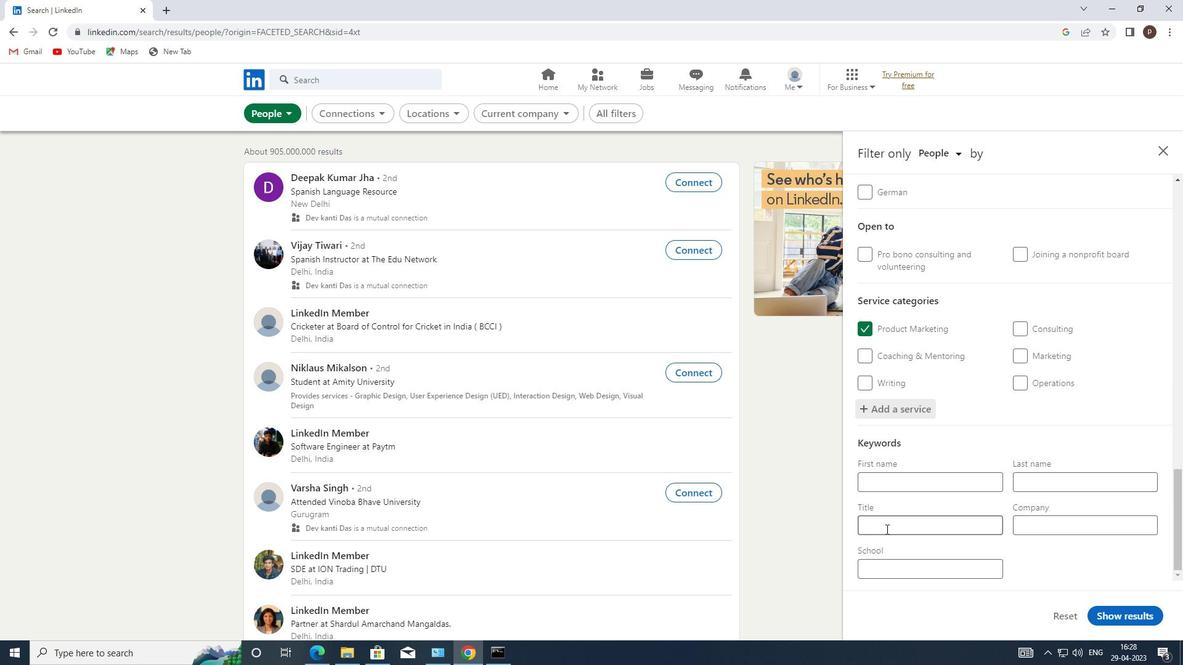 
Action: Key pressed <Key.caps_lock>T<Key.caps_lock>RAVEL<Key.space><Key.caps_lock>N<Key.caps_lock>URSE
Screenshot: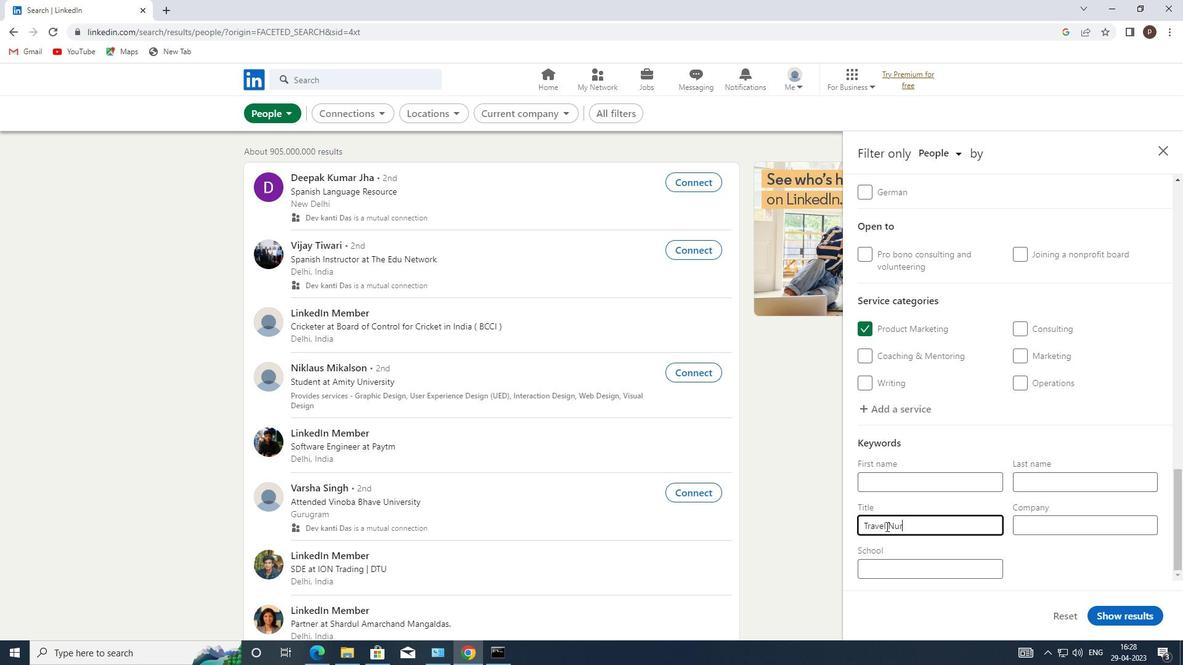 
Action: Mouse moved to (1107, 611)
Screenshot: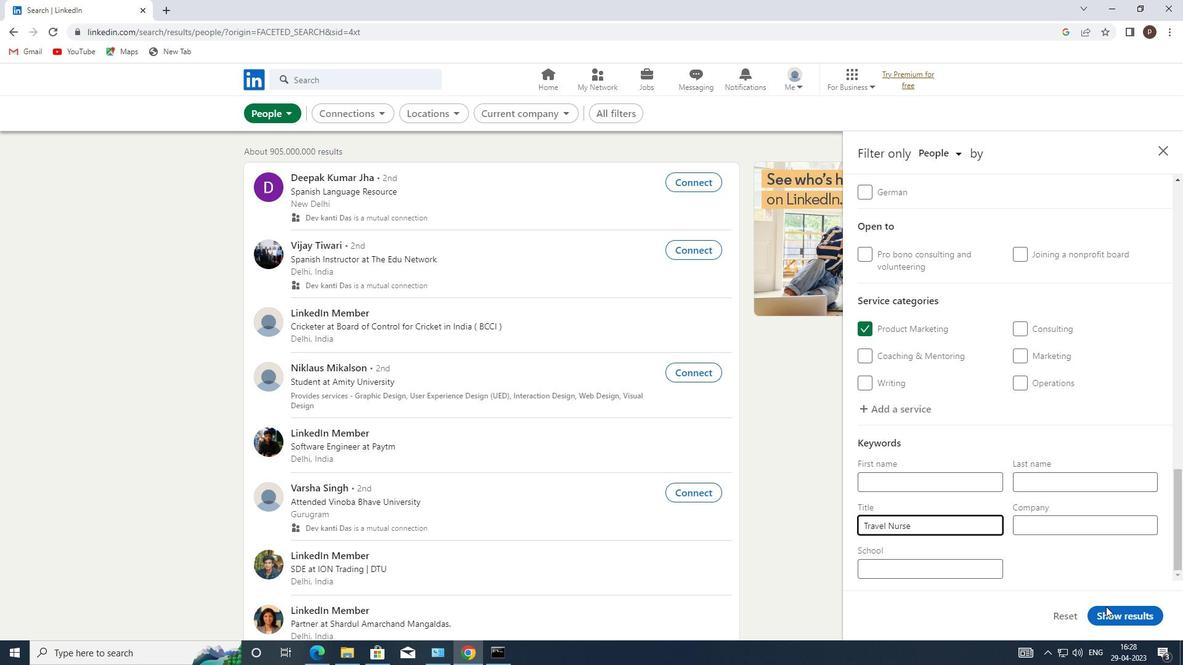 
Action: Mouse pressed left at (1107, 611)
Screenshot: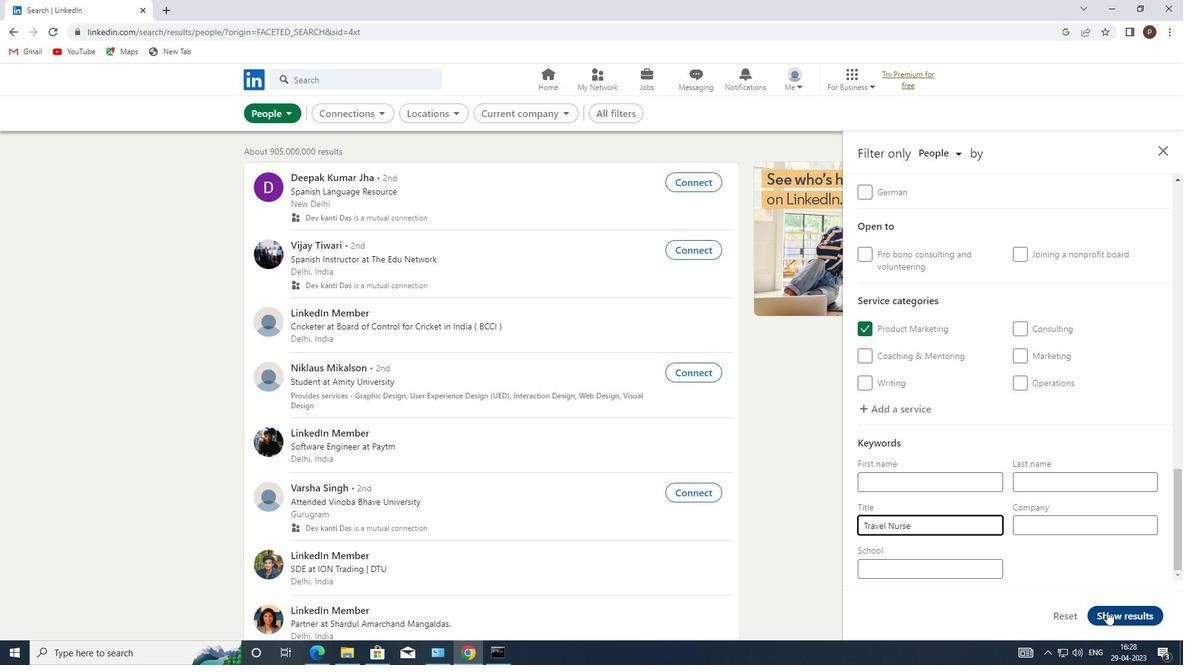 
